 Task: Look for space in 'Anjarah, Jordan from 3rd June, 2023 to 9th June, 2023 for 2 adults in price range Rs.6000 to Rs.12000. Place can be entire place with 1  bedroom having 1 bed and 1 bathroom. Property type can be house, flat, guest house, hotel. Amenities needed are: washing machine. Booking option can be shelf check-in. Required host language is English.
Action: Mouse moved to (561, 88)
Screenshot: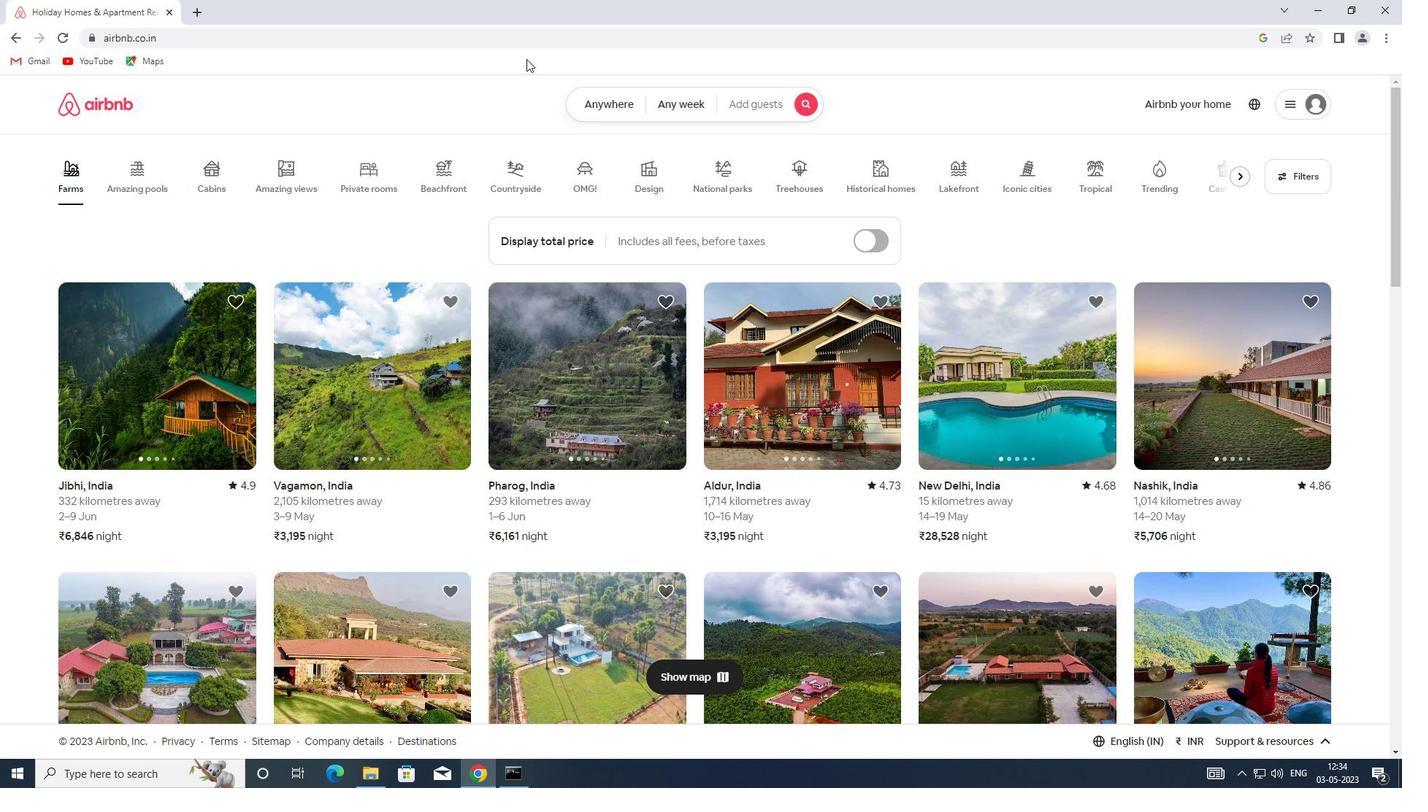 
Action: Mouse pressed left at (561, 88)
Screenshot: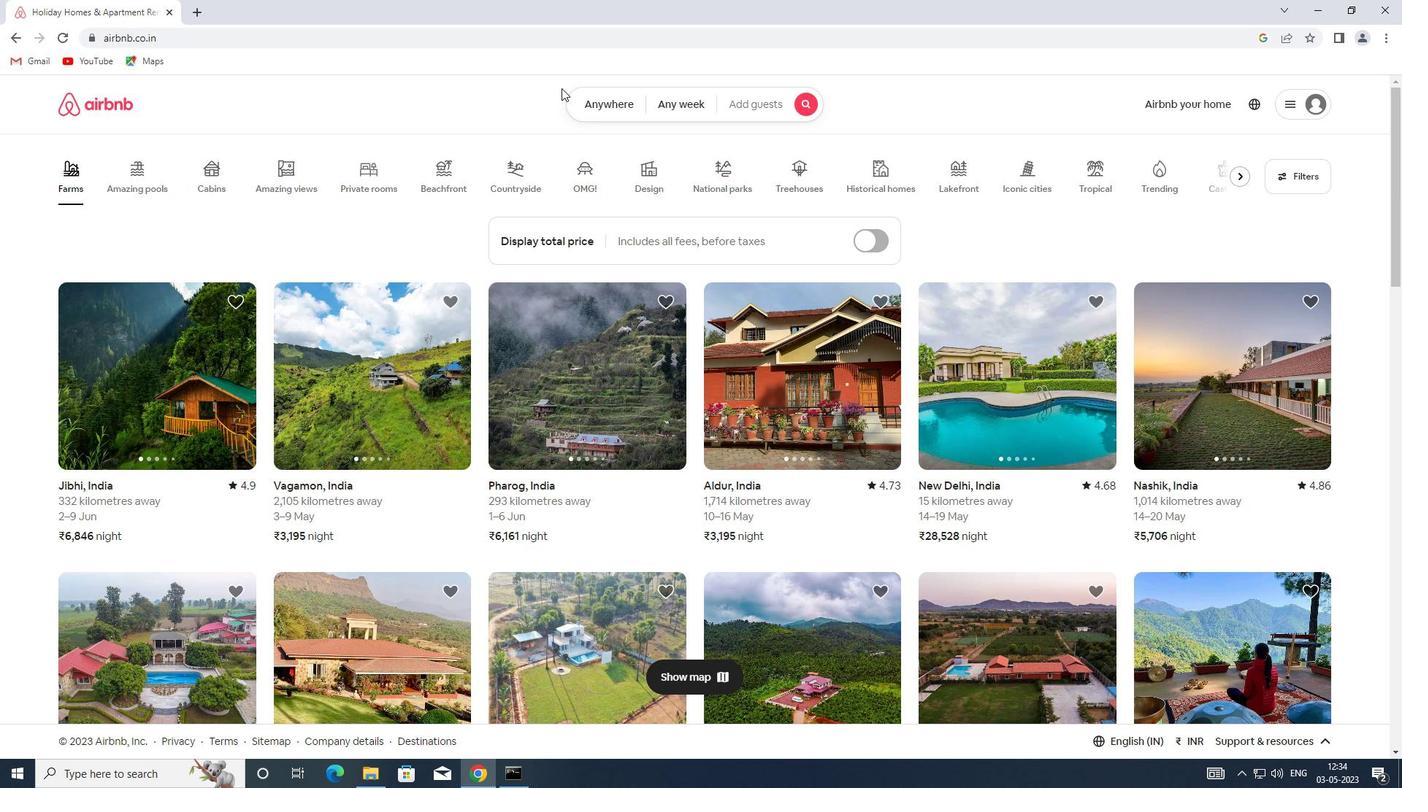 
Action: Mouse moved to (582, 105)
Screenshot: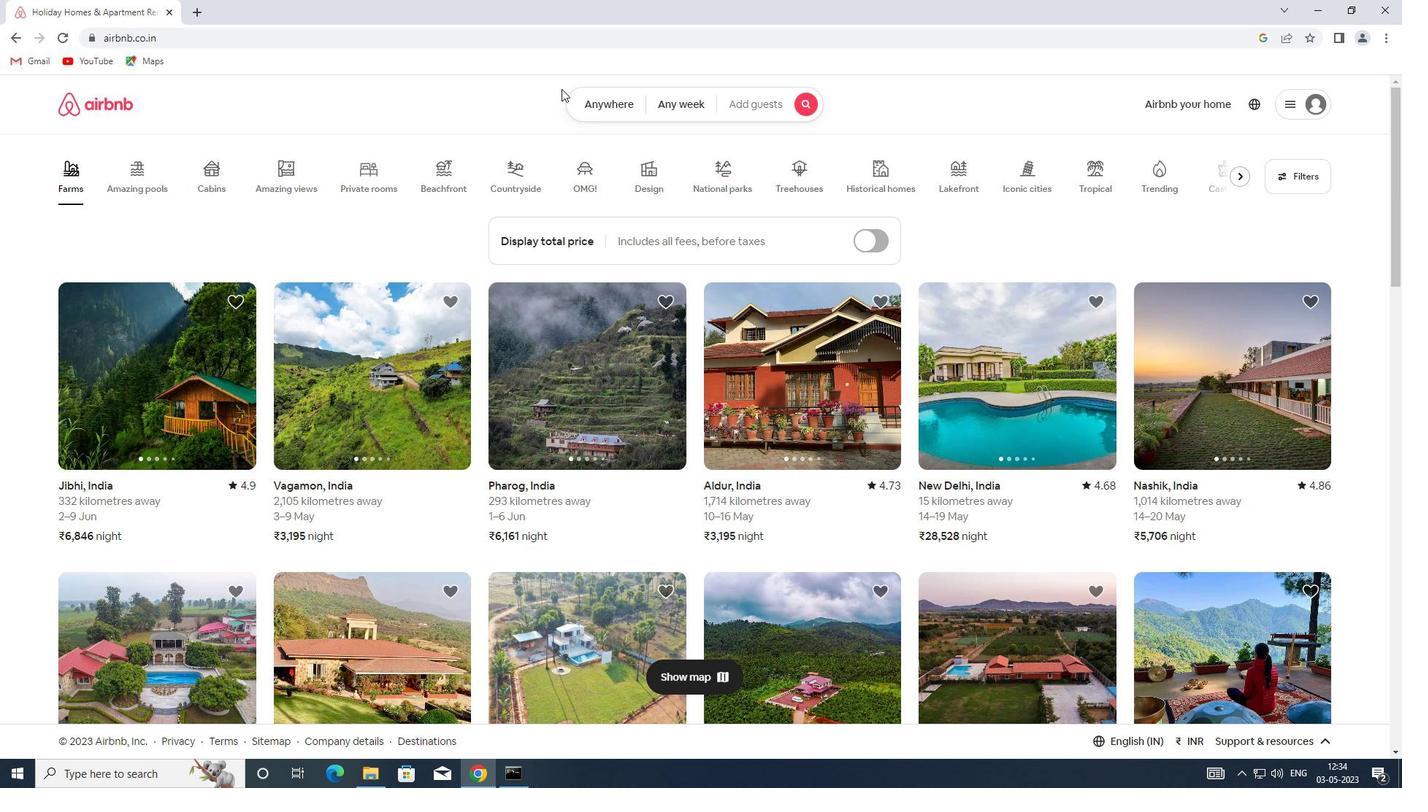 
Action: Mouse pressed left at (582, 105)
Screenshot: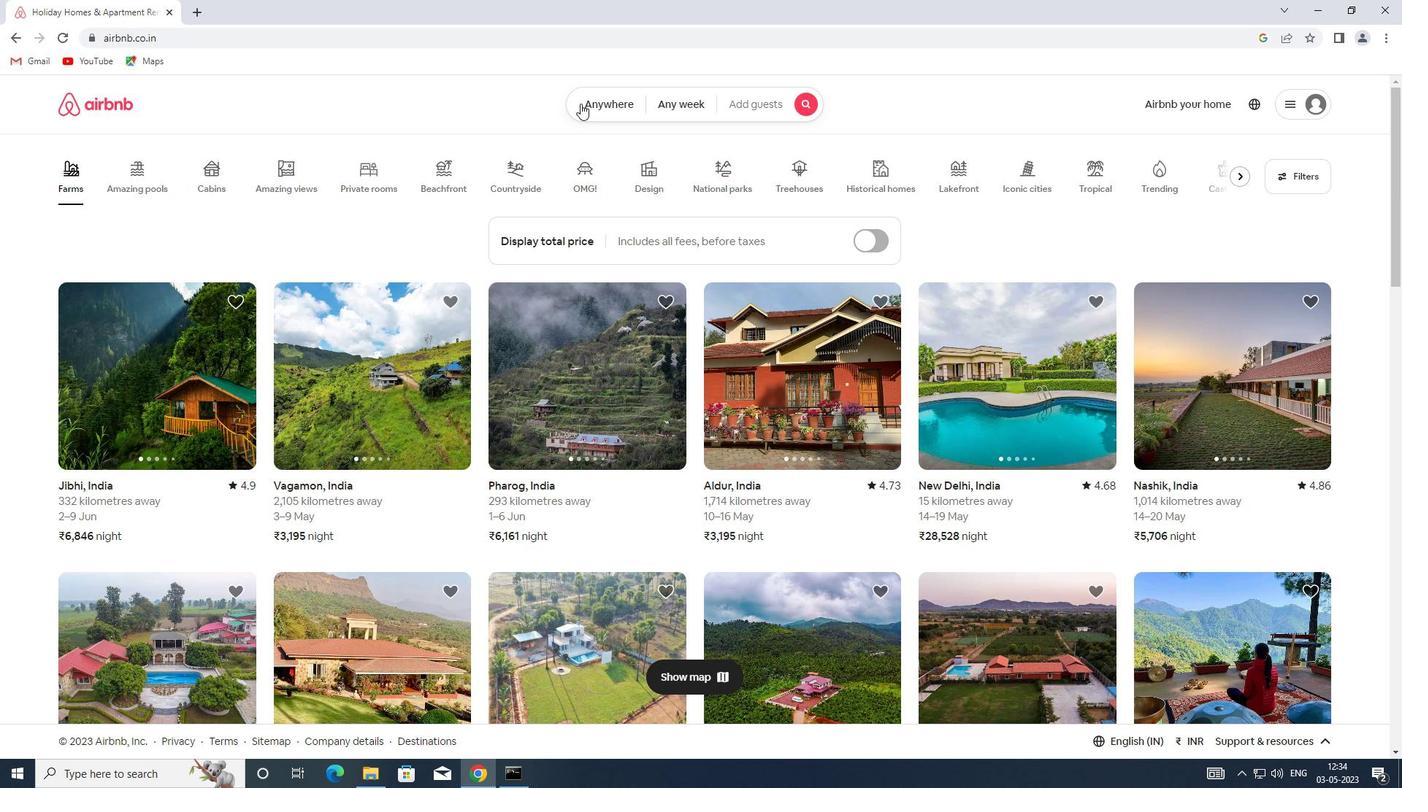 
Action: Mouse moved to (501, 169)
Screenshot: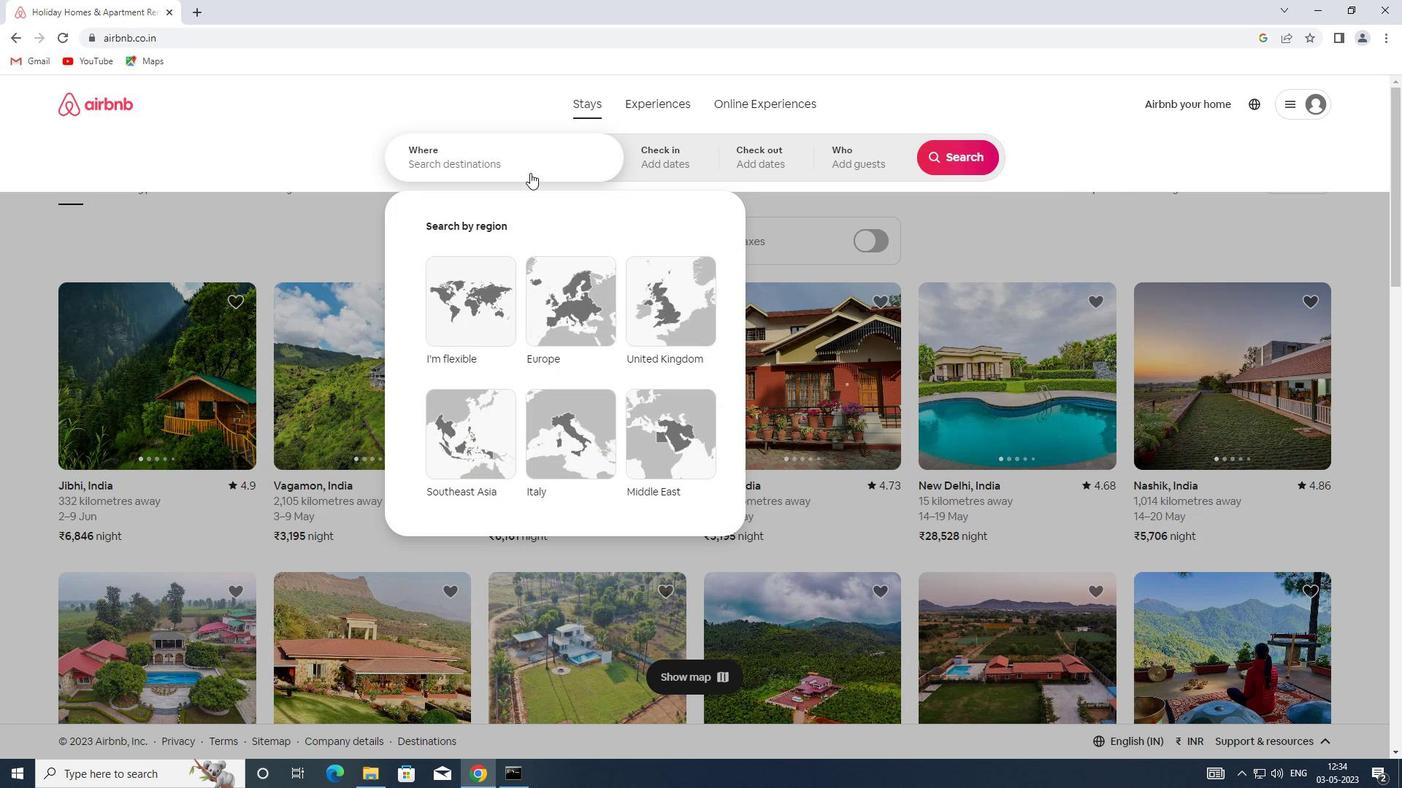 
Action: Mouse pressed left at (501, 169)
Screenshot: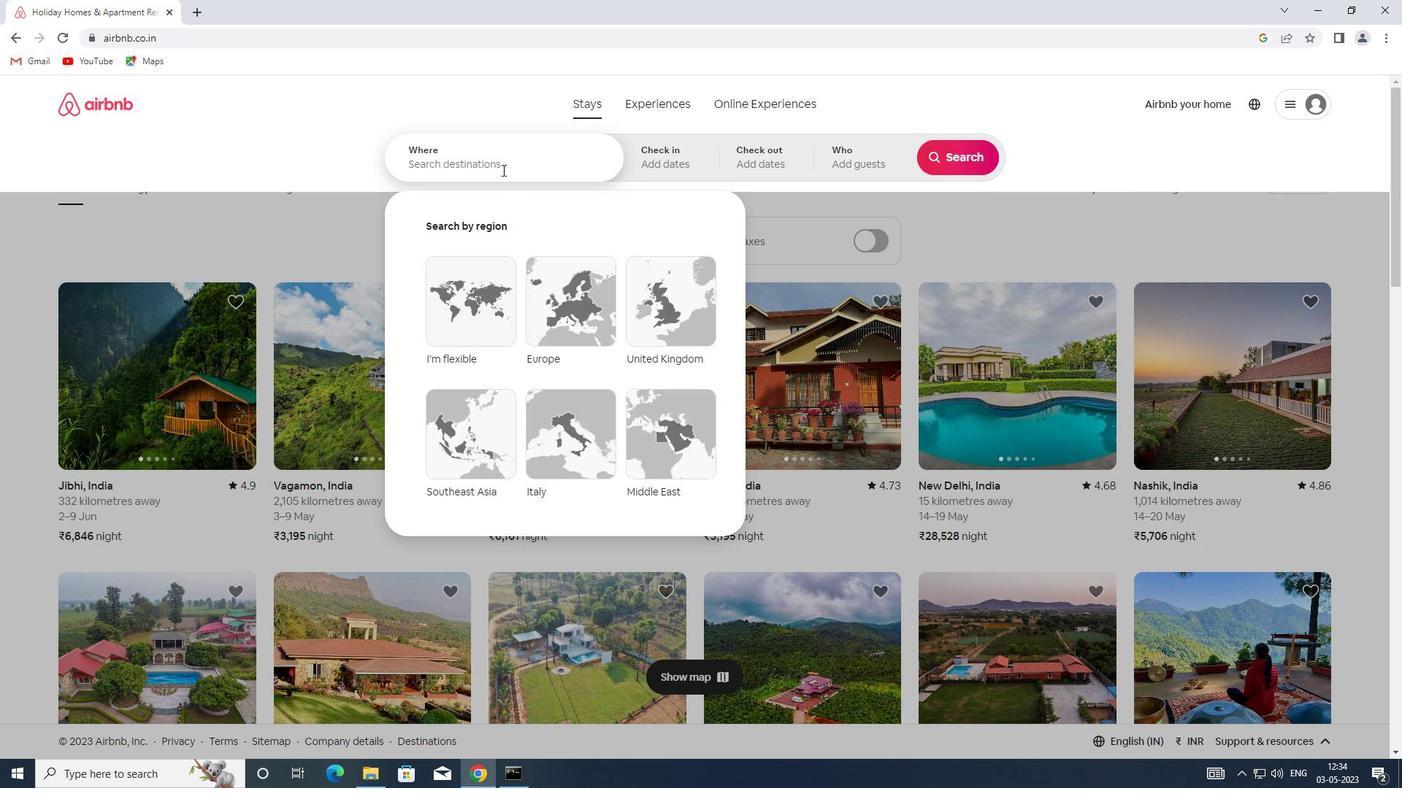 
Action: Key pressed <Key.shift>ANJARAH,<Key.shift>JO<Key.backspace>RDAN
Screenshot: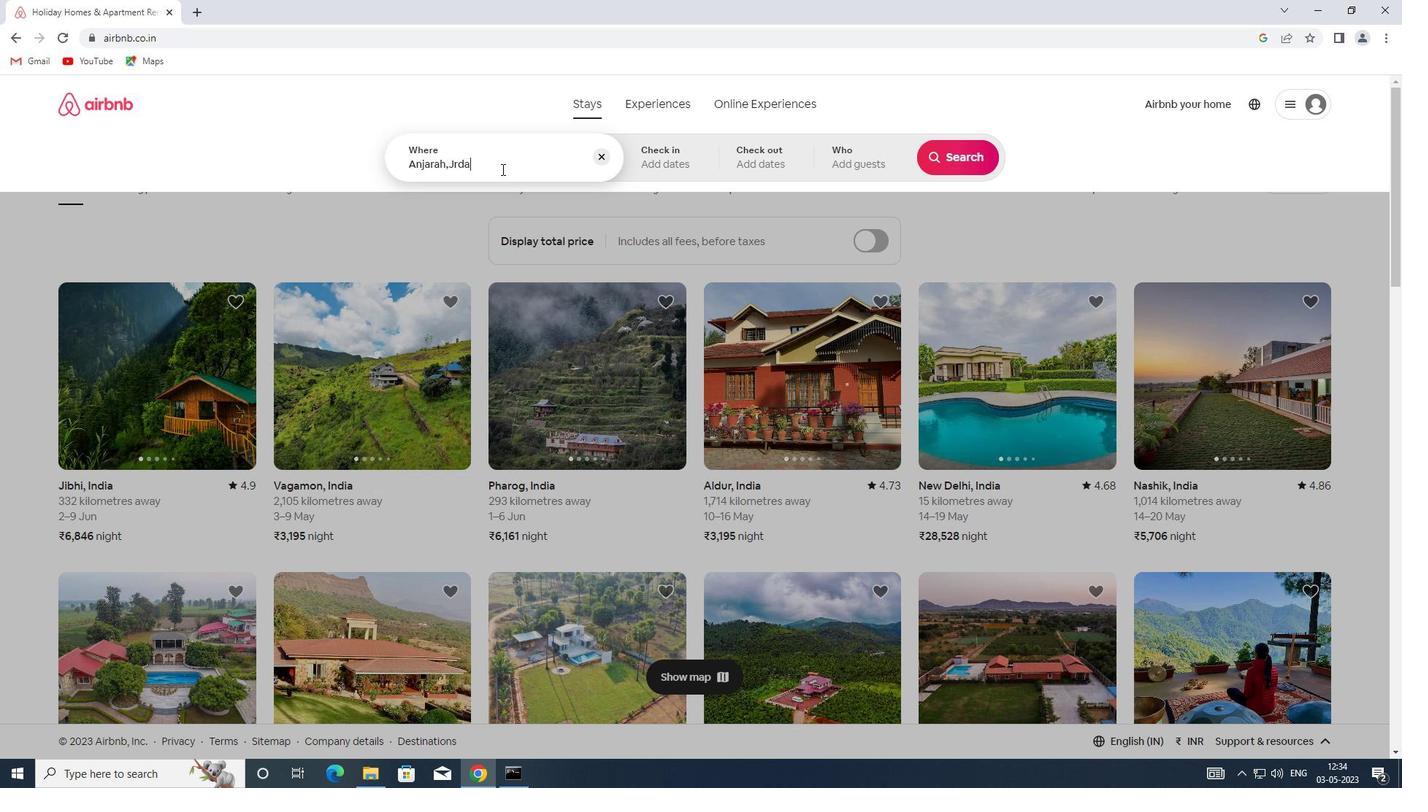 
Action: Mouse moved to (544, 238)
Screenshot: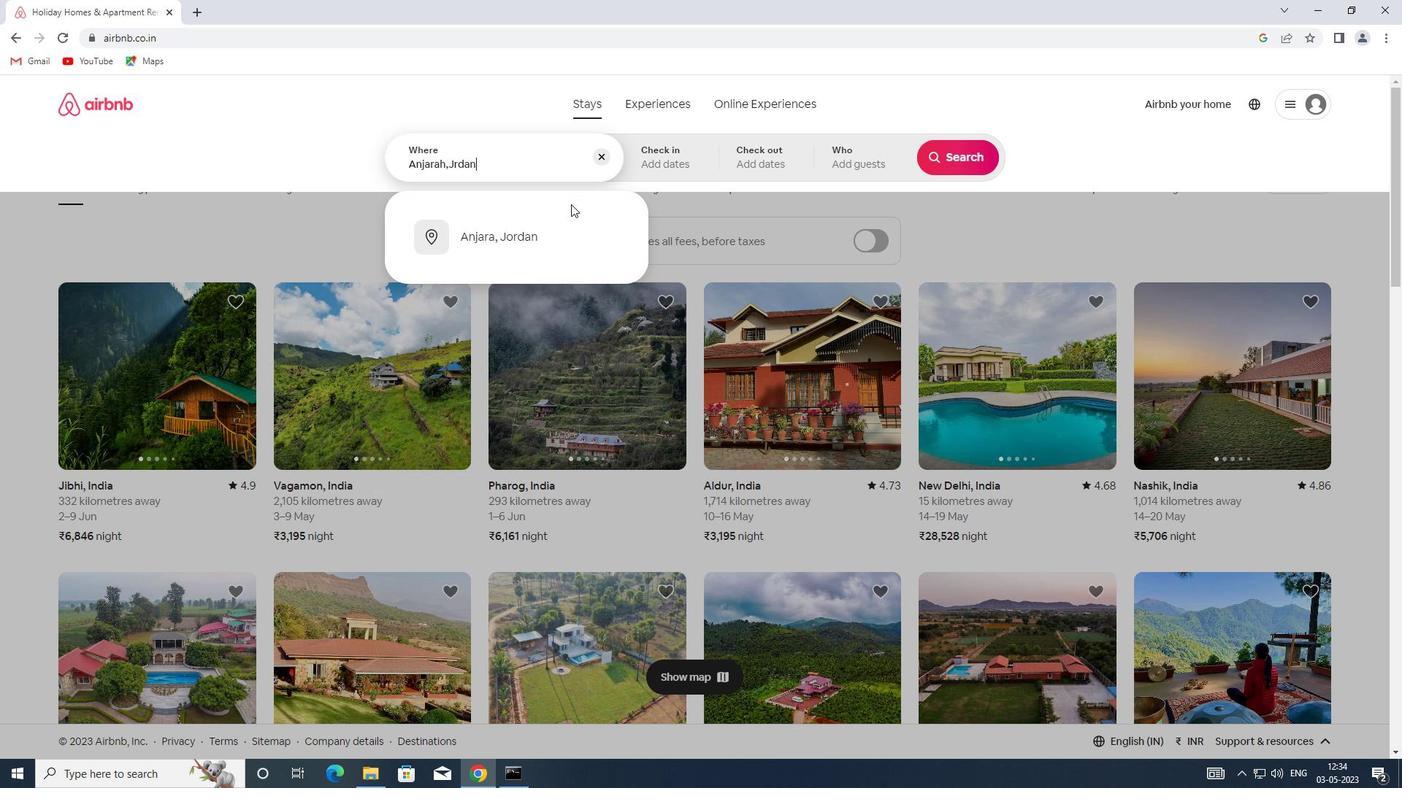 
Action: Mouse pressed left at (544, 238)
Screenshot: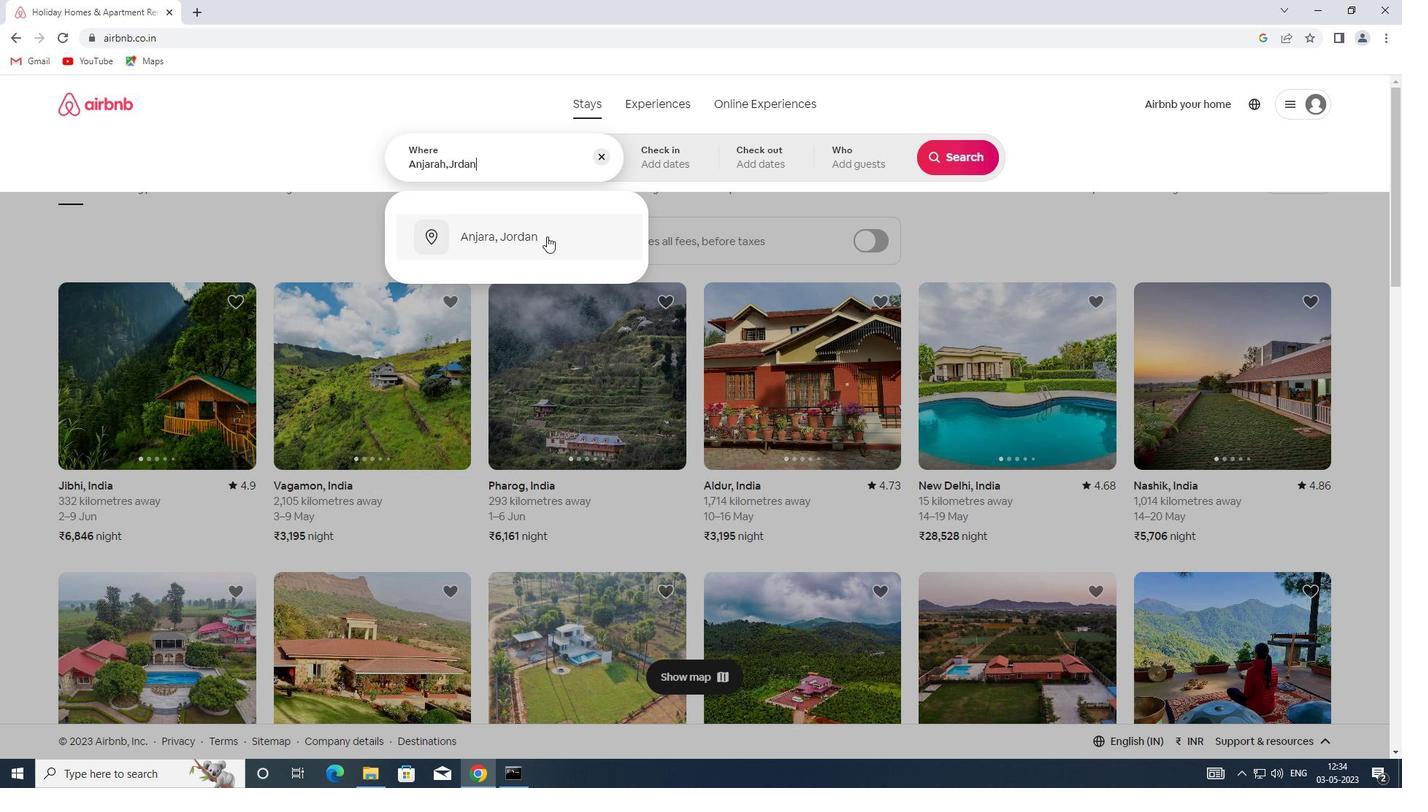 
Action: Mouse moved to (925, 330)
Screenshot: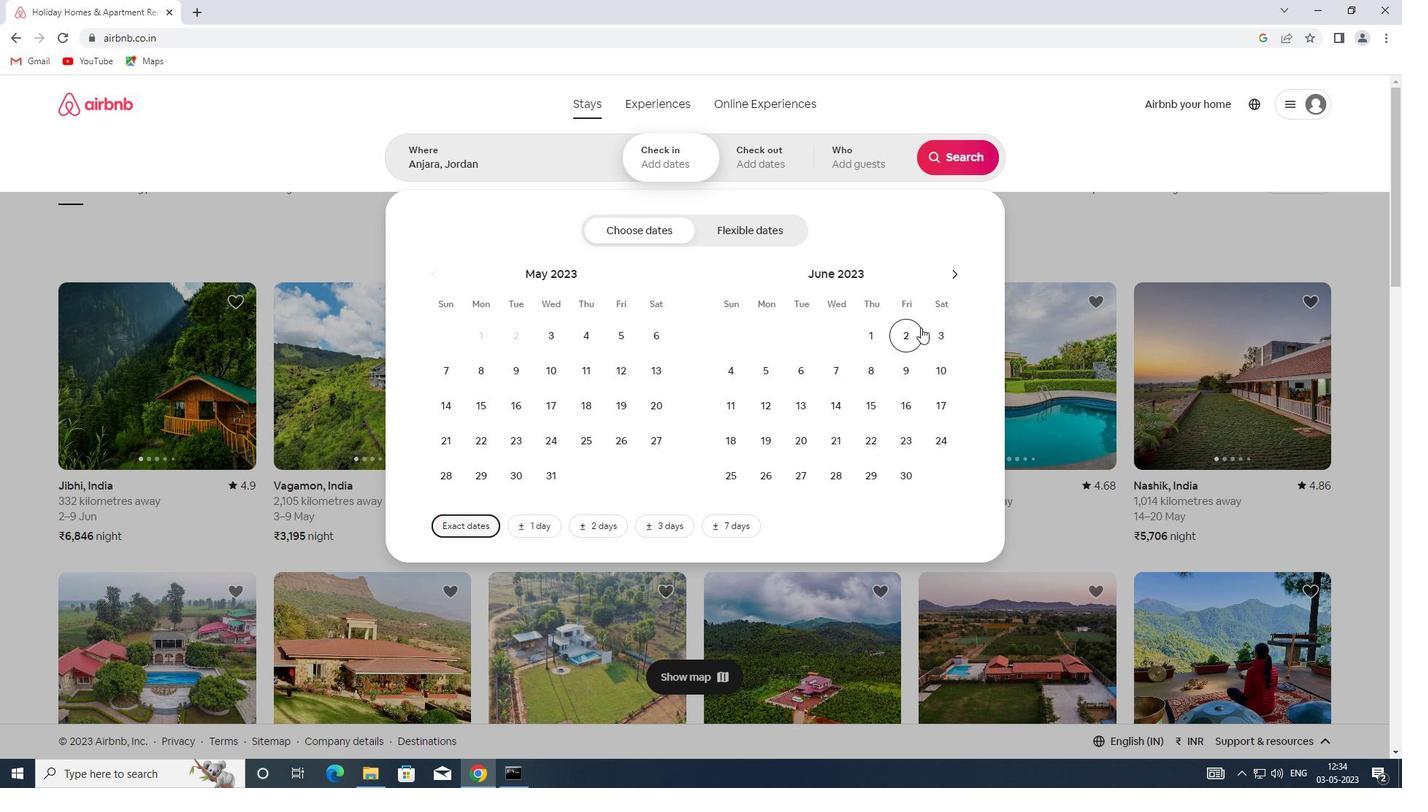 
Action: Mouse pressed left at (925, 330)
Screenshot: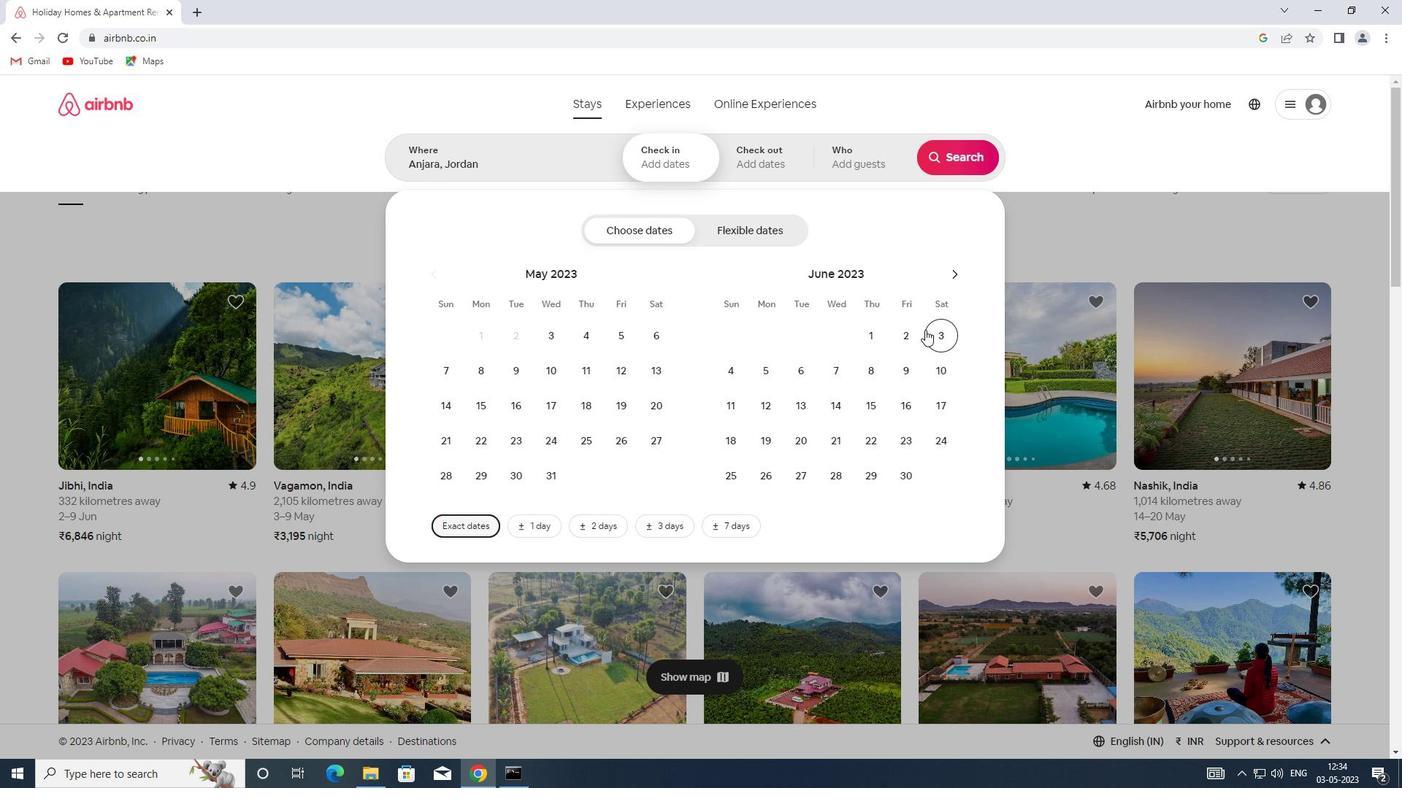 
Action: Mouse moved to (896, 365)
Screenshot: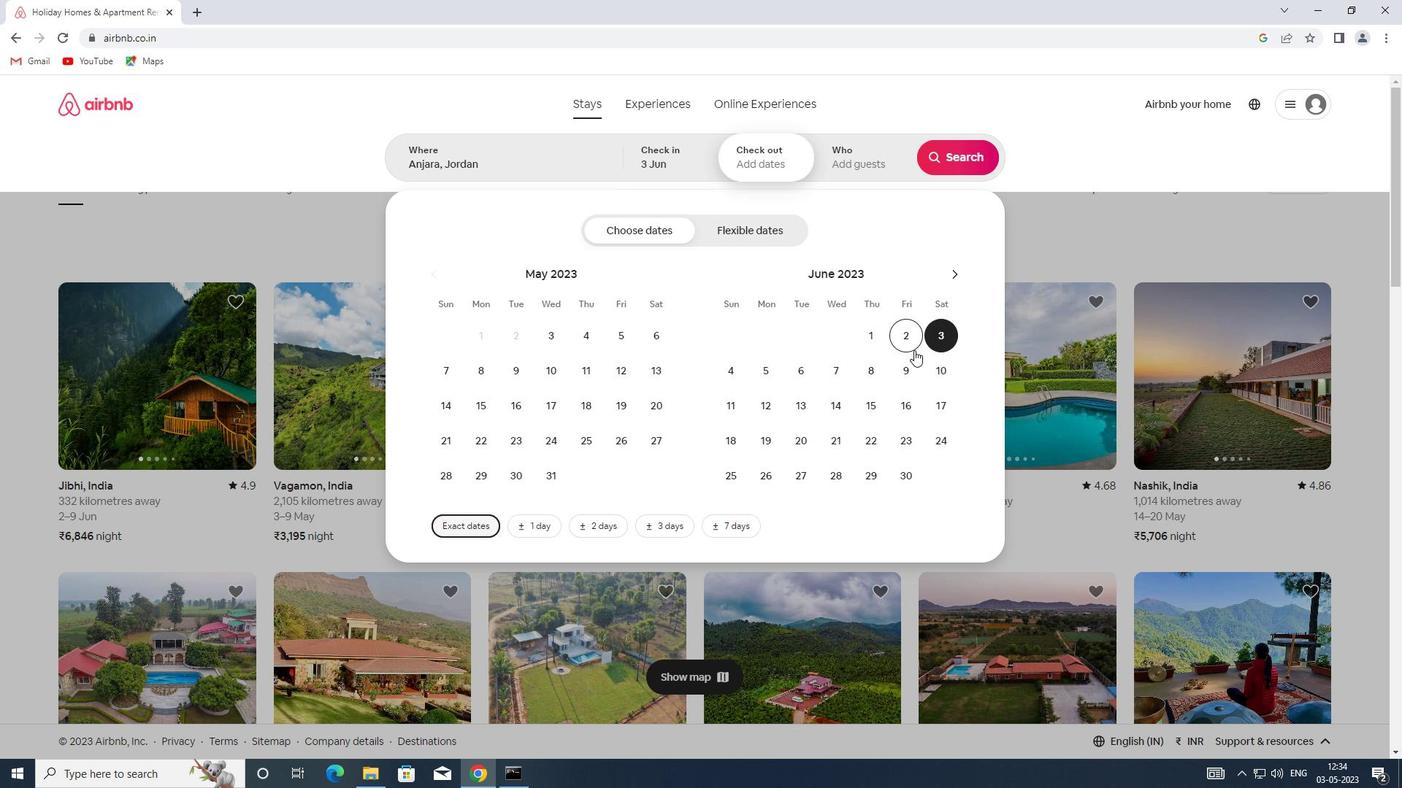 
Action: Mouse pressed left at (896, 365)
Screenshot: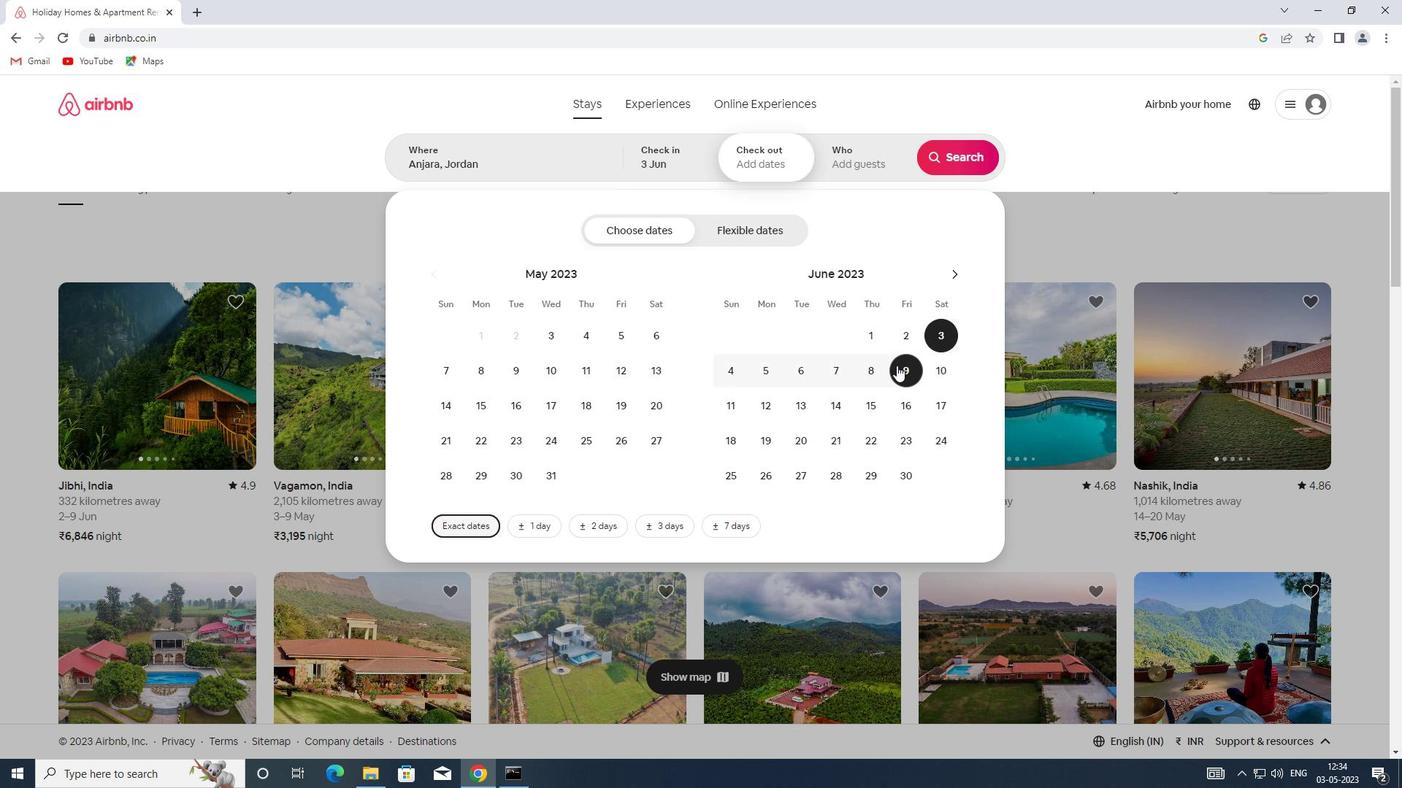 
Action: Mouse moved to (833, 148)
Screenshot: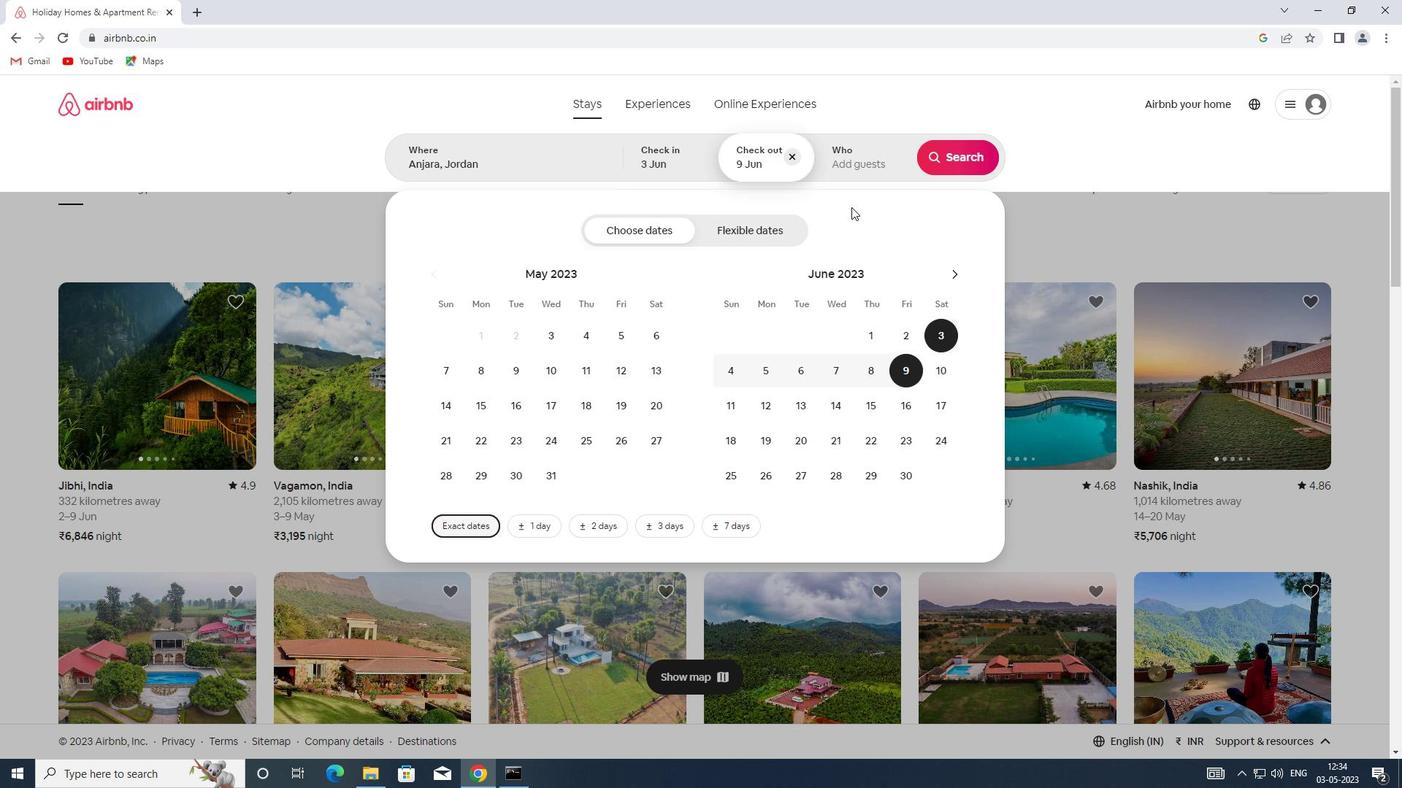 
Action: Mouse pressed left at (833, 148)
Screenshot: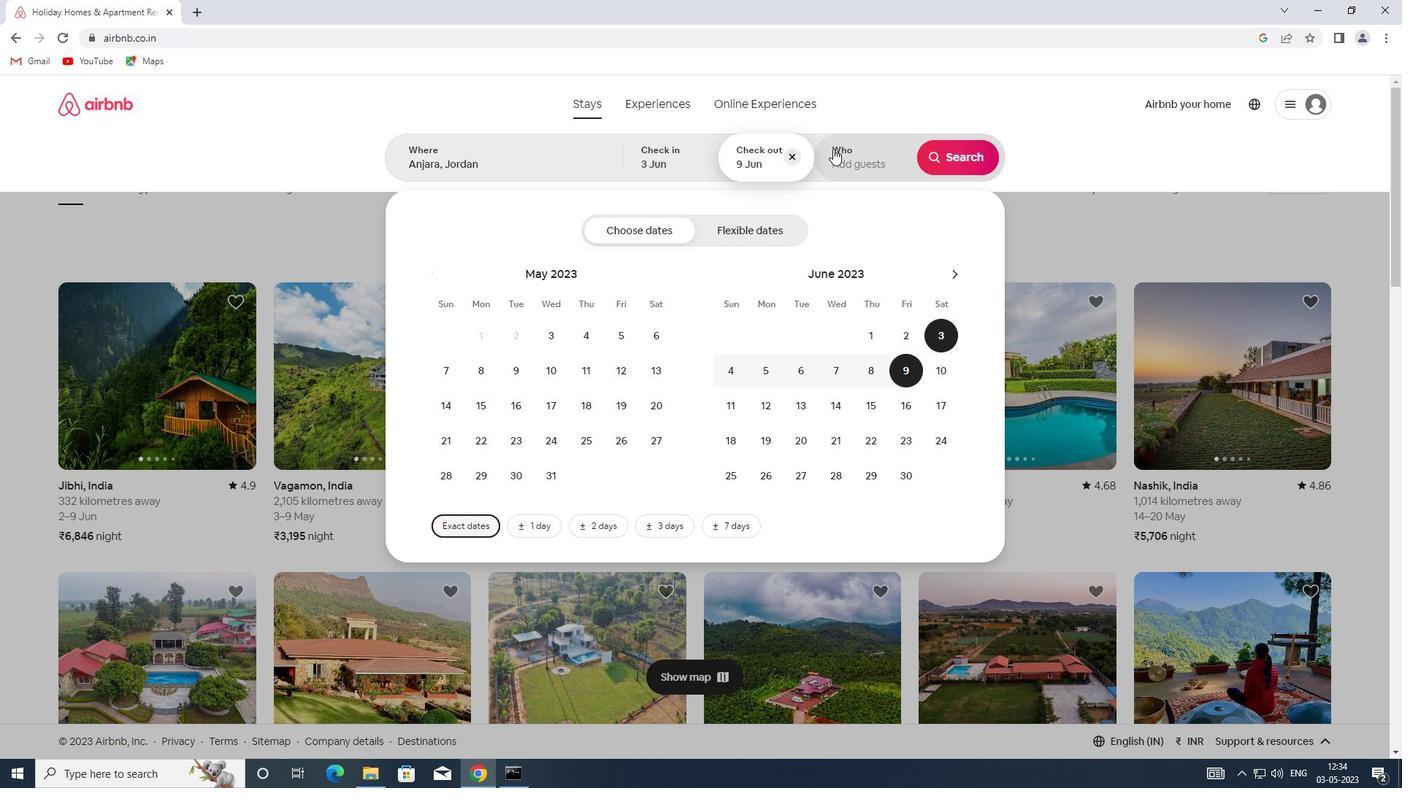 
Action: Mouse moved to (958, 230)
Screenshot: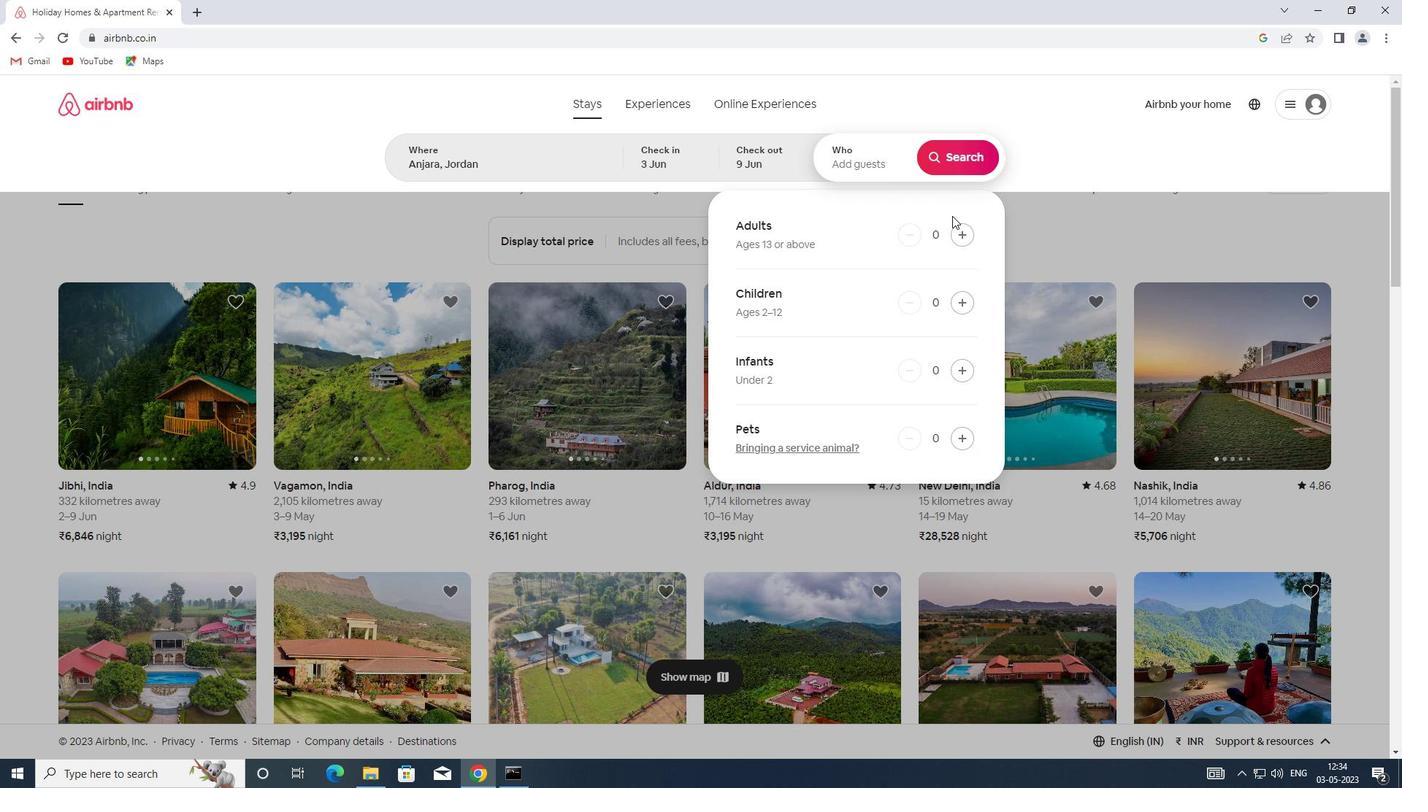 
Action: Mouse pressed left at (958, 230)
Screenshot: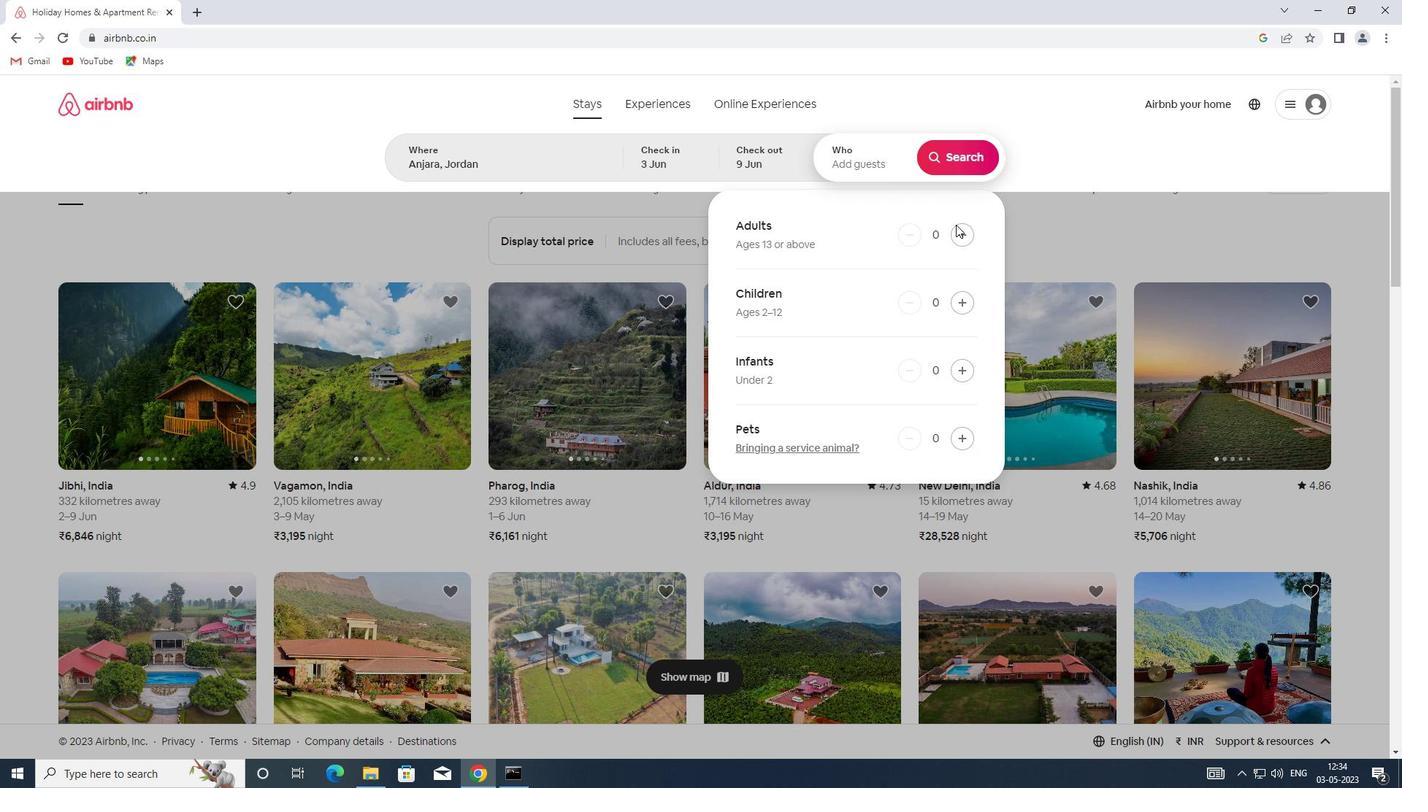 
Action: Mouse pressed left at (958, 230)
Screenshot: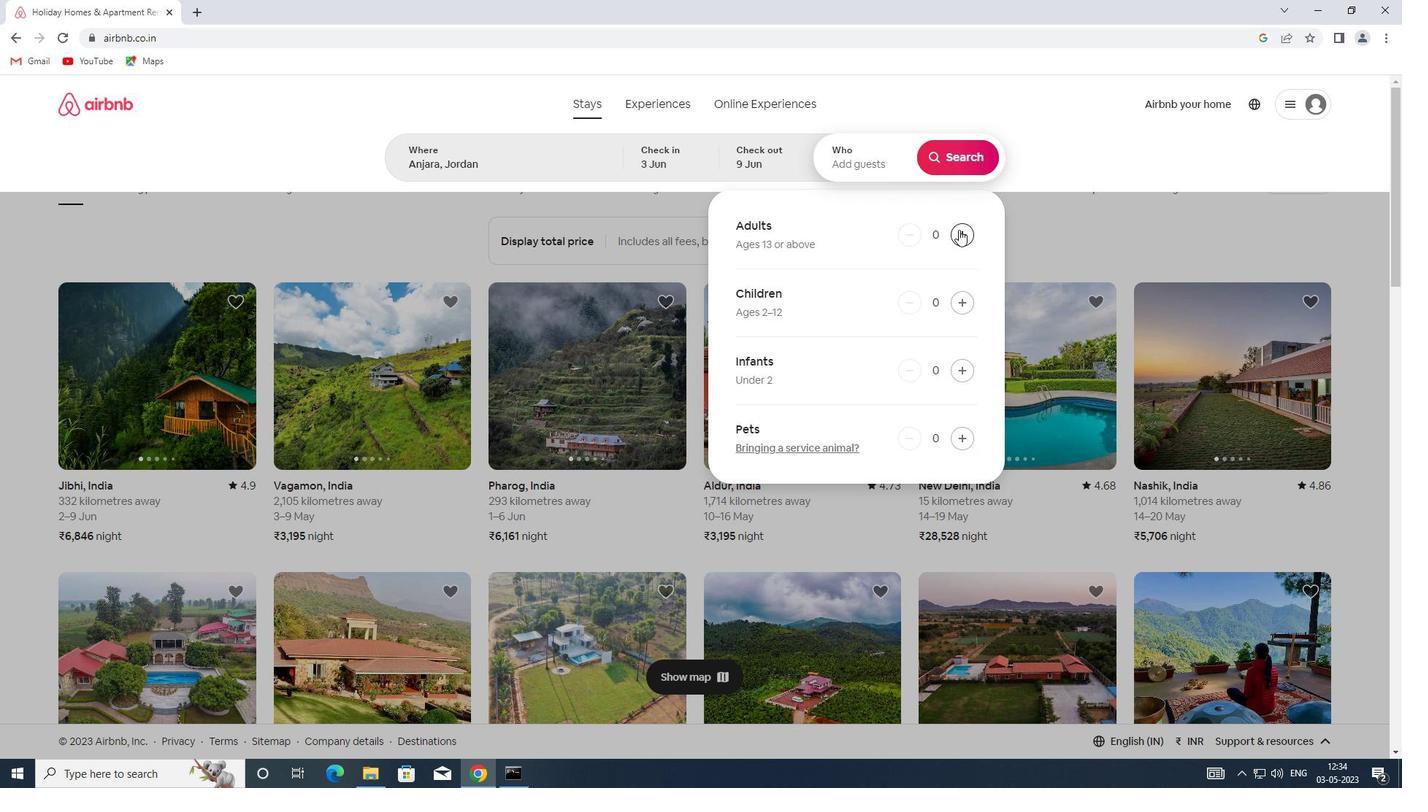 
Action: Mouse moved to (942, 156)
Screenshot: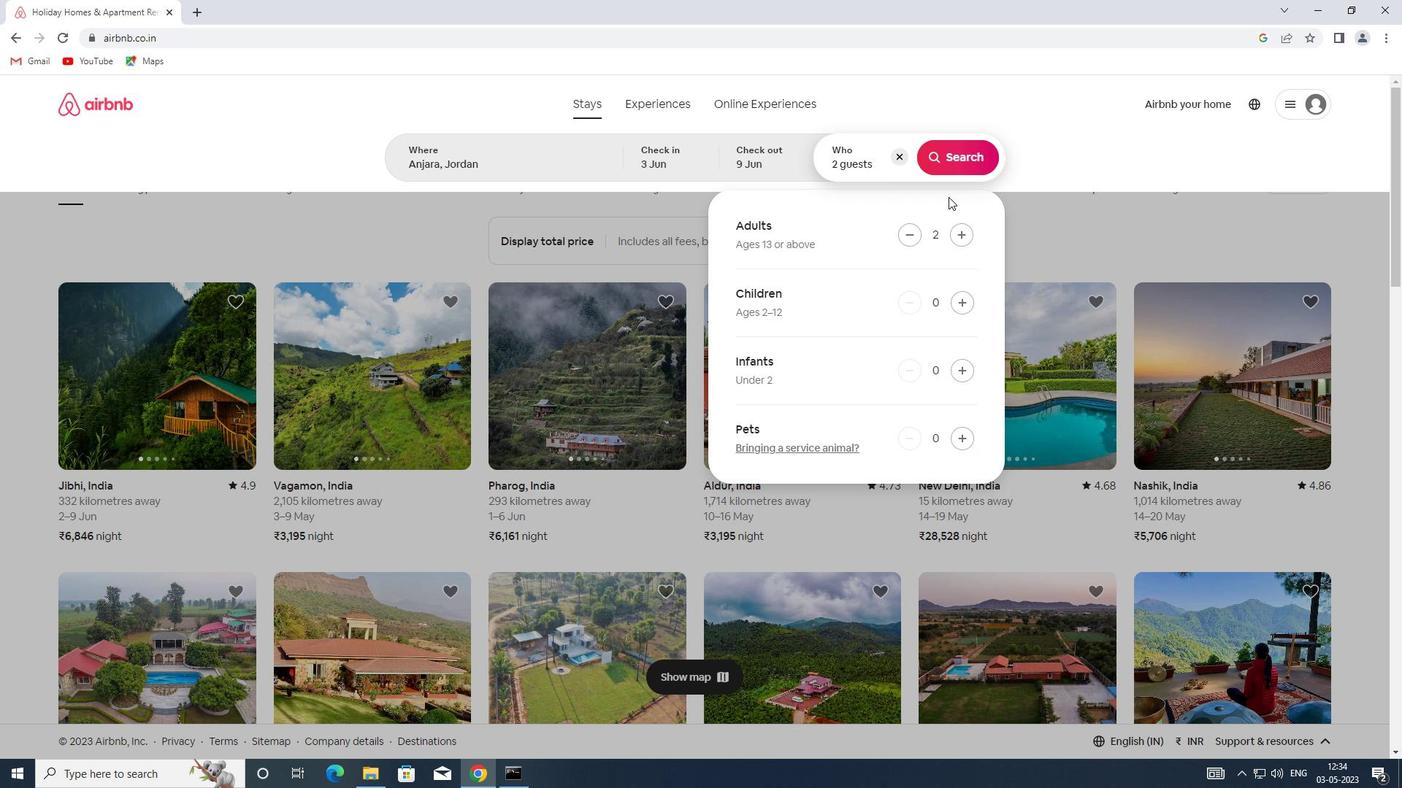 
Action: Mouse pressed left at (942, 156)
Screenshot: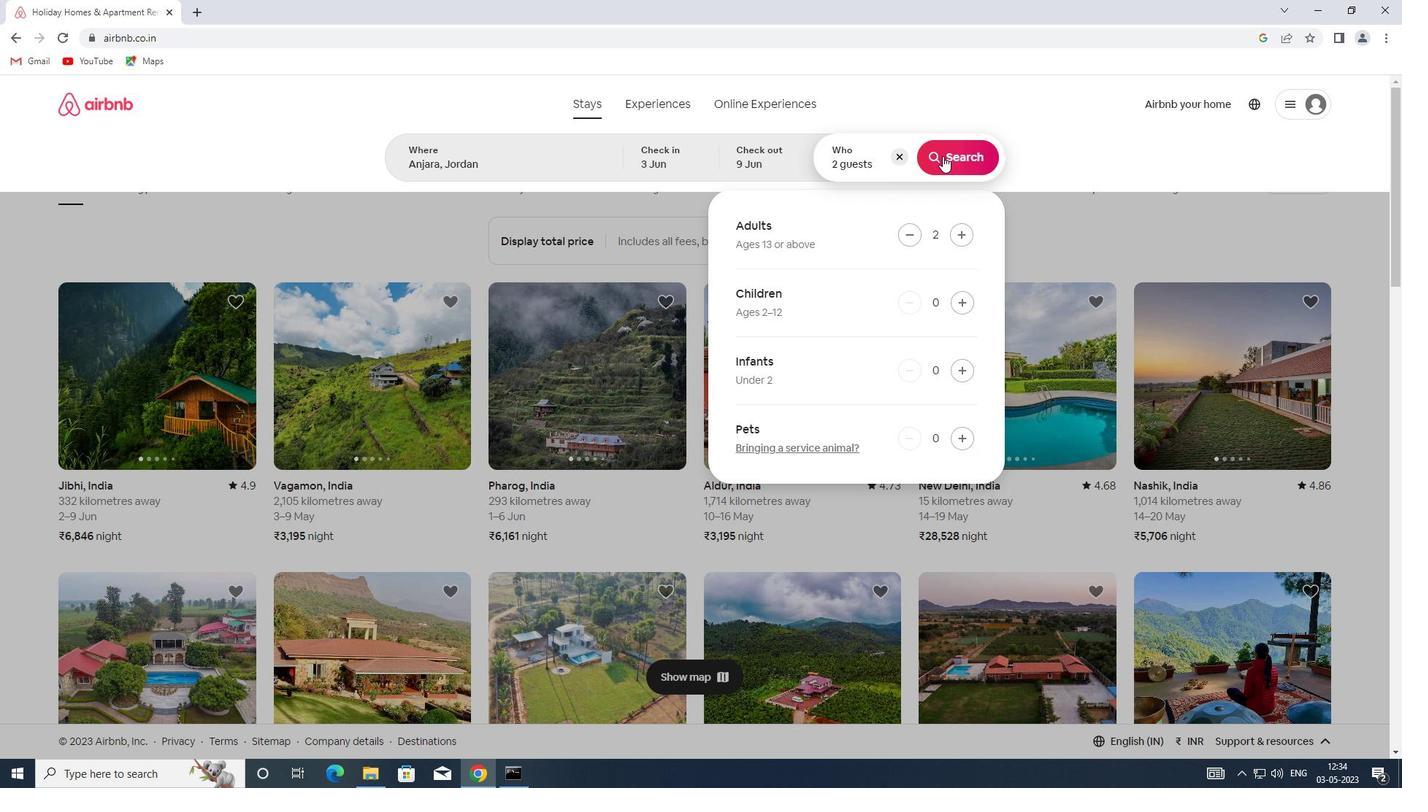 
Action: Mouse moved to (1332, 167)
Screenshot: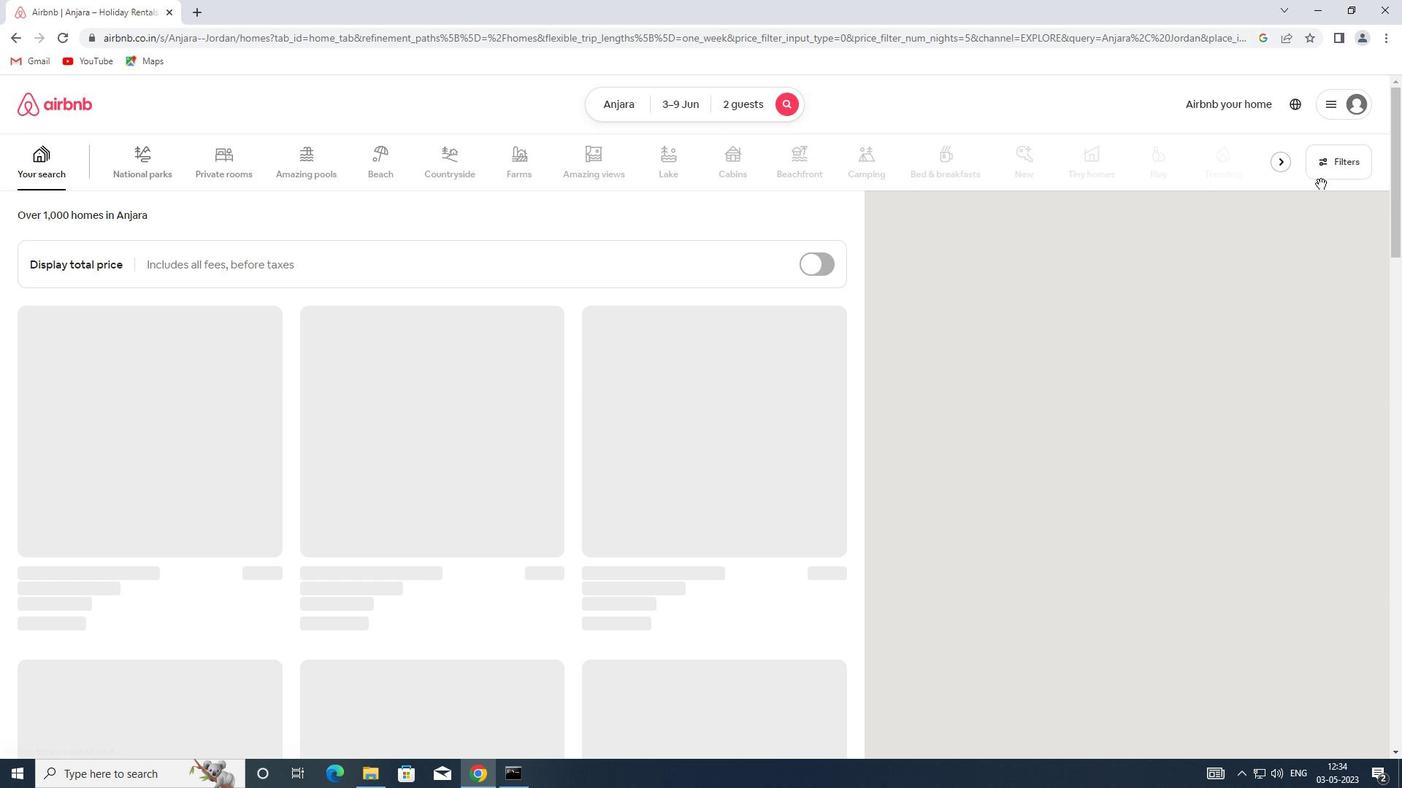 
Action: Mouse pressed left at (1332, 167)
Screenshot: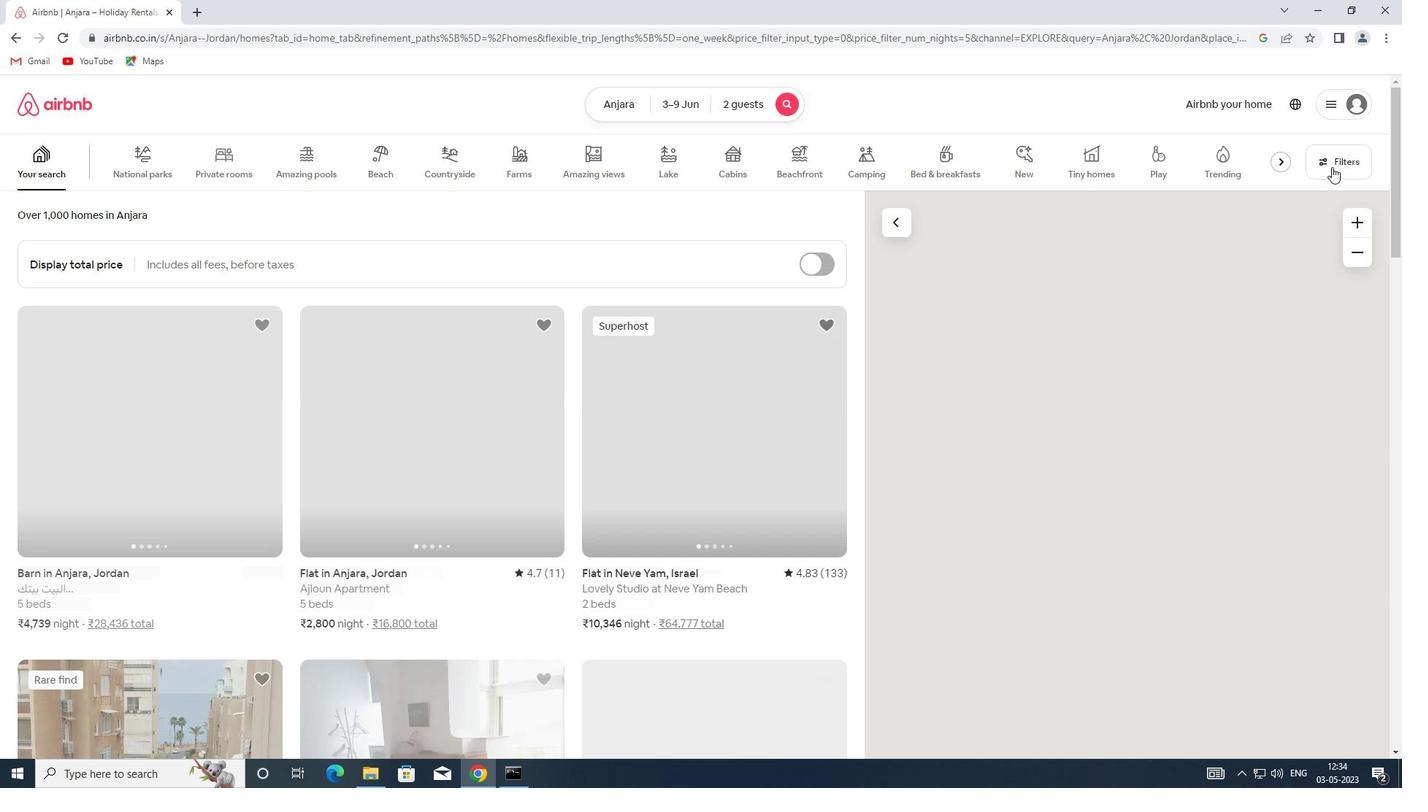 
Action: Mouse moved to (516, 349)
Screenshot: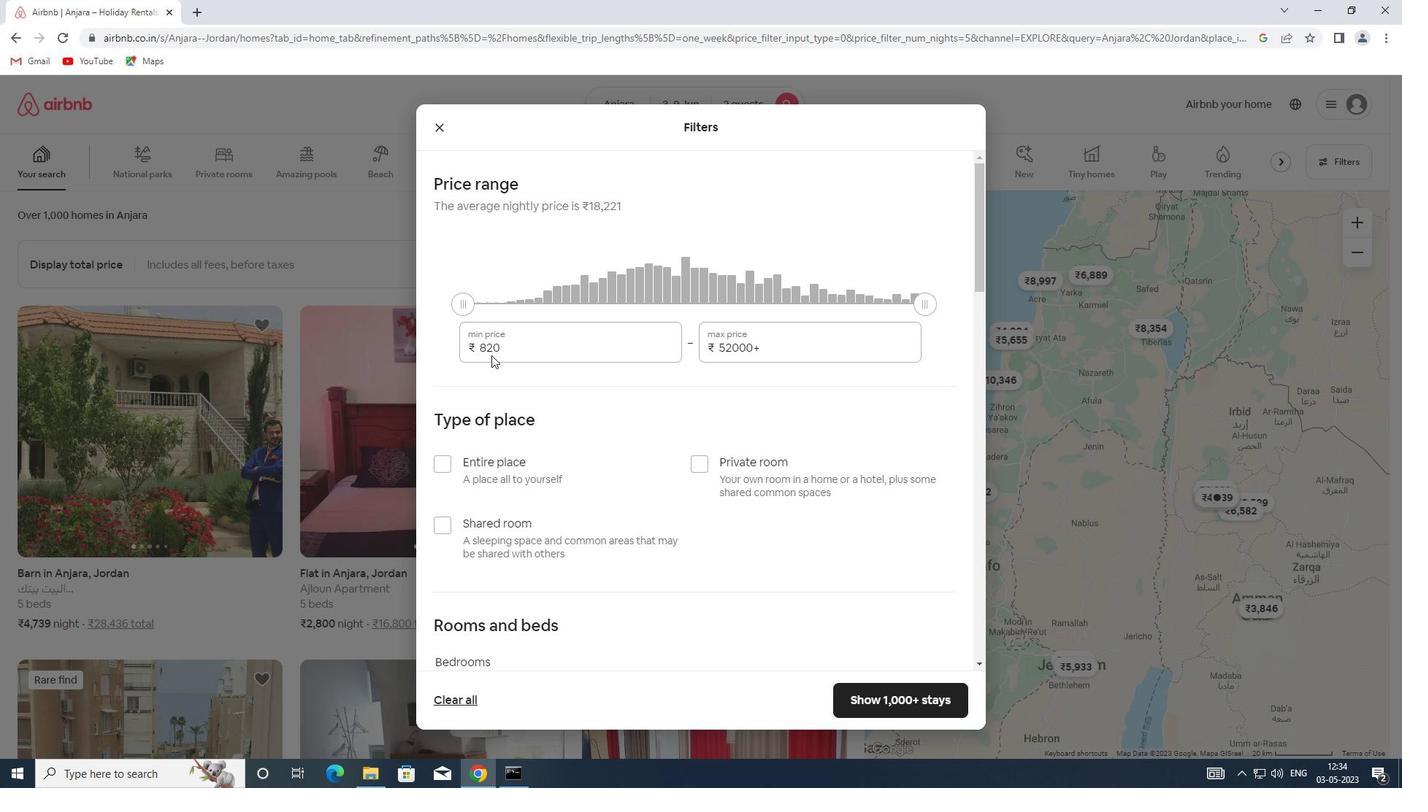 
Action: Mouse pressed left at (516, 349)
Screenshot: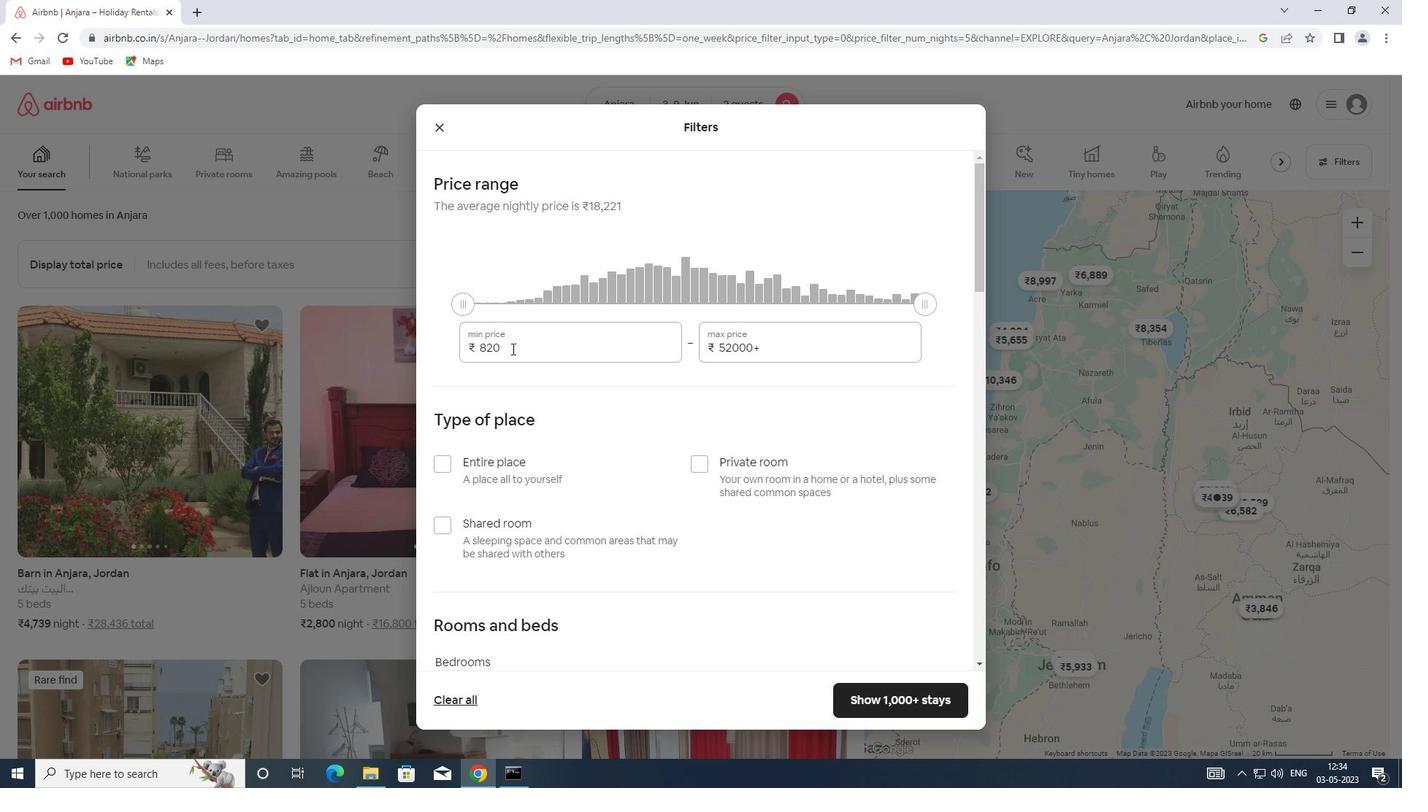 
Action: Mouse moved to (456, 345)
Screenshot: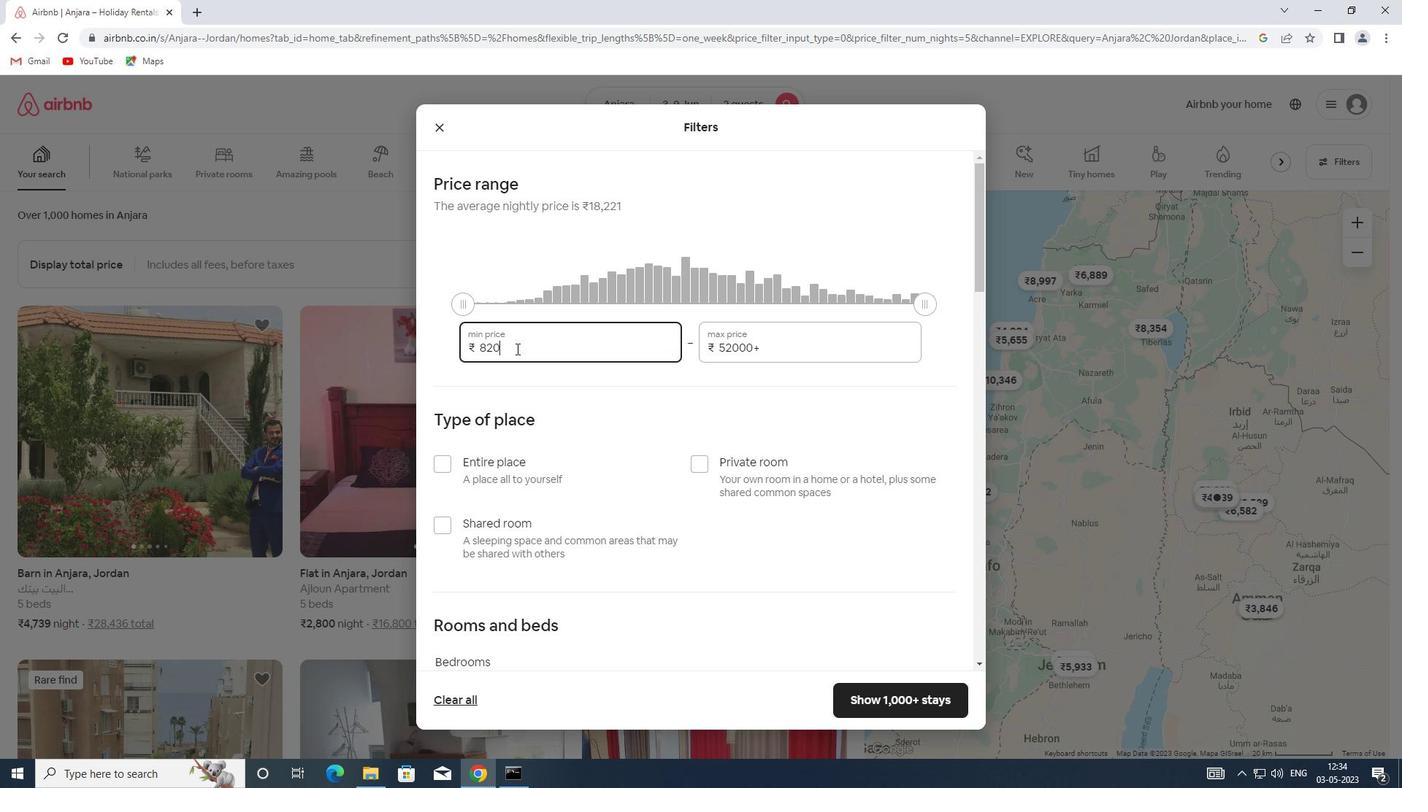 
Action: Key pressed 6000
Screenshot: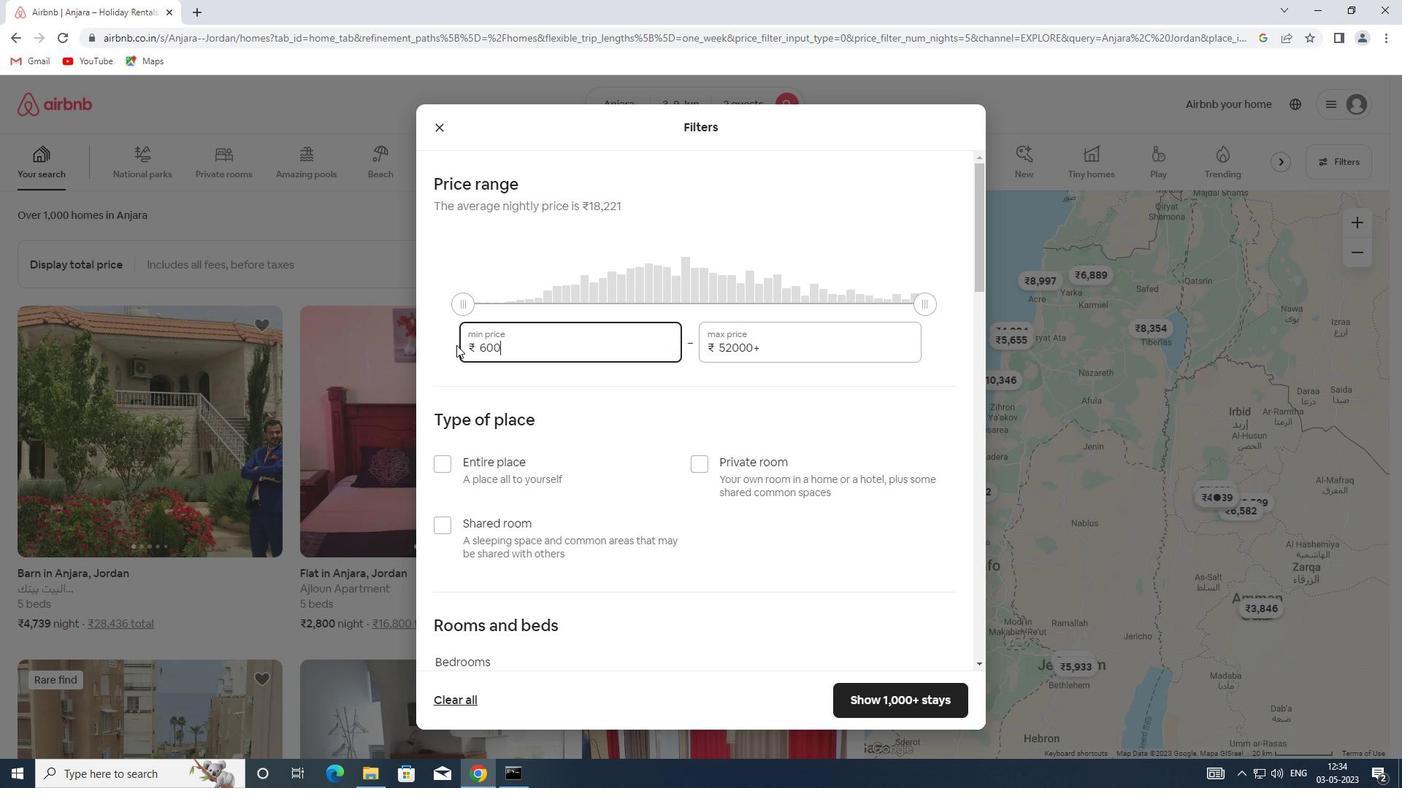 
Action: Mouse moved to (769, 348)
Screenshot: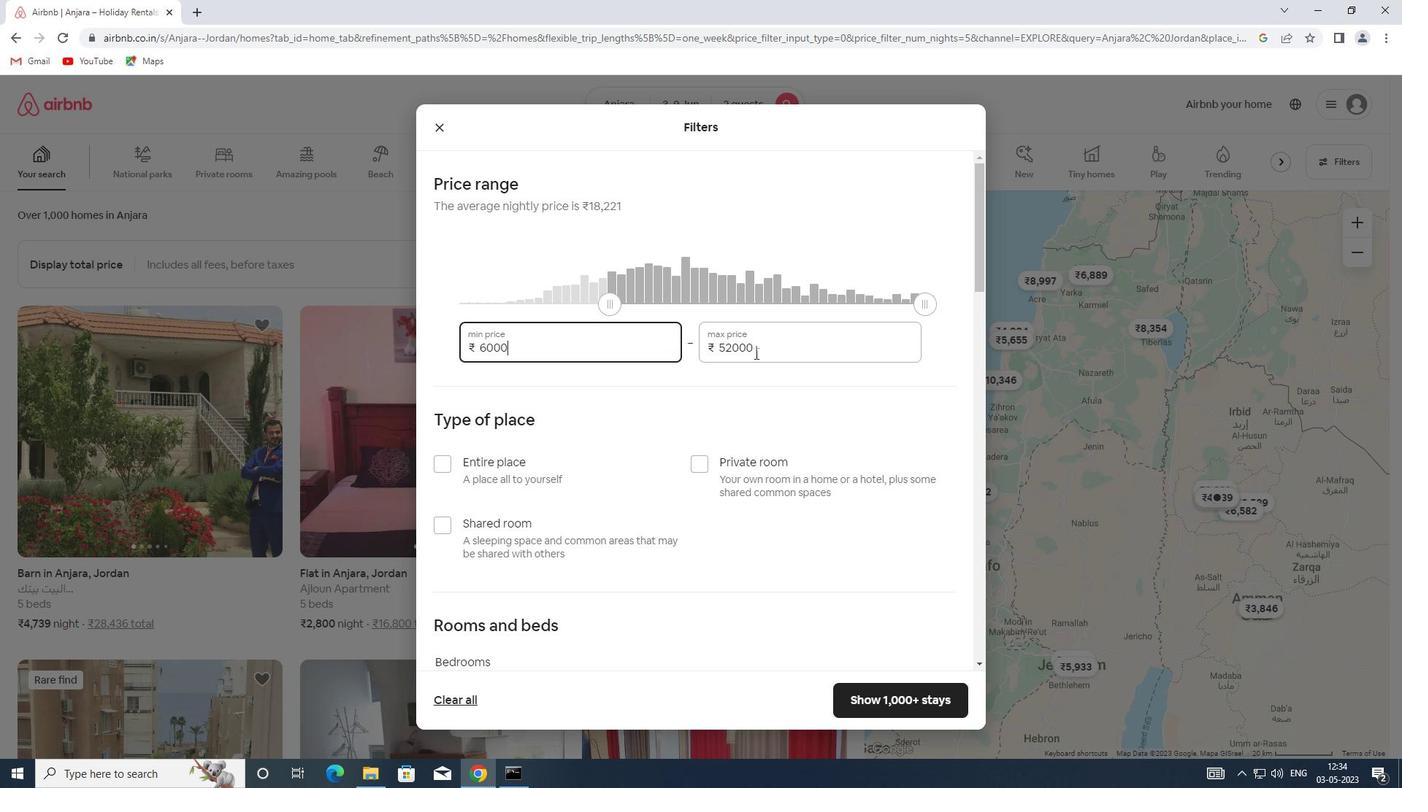 
Action: Mouse pressed left at (769, 348)
Screenshot: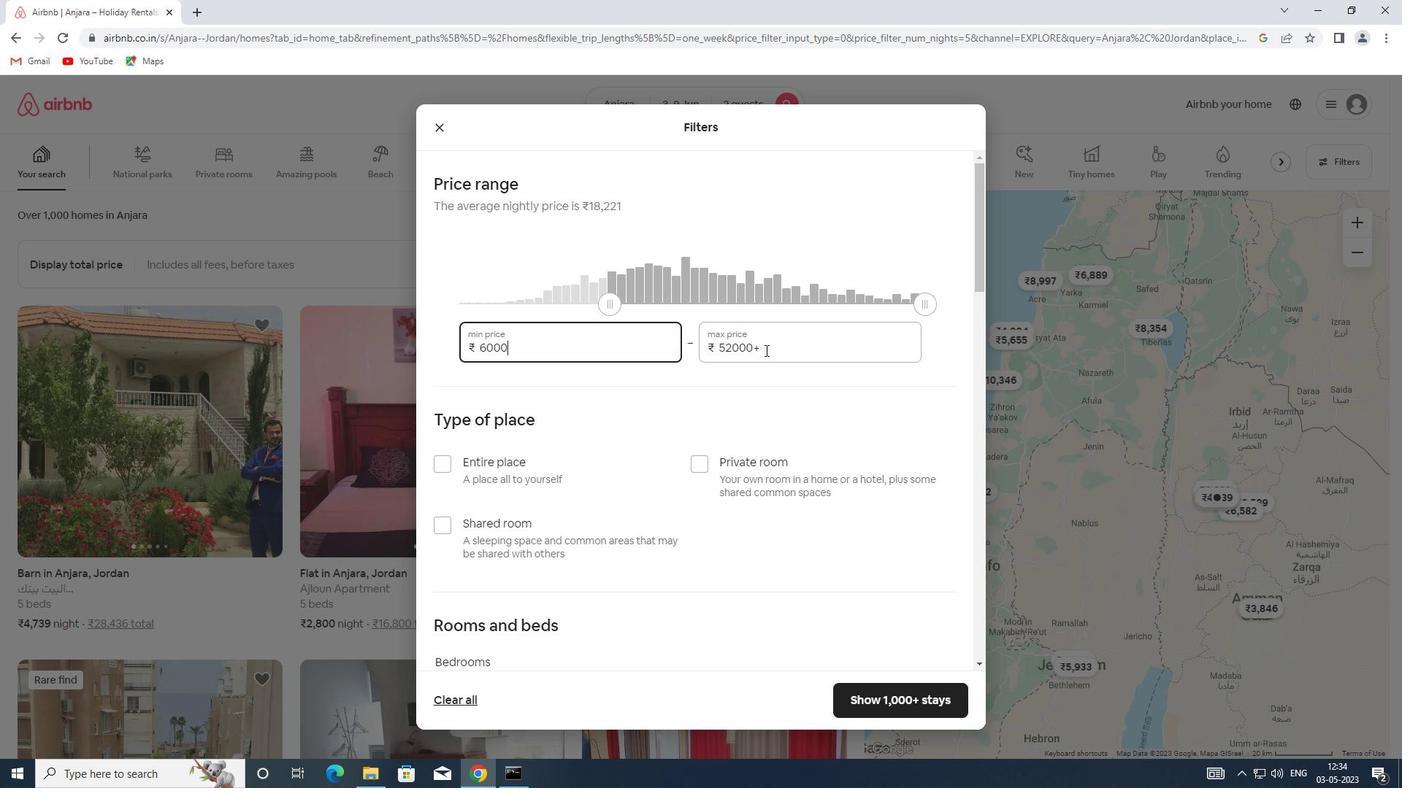 
Action: Mouse moved to (674, 348)
Screenshot: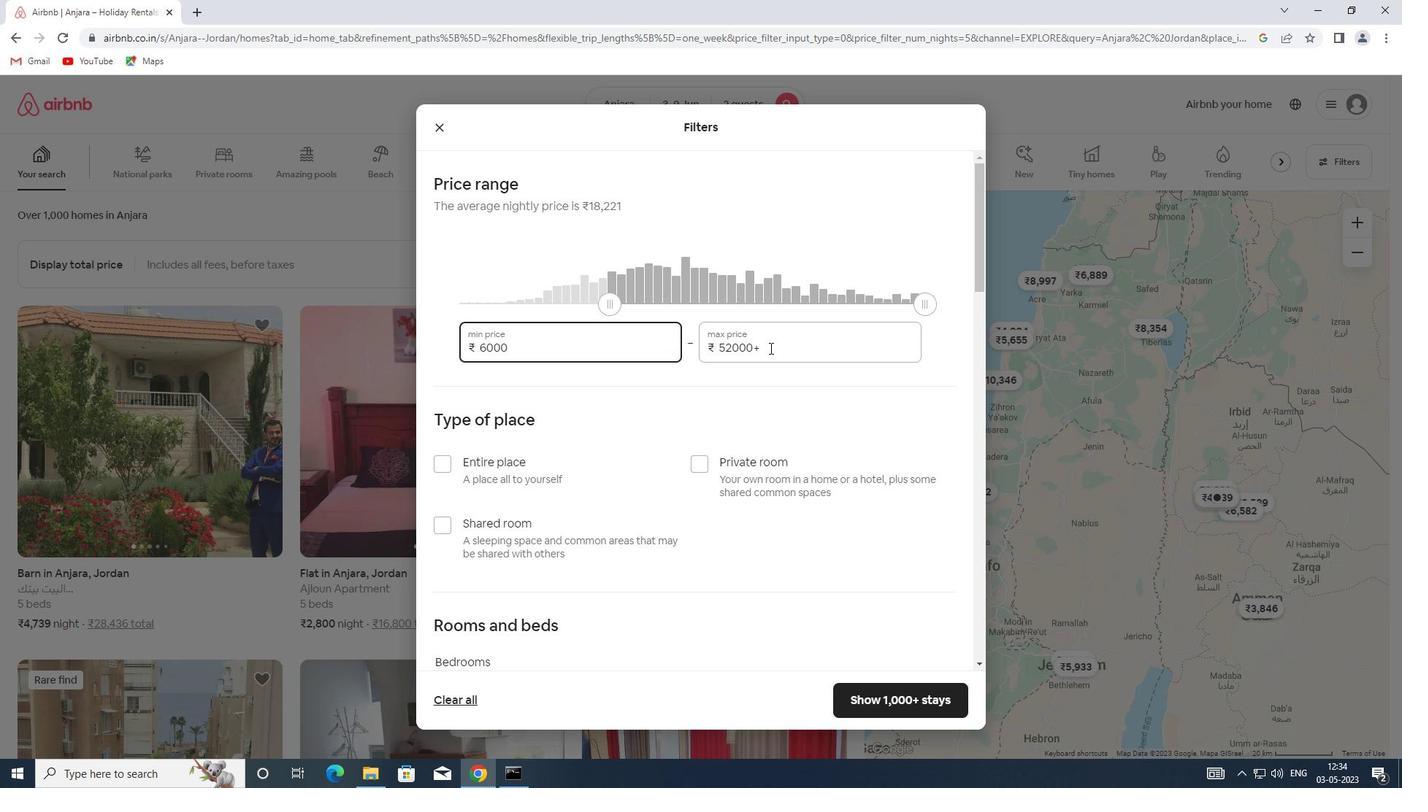 
Action: Key pressed 12000
Screenshot: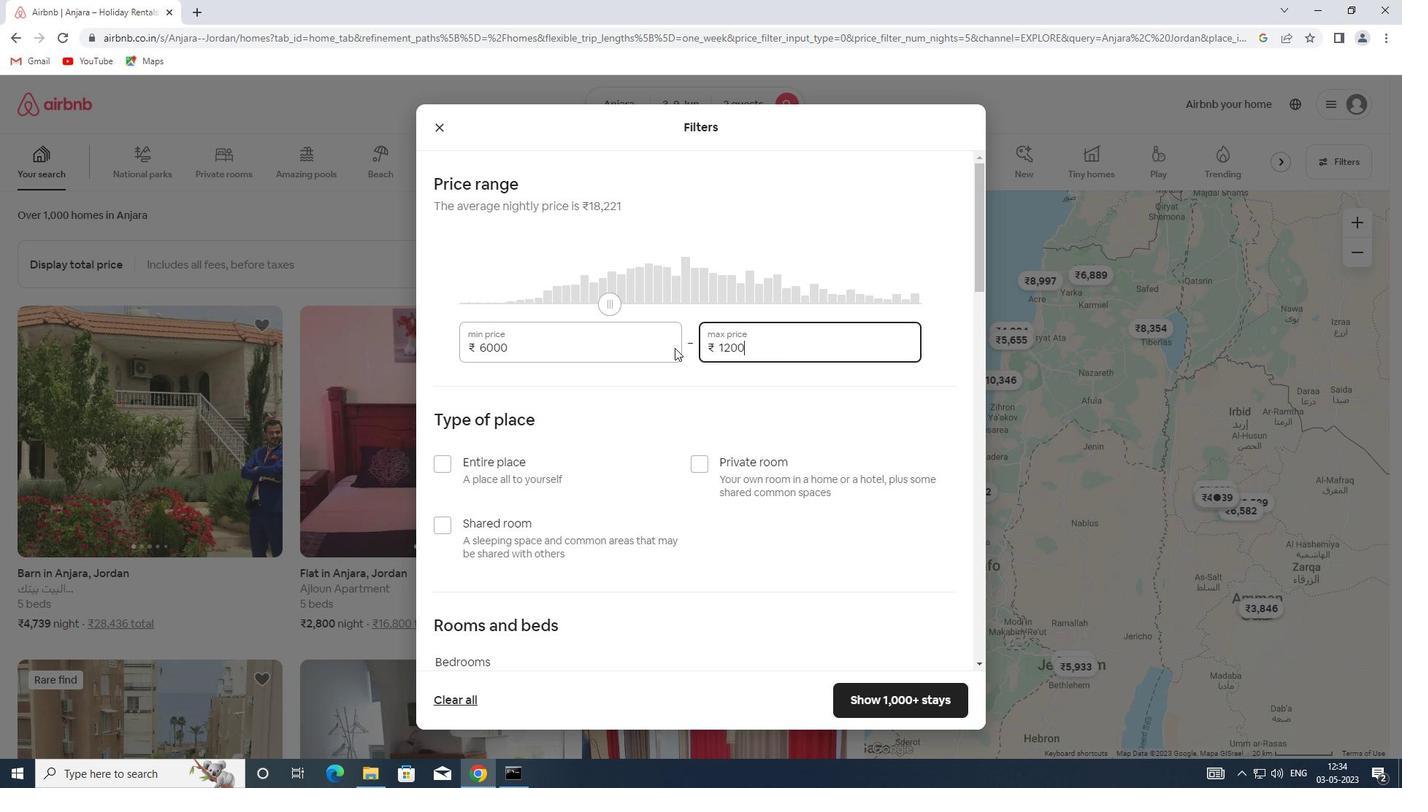 
Action: Mouse moved to (475, 470)
Screenshot: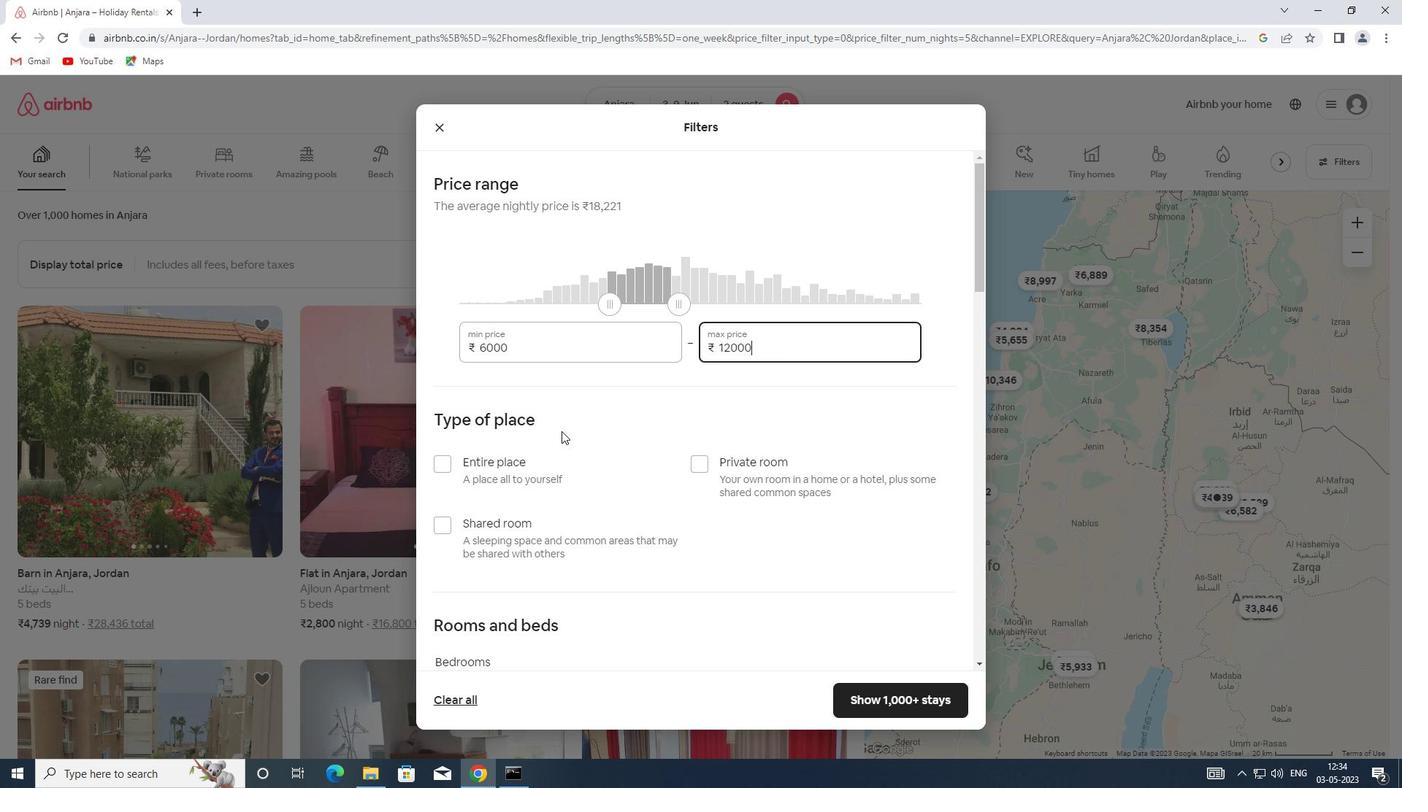 
Action: Mouse pressed left at (475, 470)
Screenshot: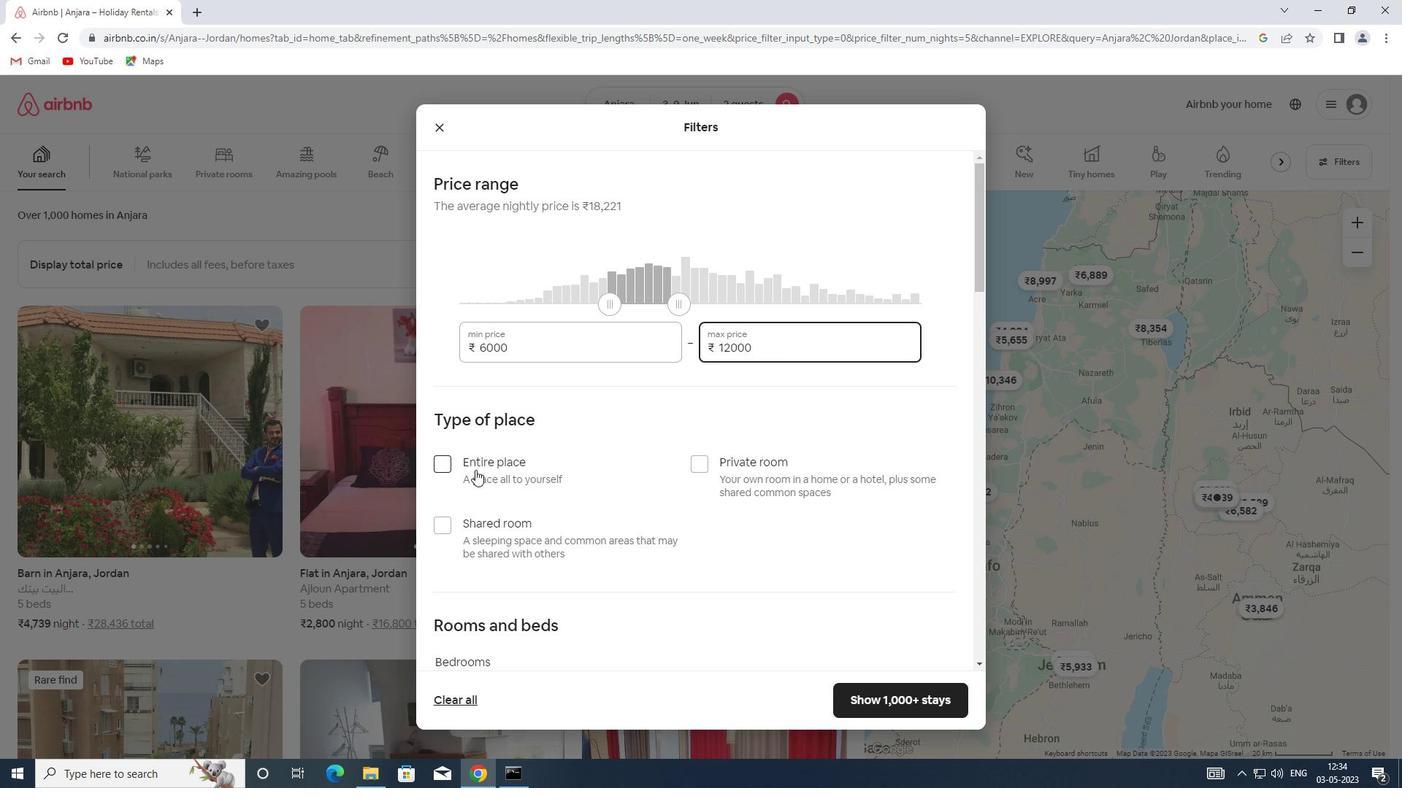 
Action: Mouse moved to (476, 468)
Screenshot: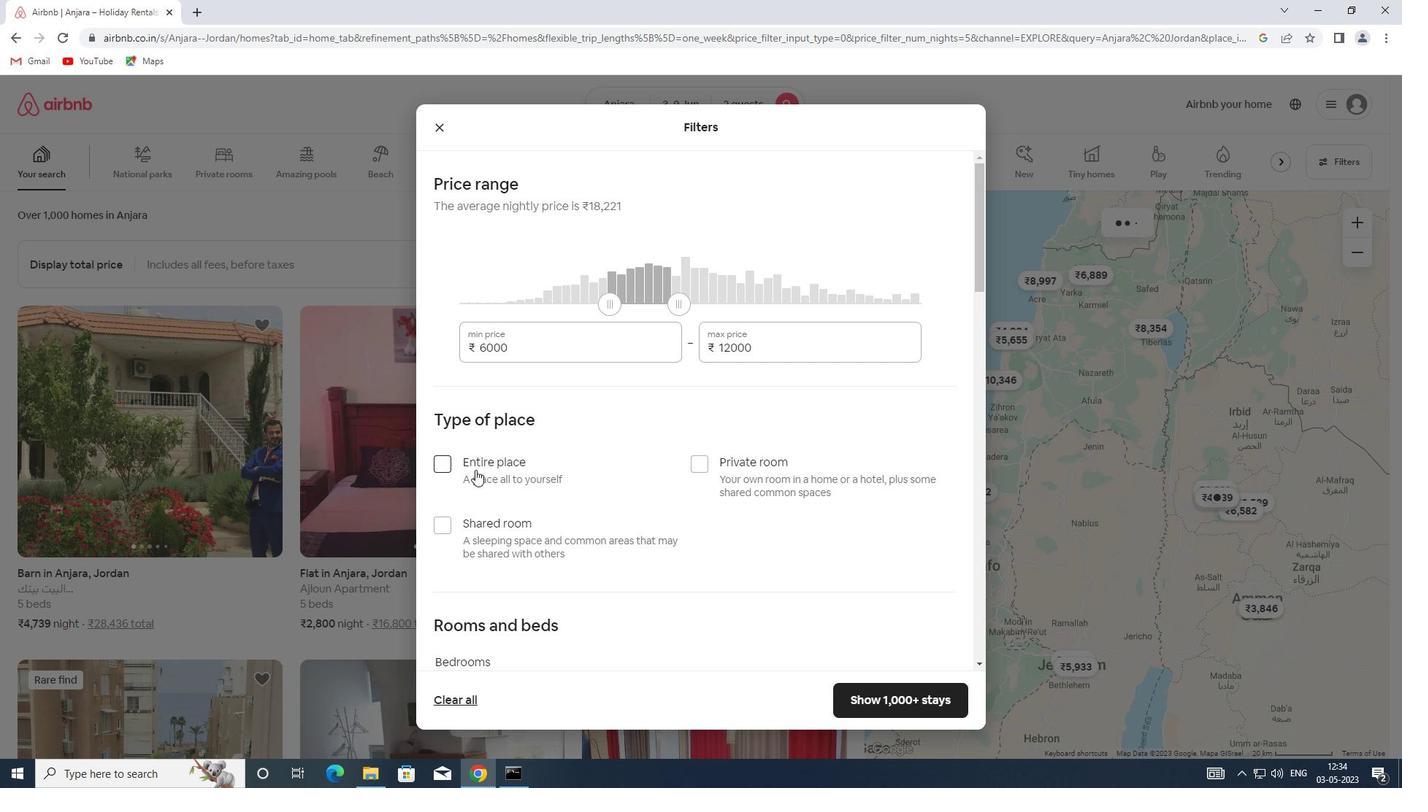 
Action: Mouse scrolled (476, 467) with delta (0, 0)
Screenshot: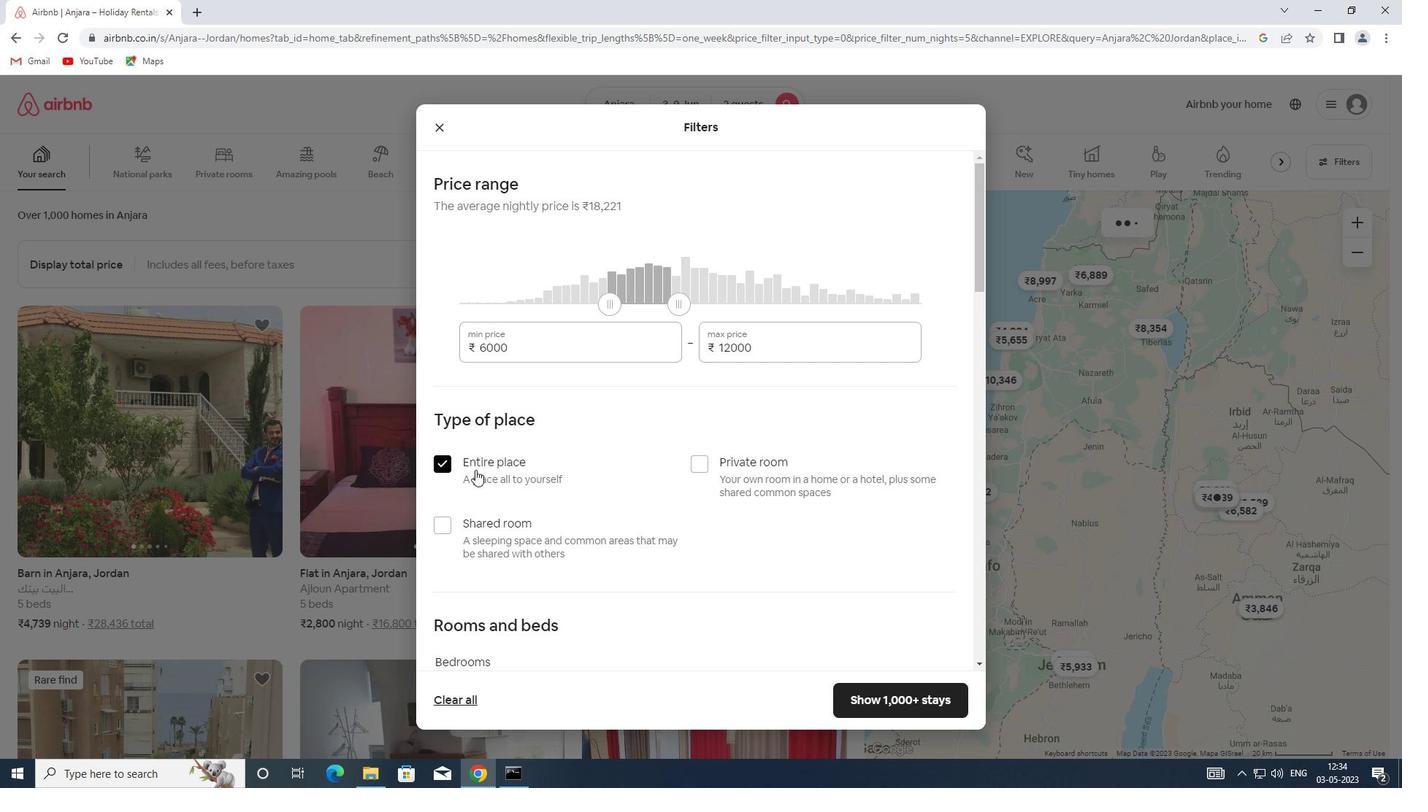 
Action: Mouse scrolled (476, 467) with delta (0, 0)
Screenshot: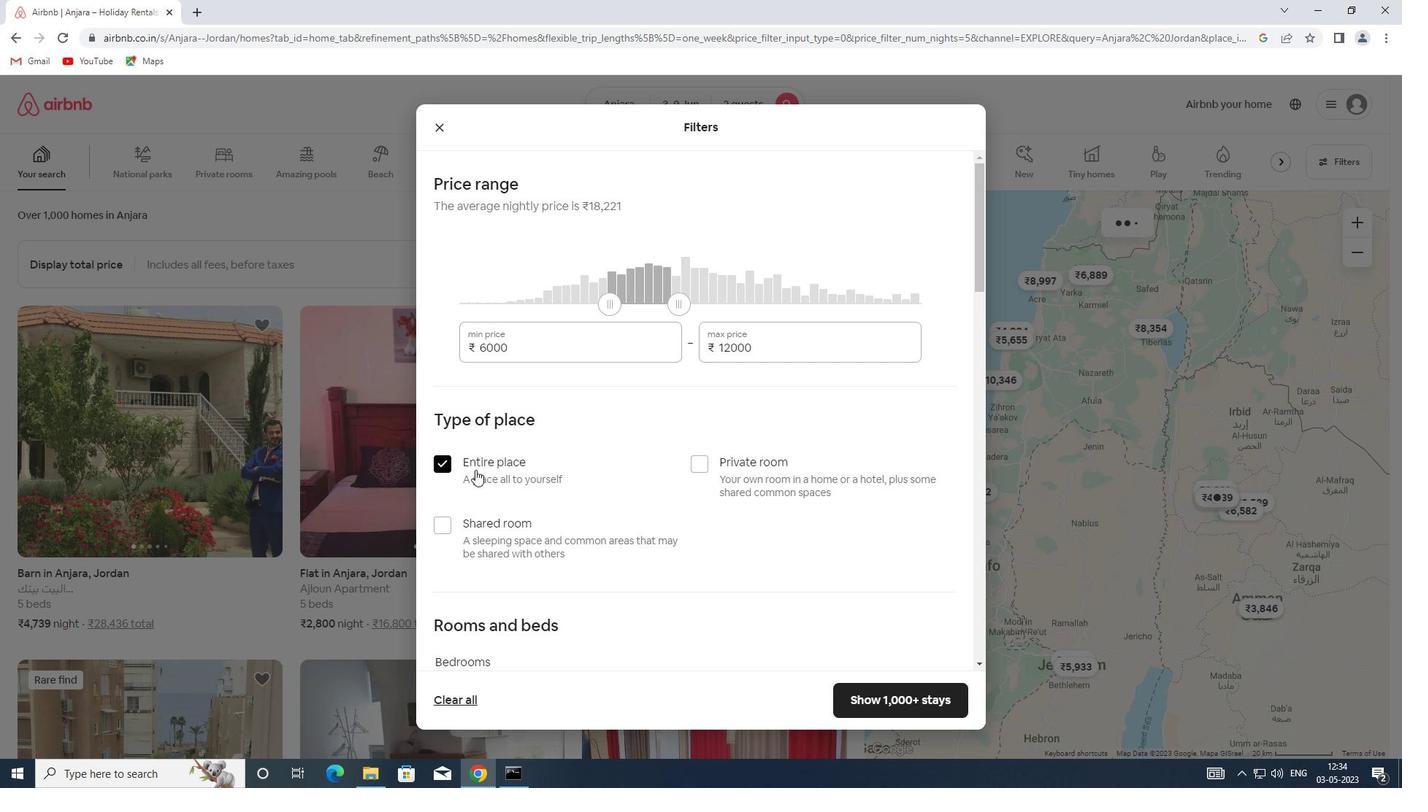 
Action: Mouse moved to (476, 468)
Screenshot: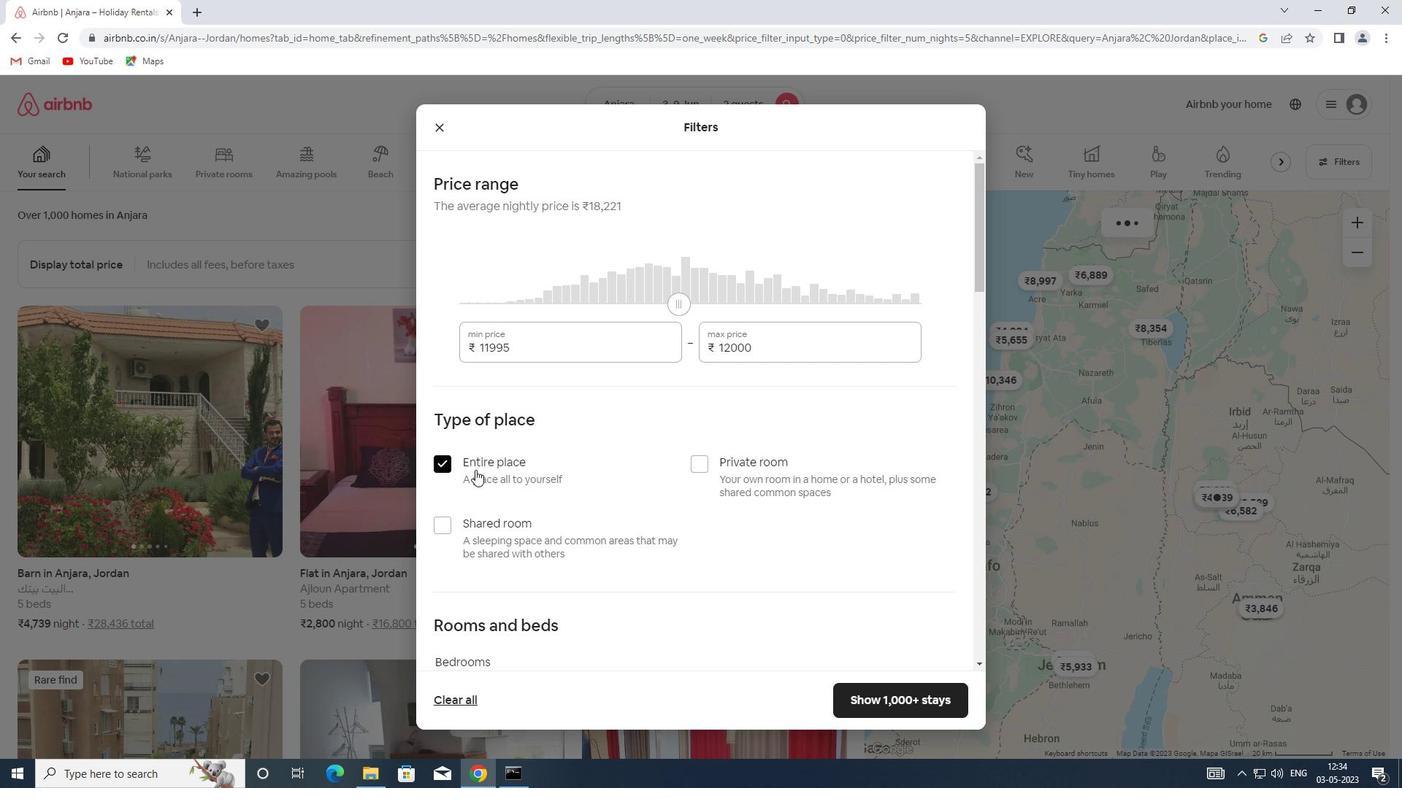 
Action: Mouse scrolled (476, 467) with delta (0, 0)
Screenshot: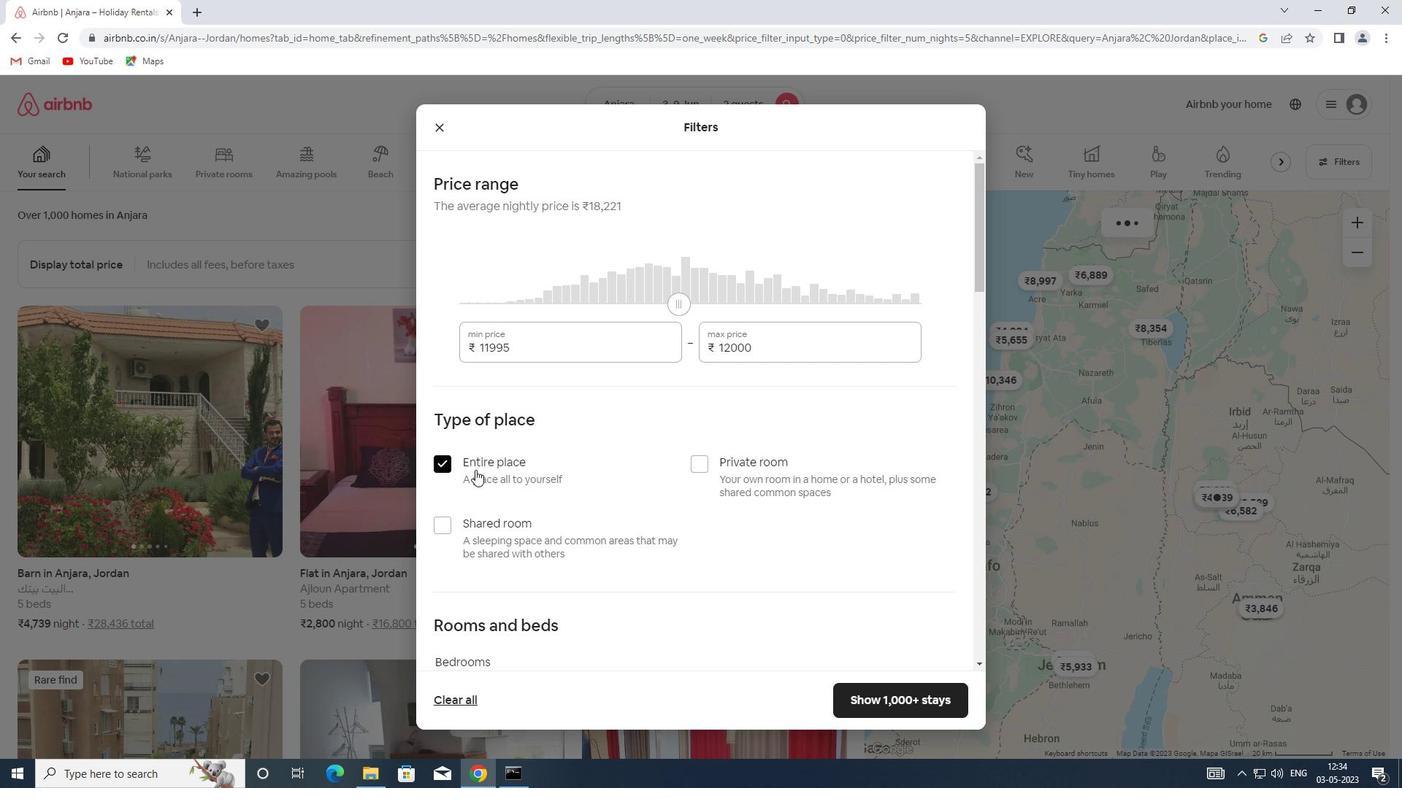 
Action: Mouse moved to (523, 479)
Screenshot: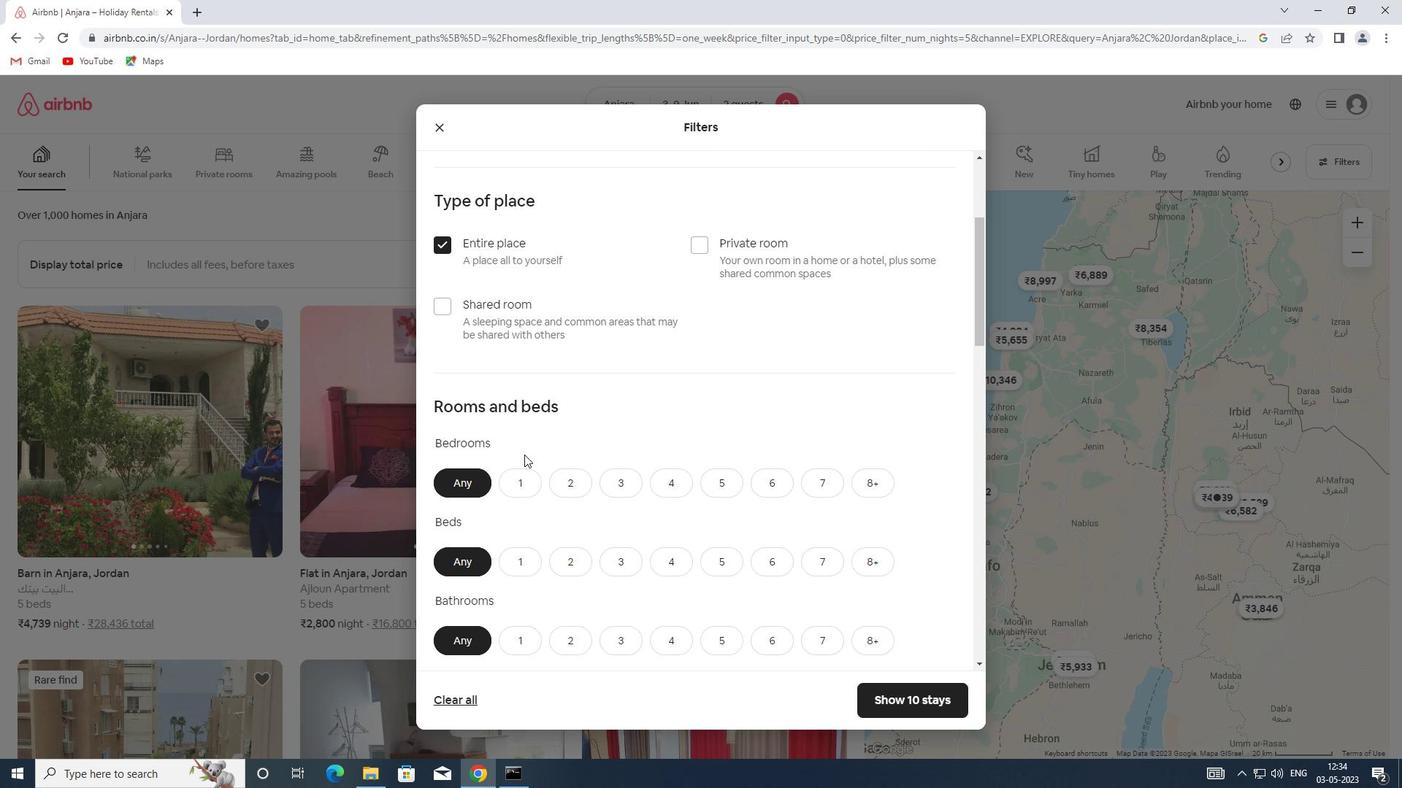 
Action: Mouse pressed left at (523, 479)
Screenshot: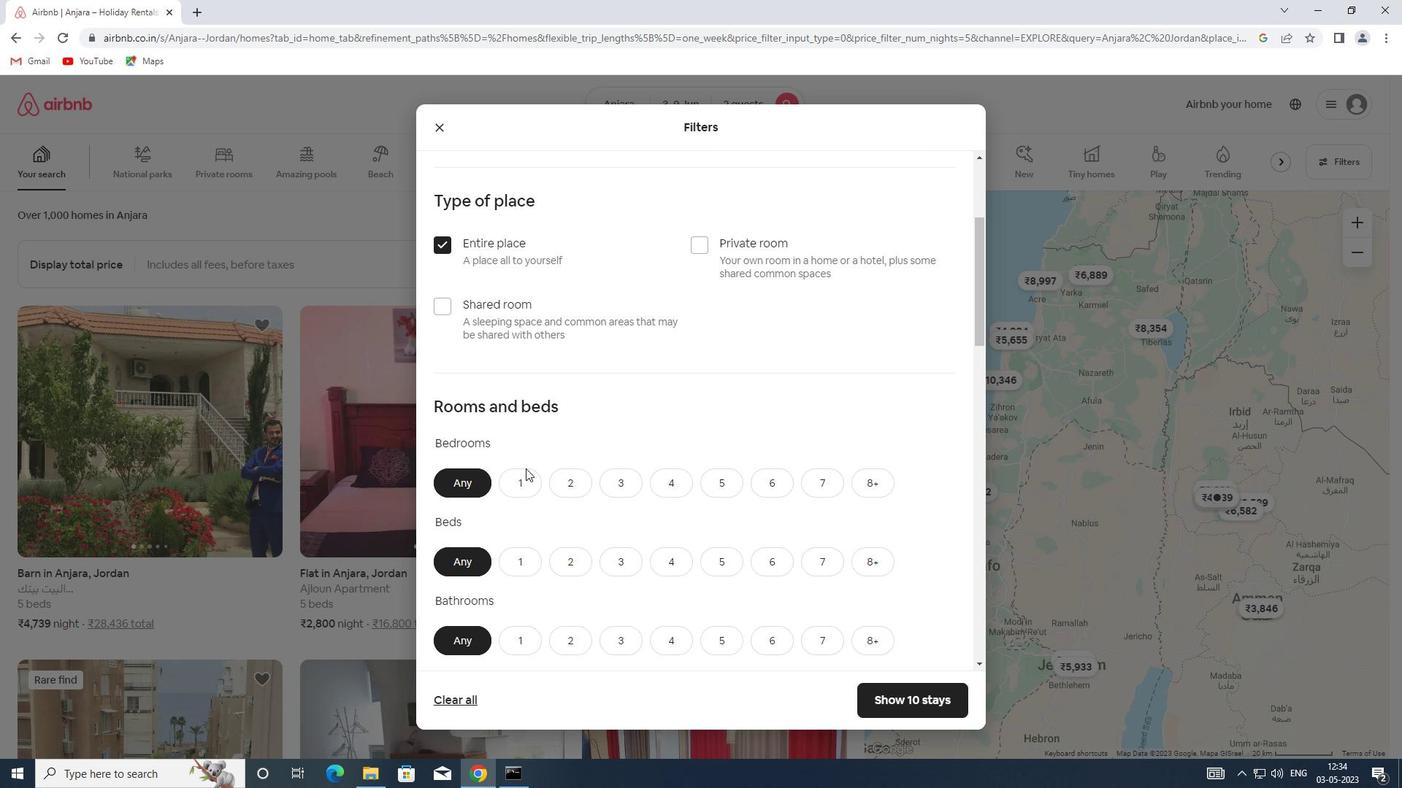 
Action: Mouse scrolled (523, 479) with delta (0, 0)
Screenshot: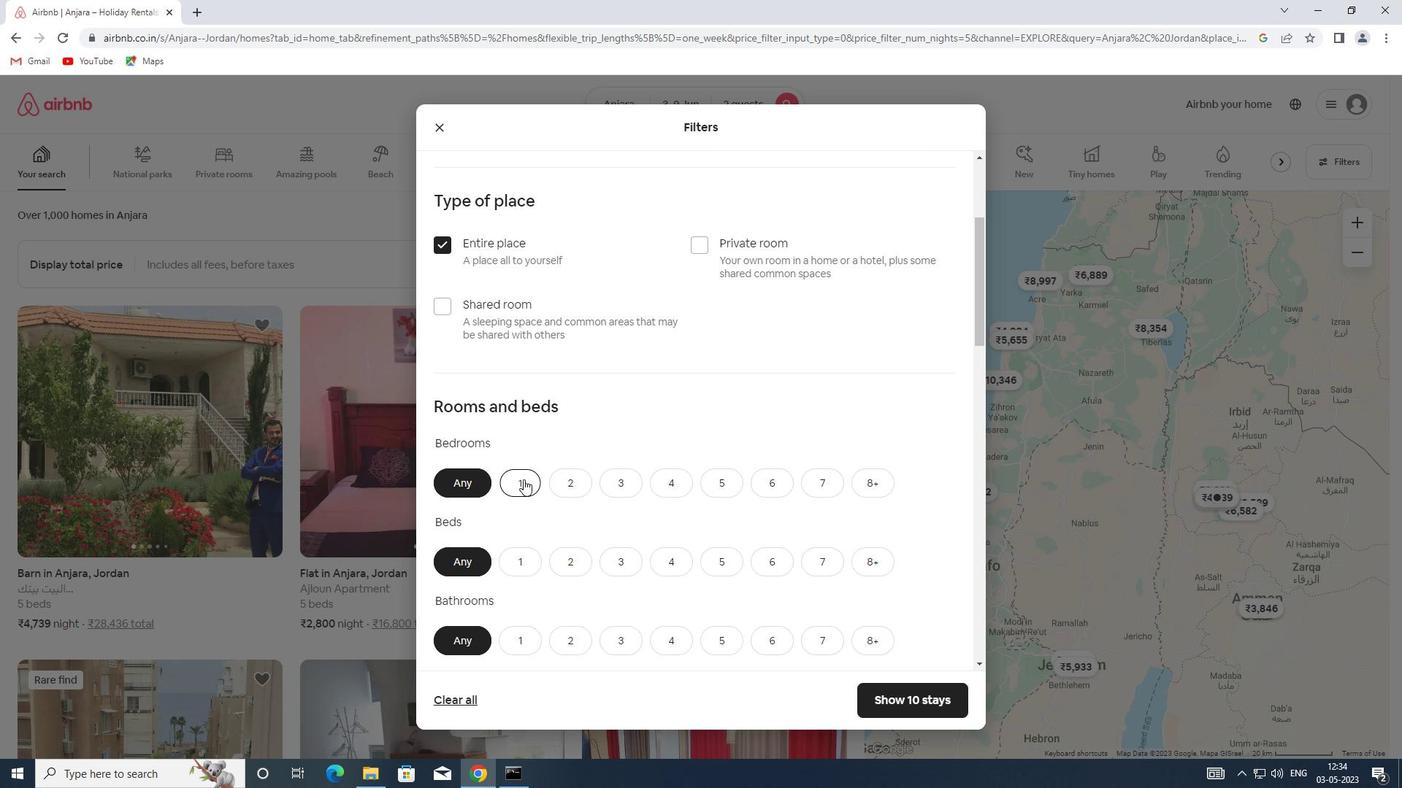 
Action: Mouse scrolled (523, 479) with delta (0, 0)
Screenshot: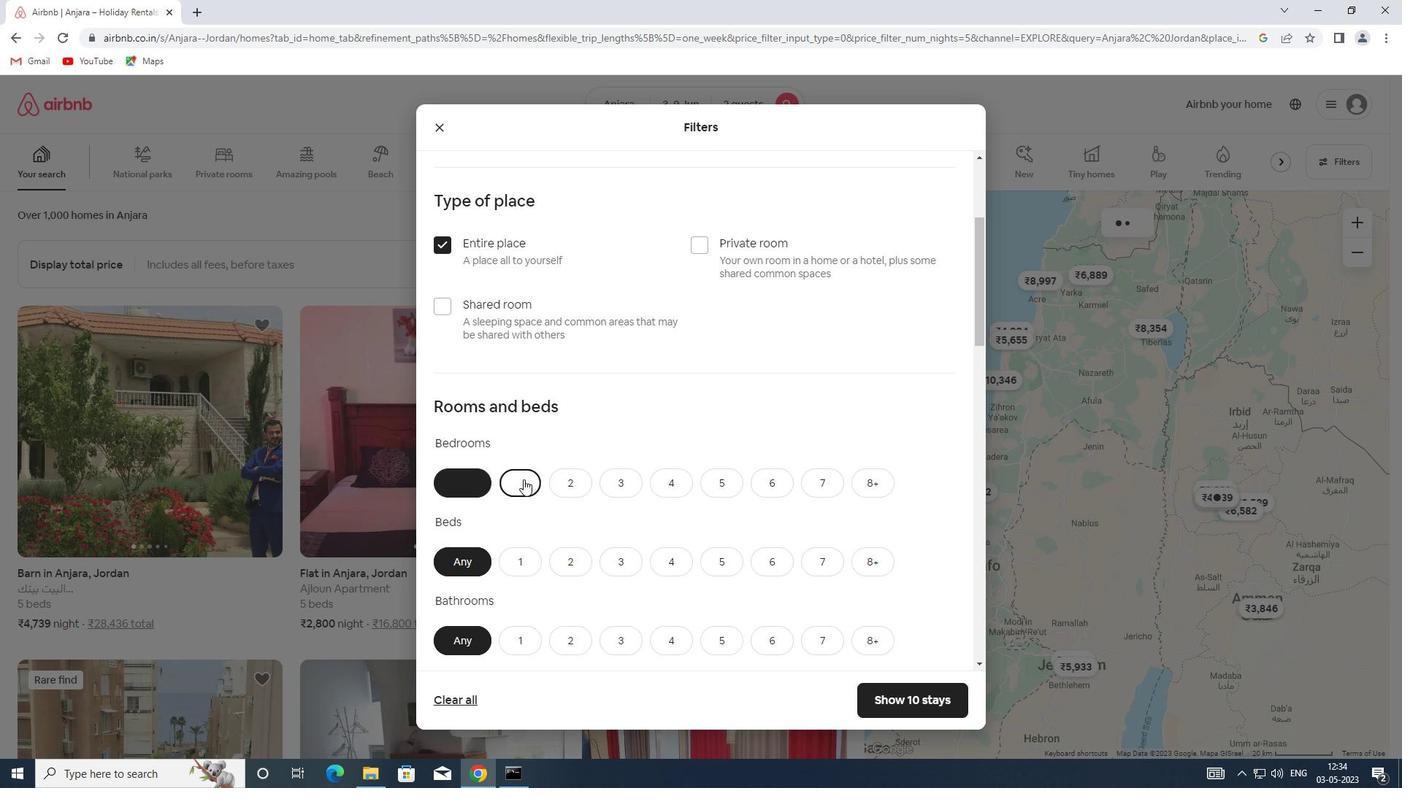 
Action: Mouse scrolled (523, 479) with delta (0, 0)
Screenshot: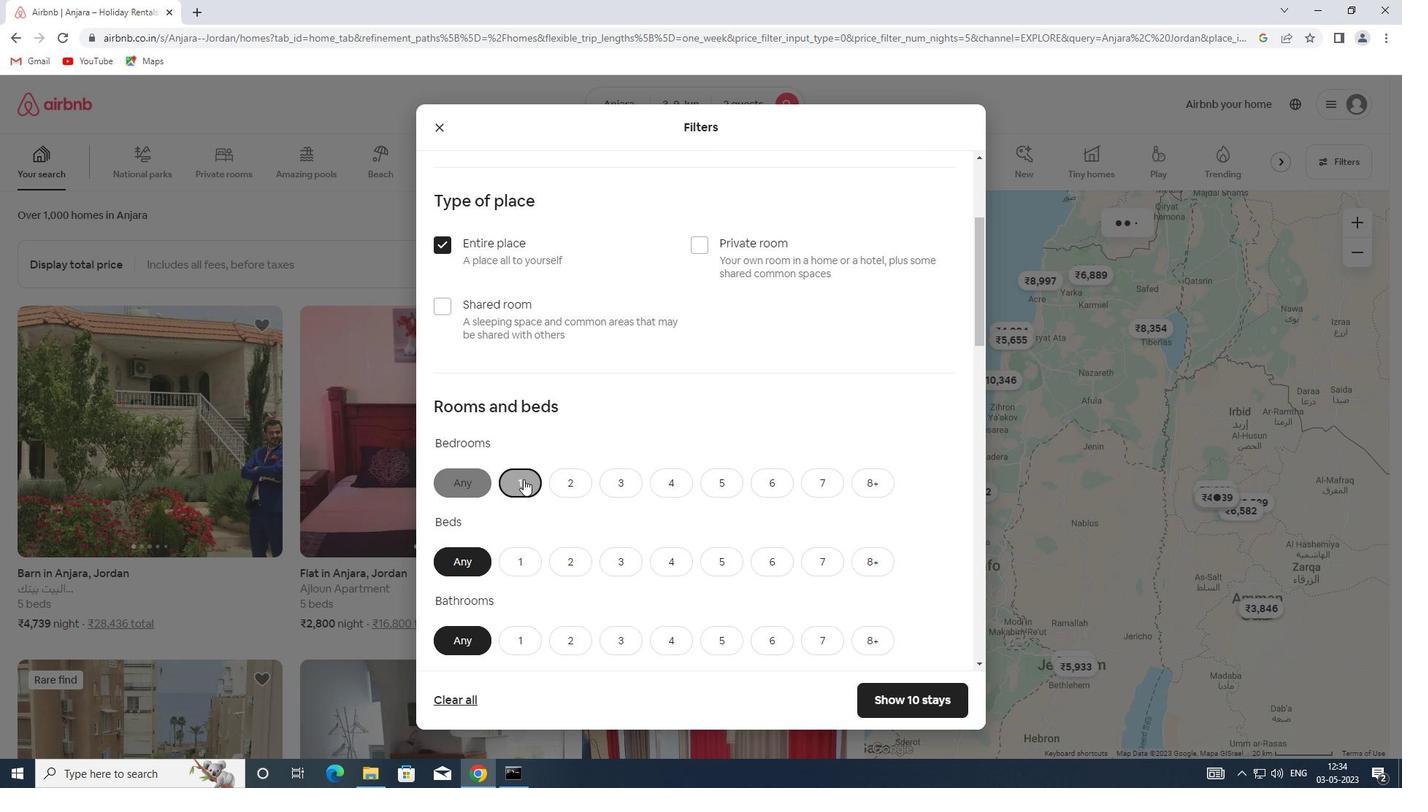 
Action: Mouse moved to (509, 346)
Screenshot: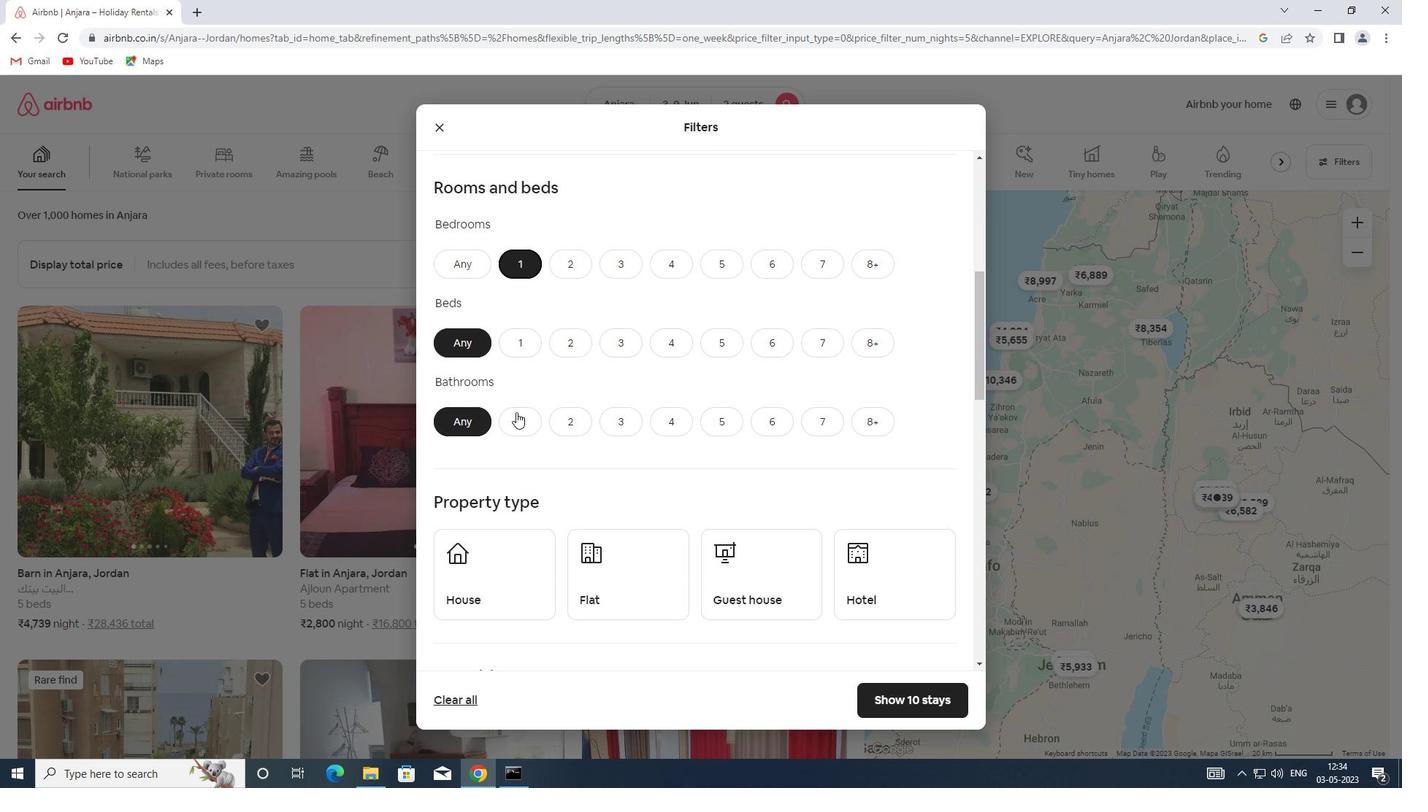 
Action: Mouse pressed left at (509, 346)
Screenshot: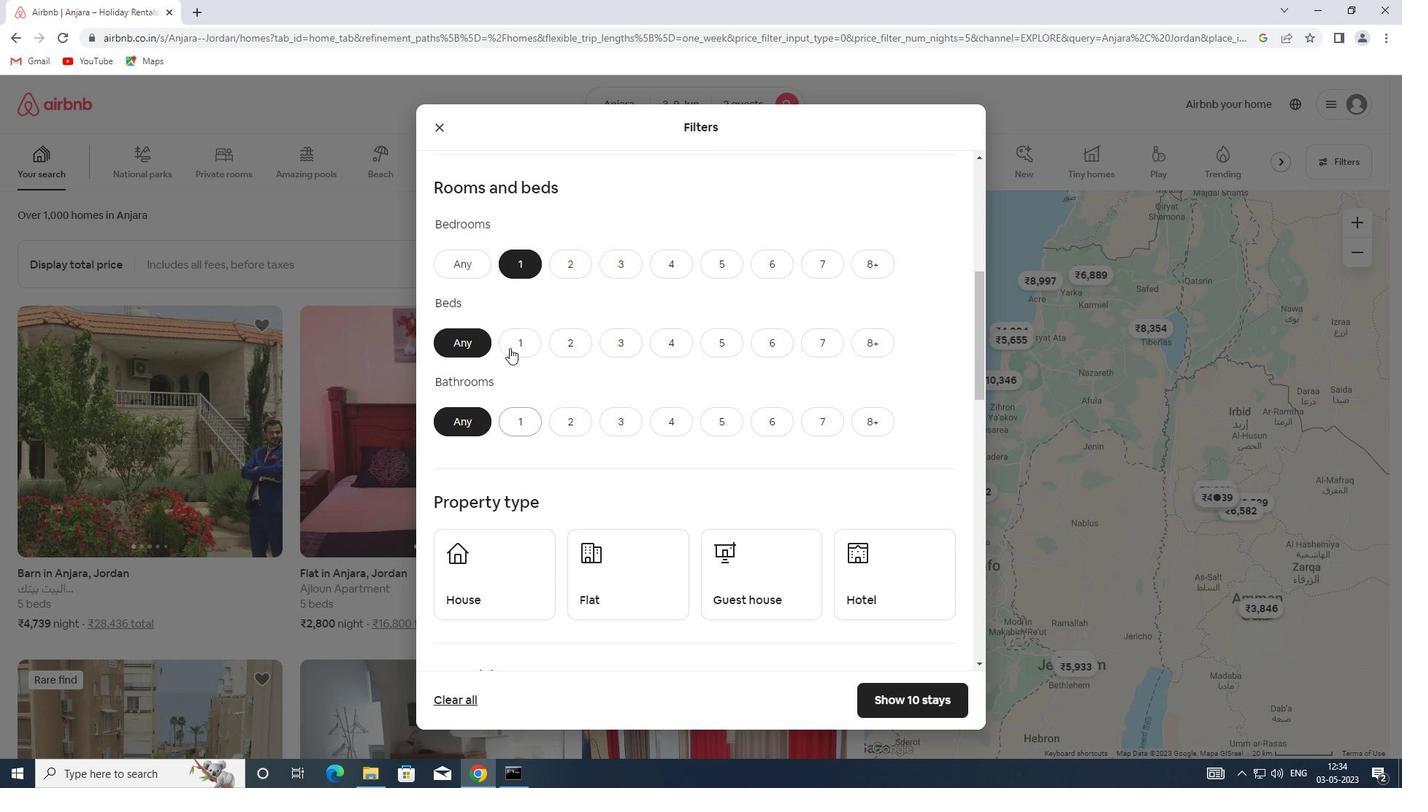 
Action: Mouse moved to (517, 424)
Screenshot: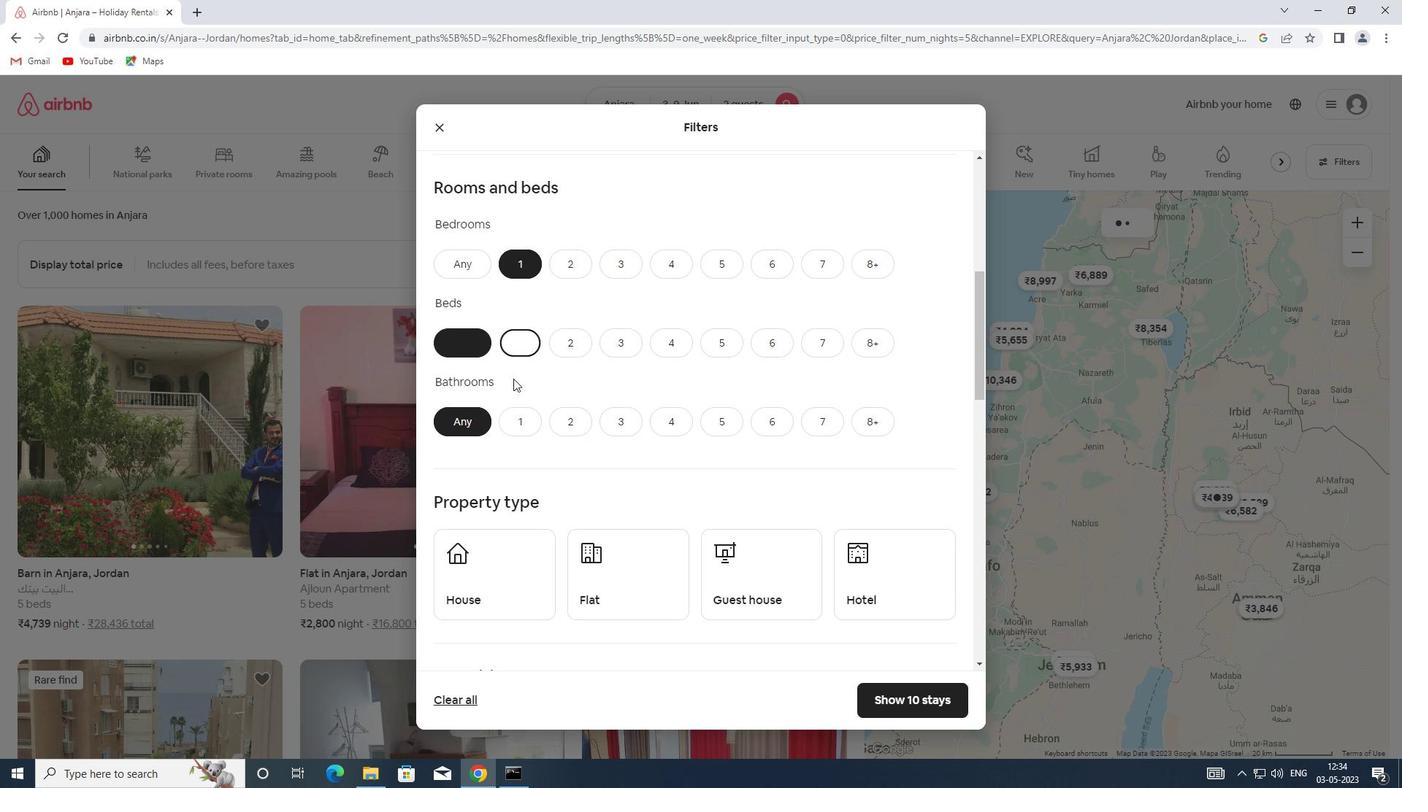 
Action: Mouse pressed left at (517, 424)
Screenshot: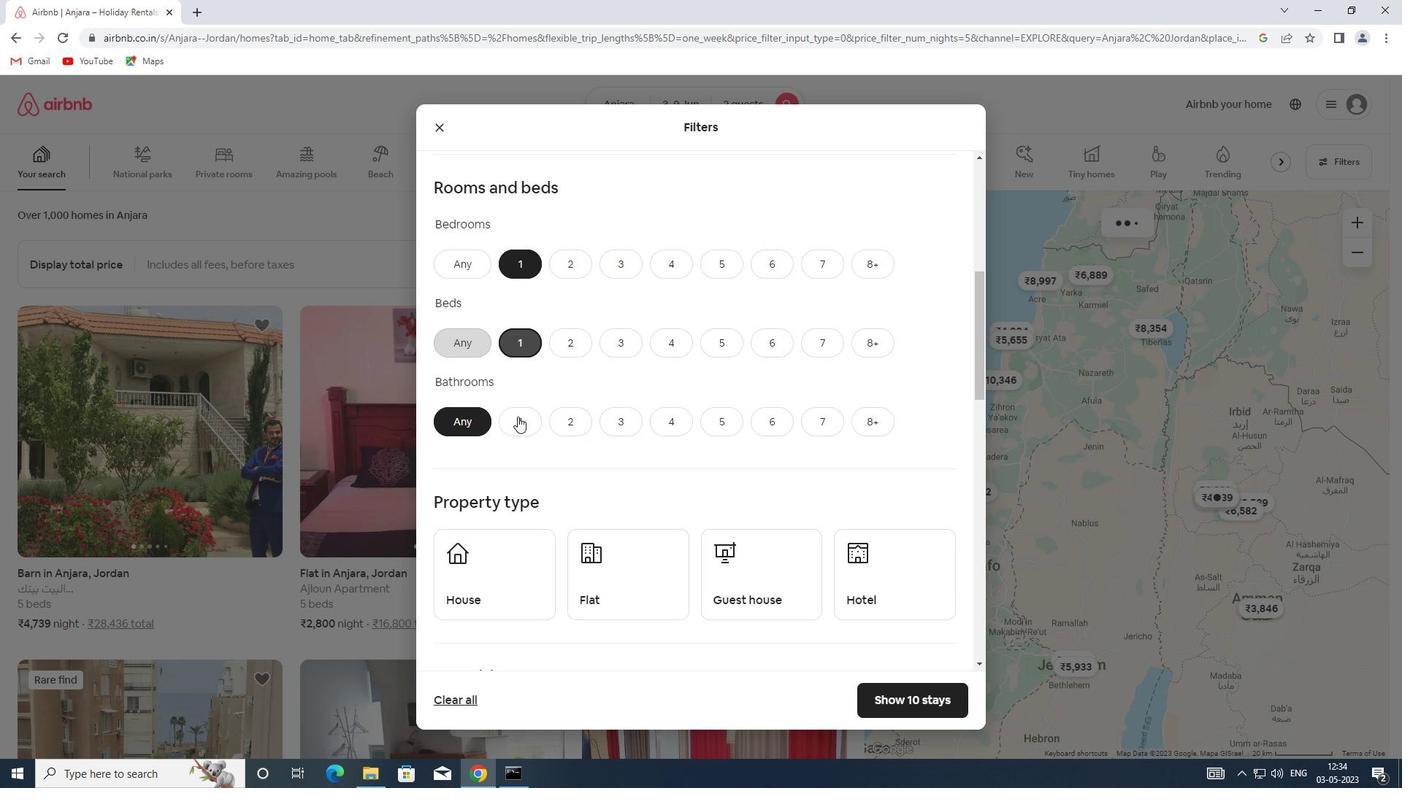 
Action: Mouse scrolled (517, 423) with delta (0, 0)
Screenshot: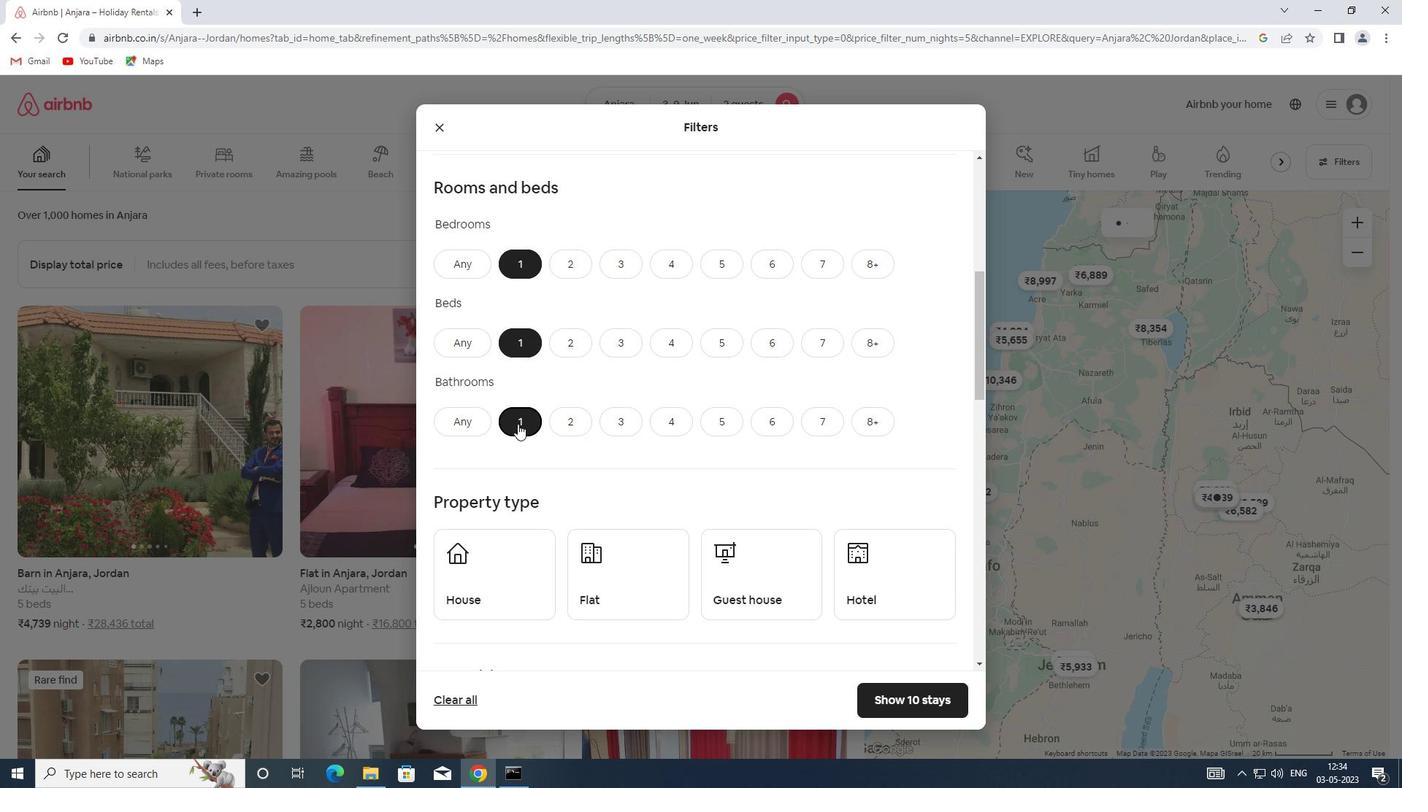 
Action: Mouse moved to (518, 425)
Screenshot: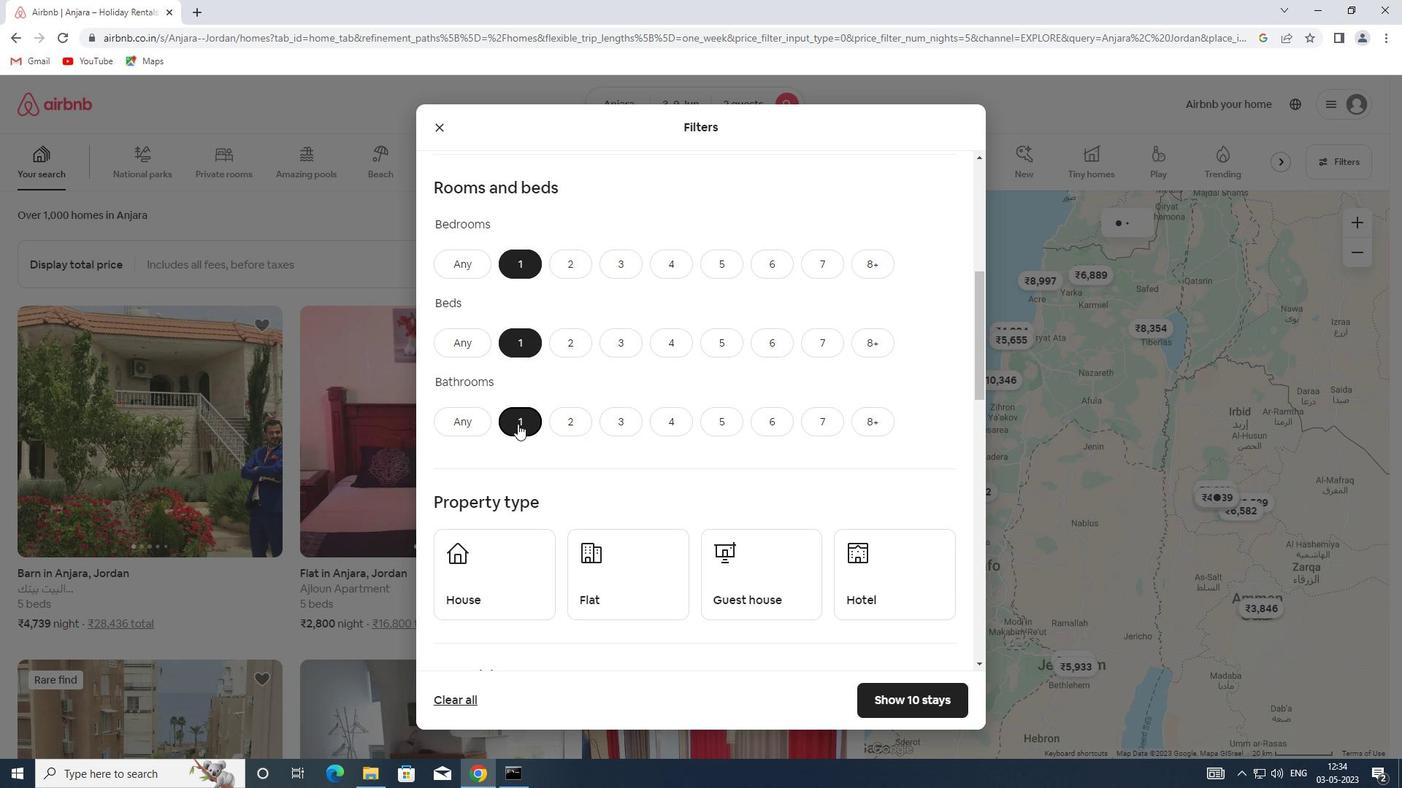 
Action: Mouse scrolled (518, 424) with delta (0, 0)
Screenshot: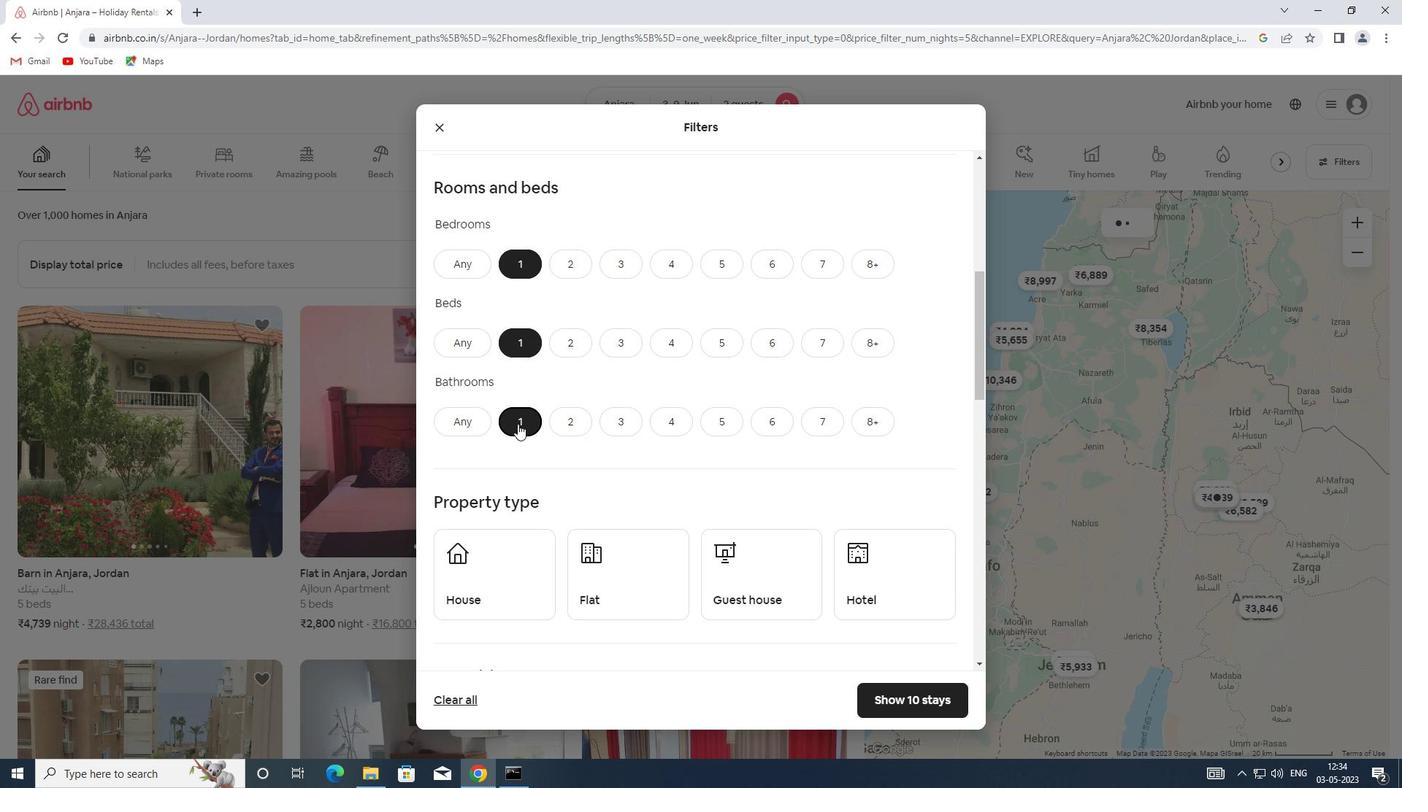 
Action: Mouse pressed left at (518, 425)
Screenshot: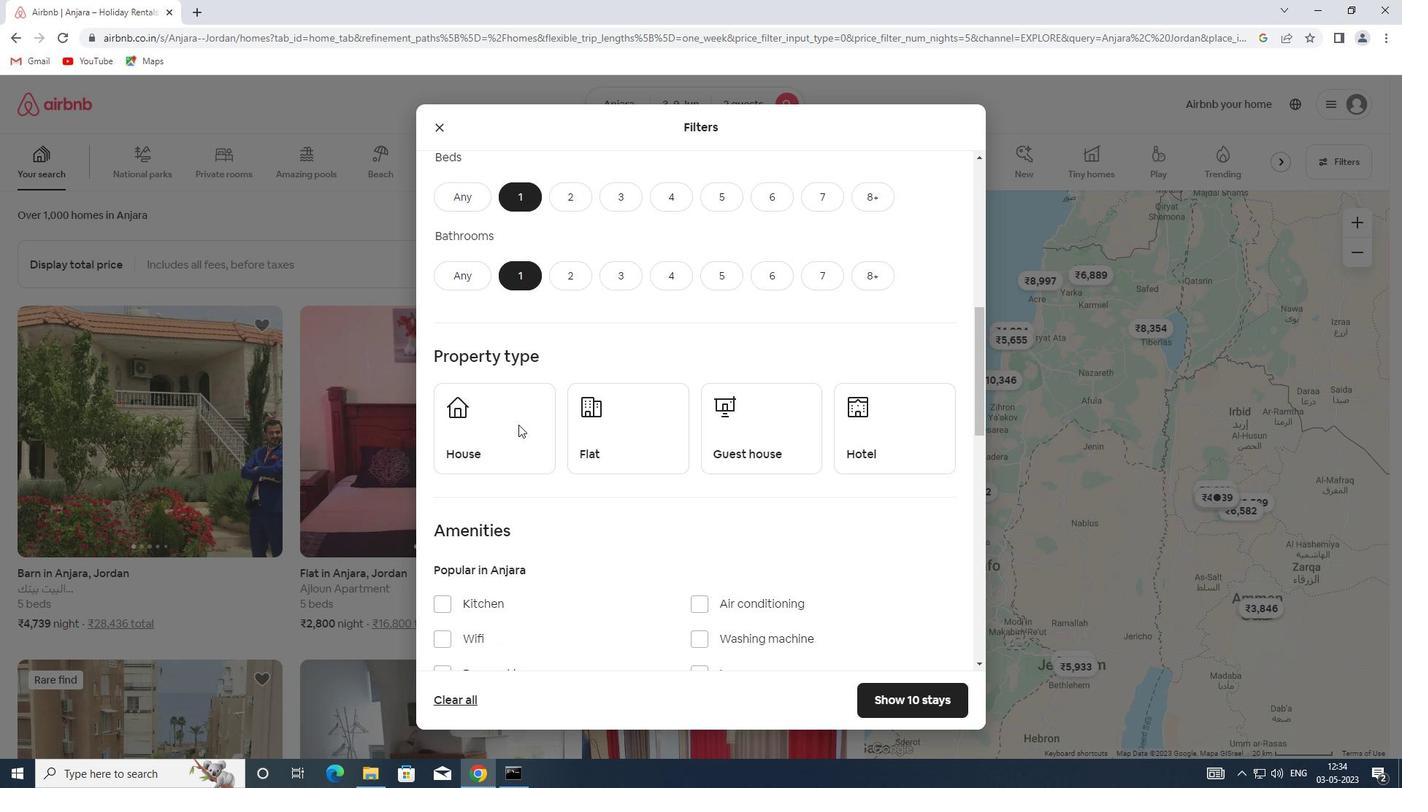 
Action: Mouse moved to (614, 438)
Screenshot: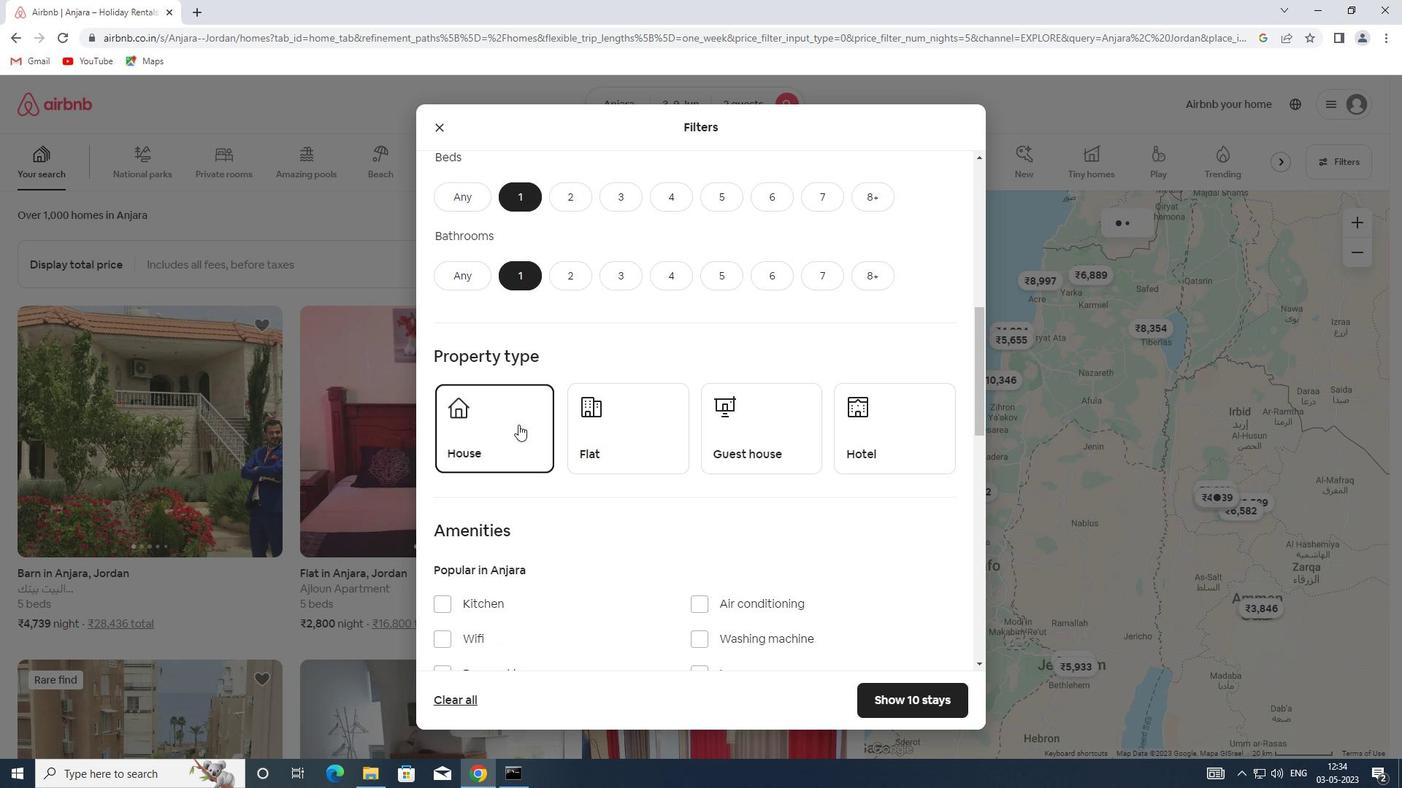 
Action: Mouse pressed left at (614, 438)
Screenshot: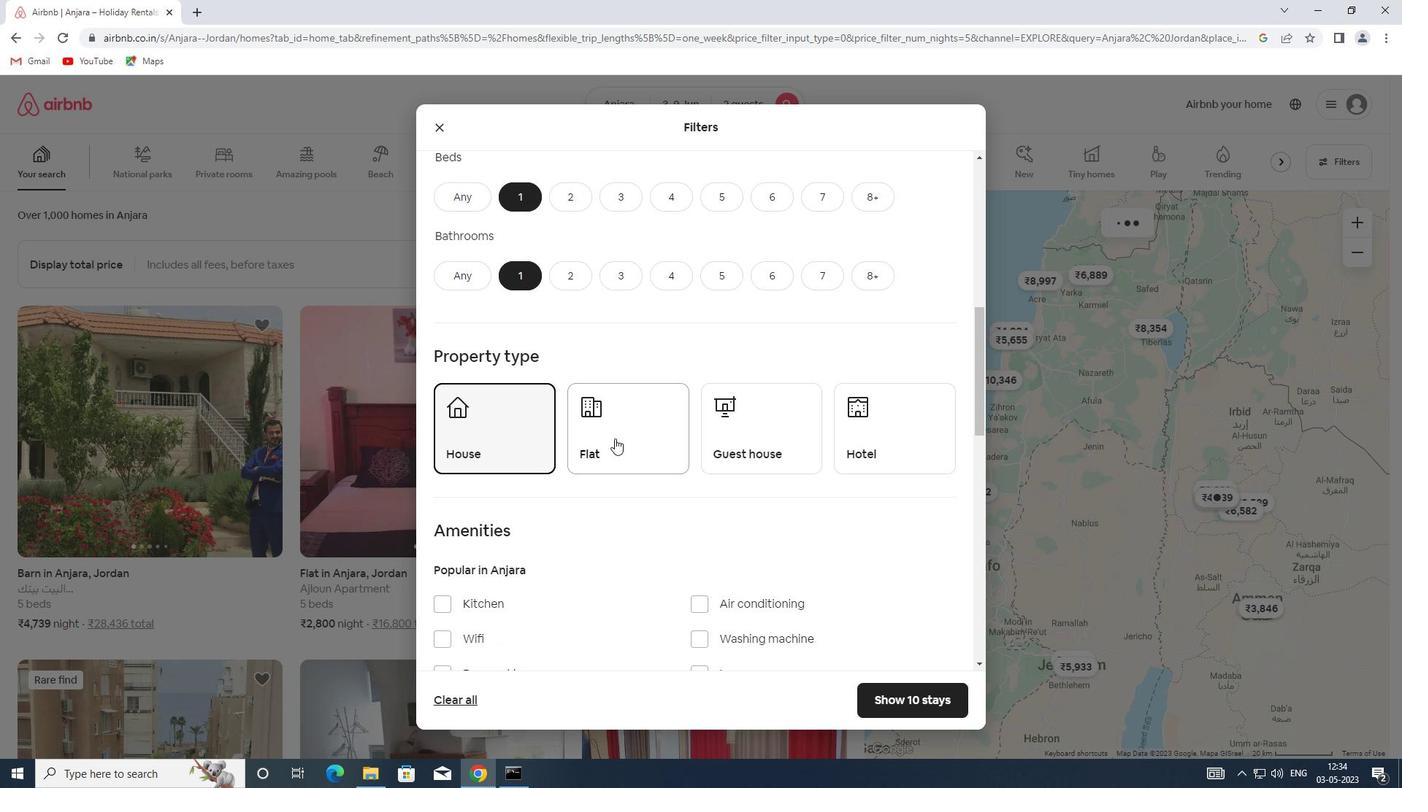
Action: Mouse moved to (756, 431)
Screenshot: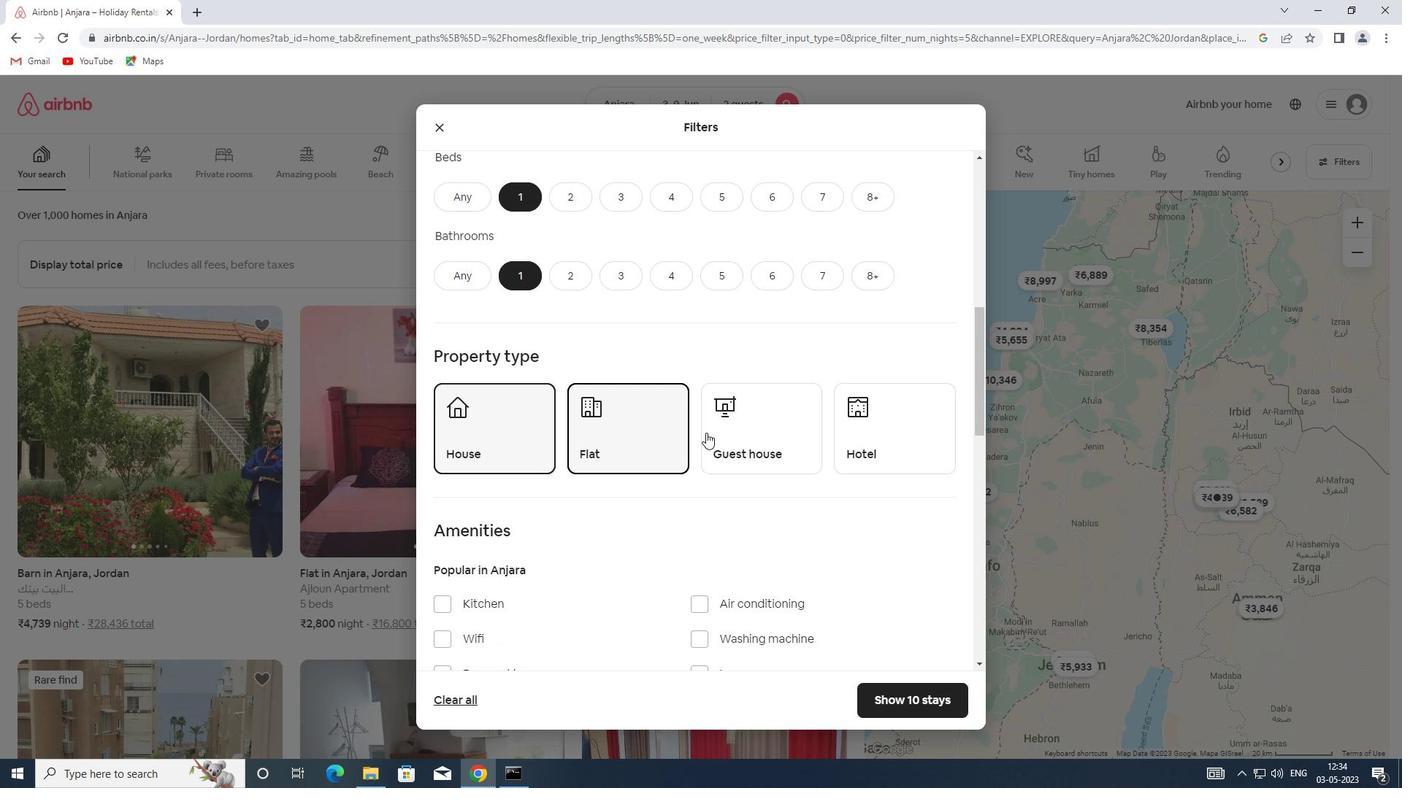 
Action: Mouse pressed left at (756, 431)
Screenshot: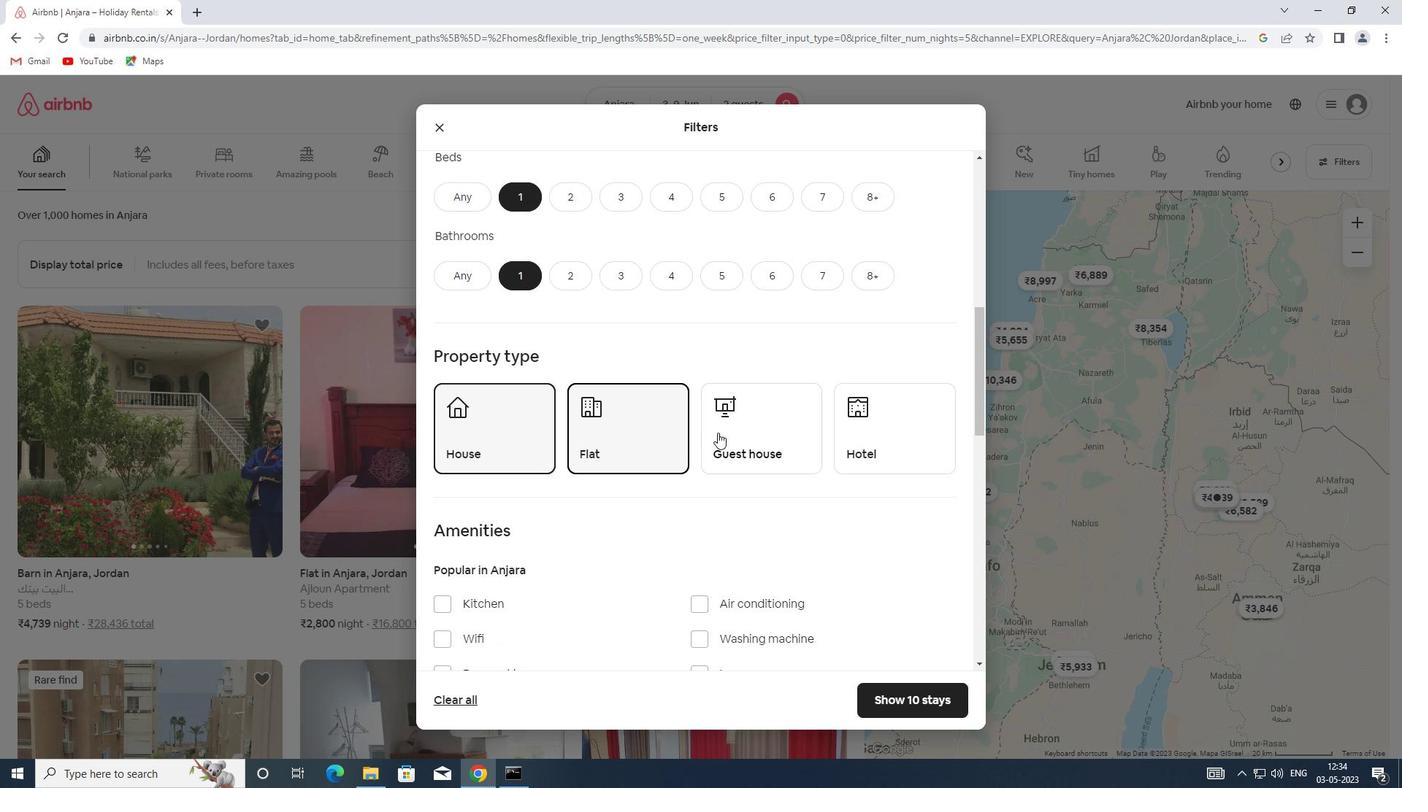 
Action: Mouse moved to (878, 433)
Screenshot: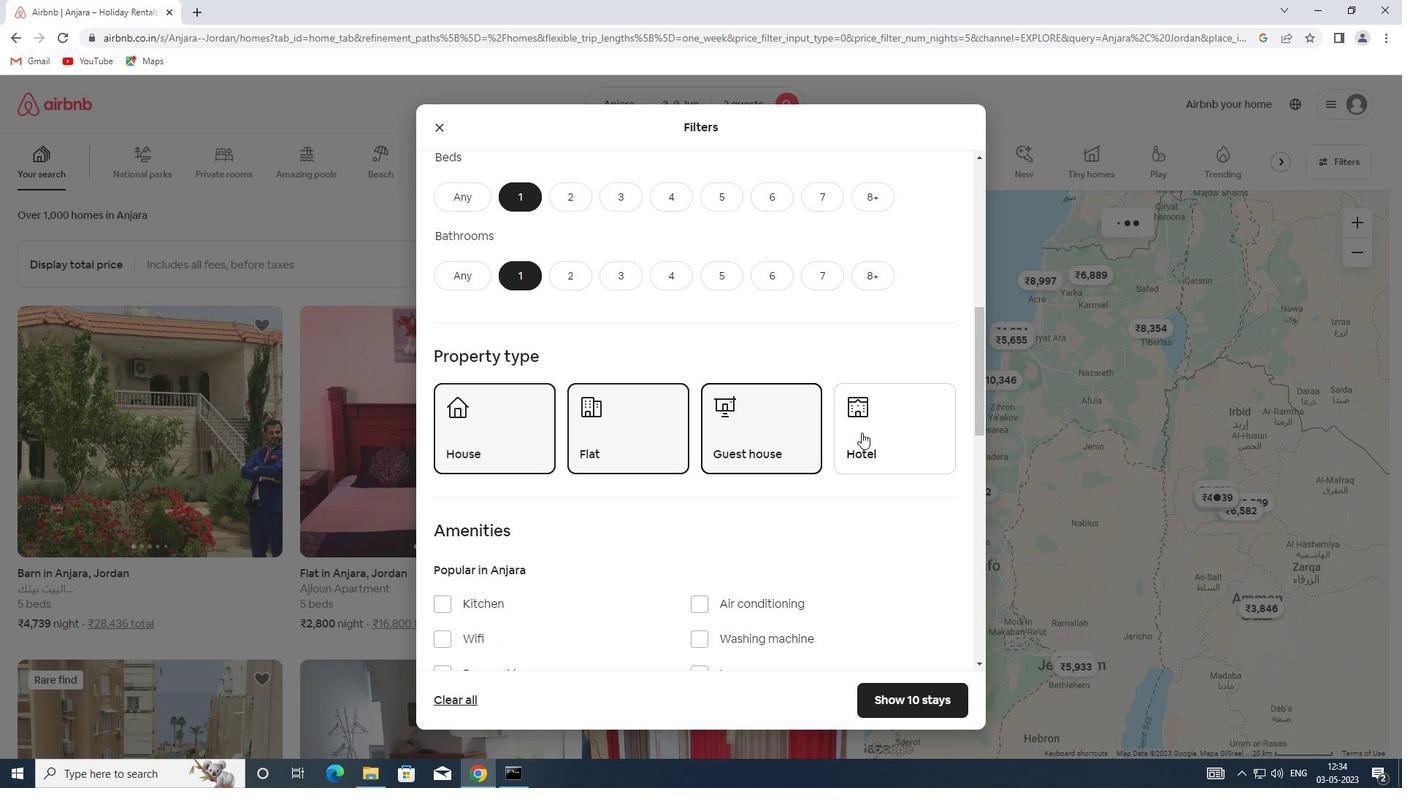 
Action: Mouse pressed left at (878, 433)
Screenshot: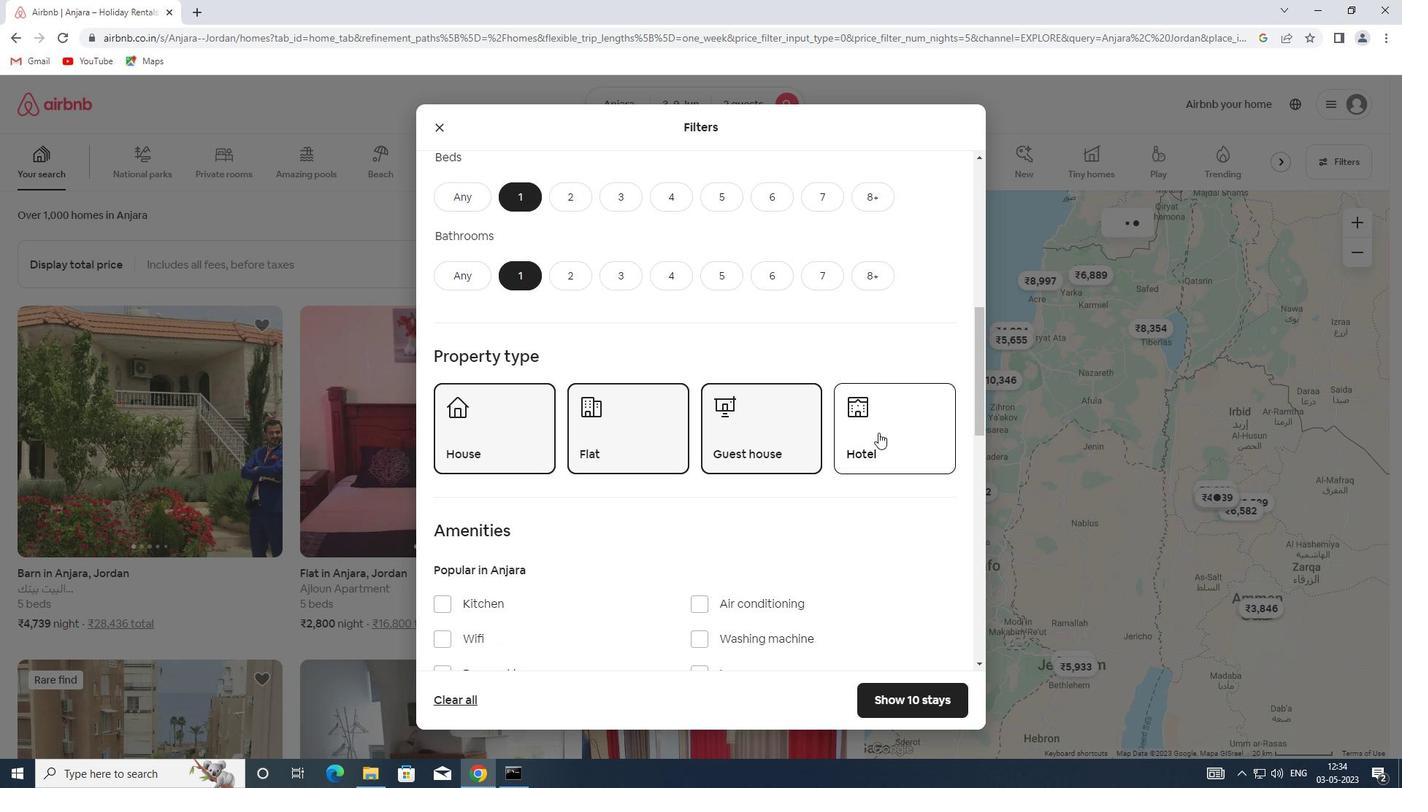 
Action: Mouse moved to (723, 435)
Screenshot: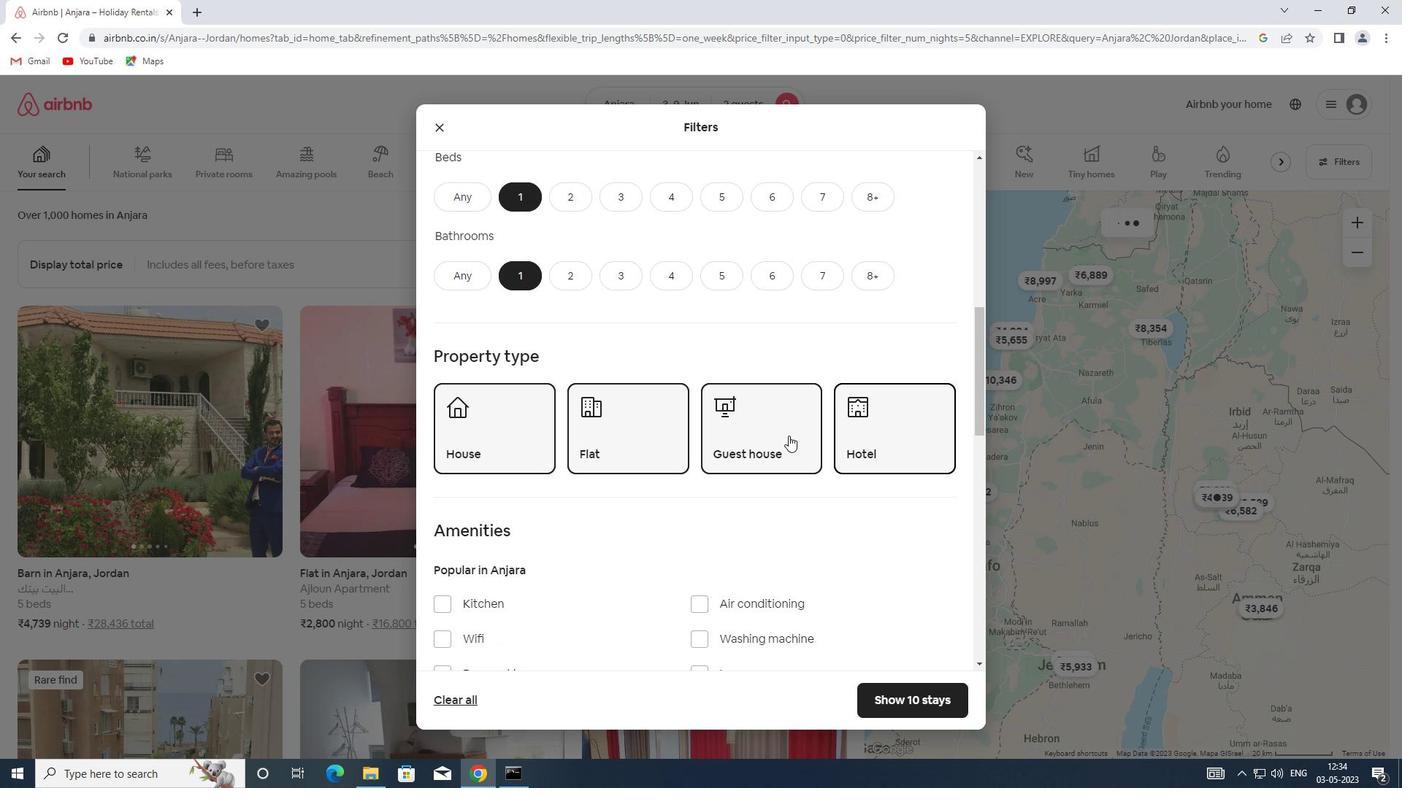 
Action: Mouse scrolled (723, 435) with delta (0, 0)
Screenshot: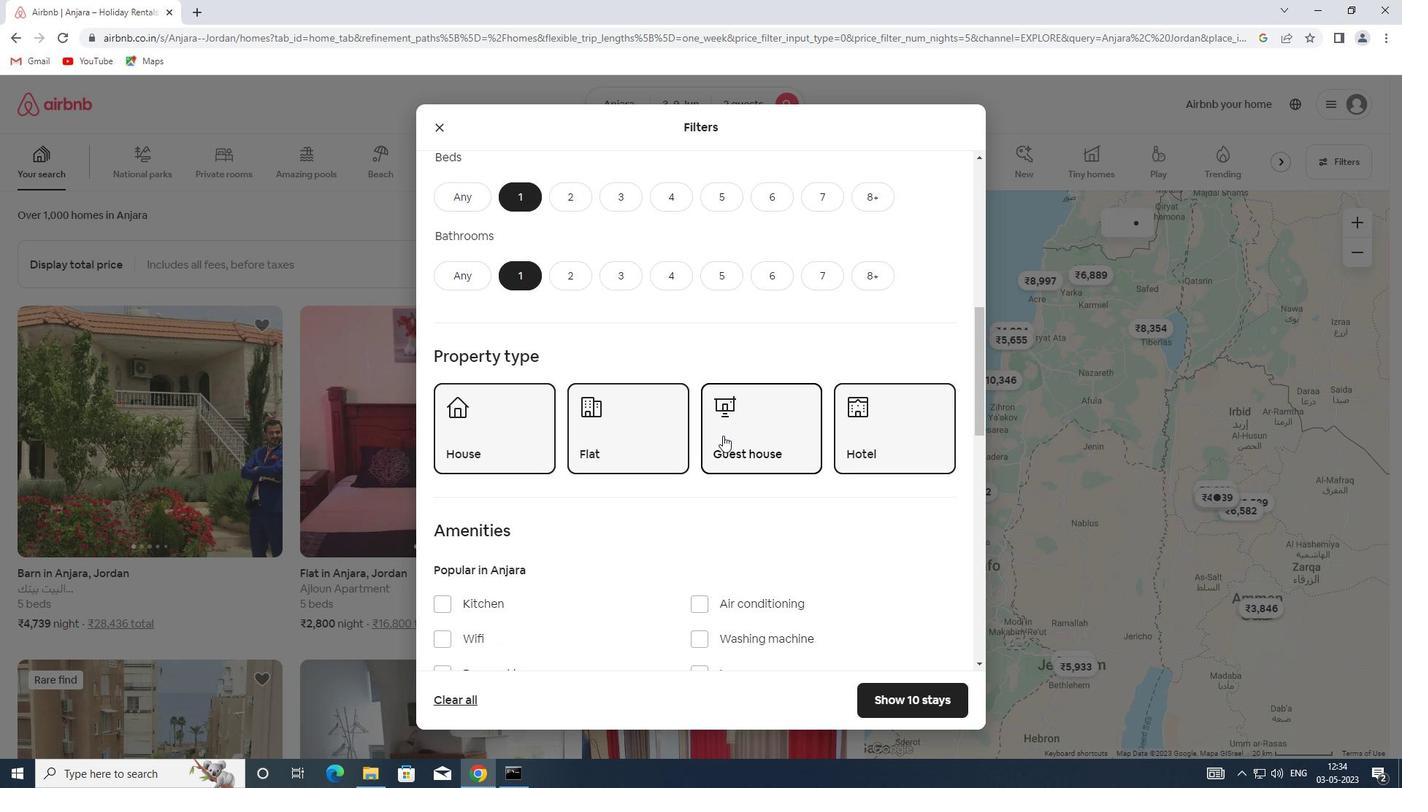 
Action: Mouse scrolled (723, 435) with delta (0, 0)
Screenshot: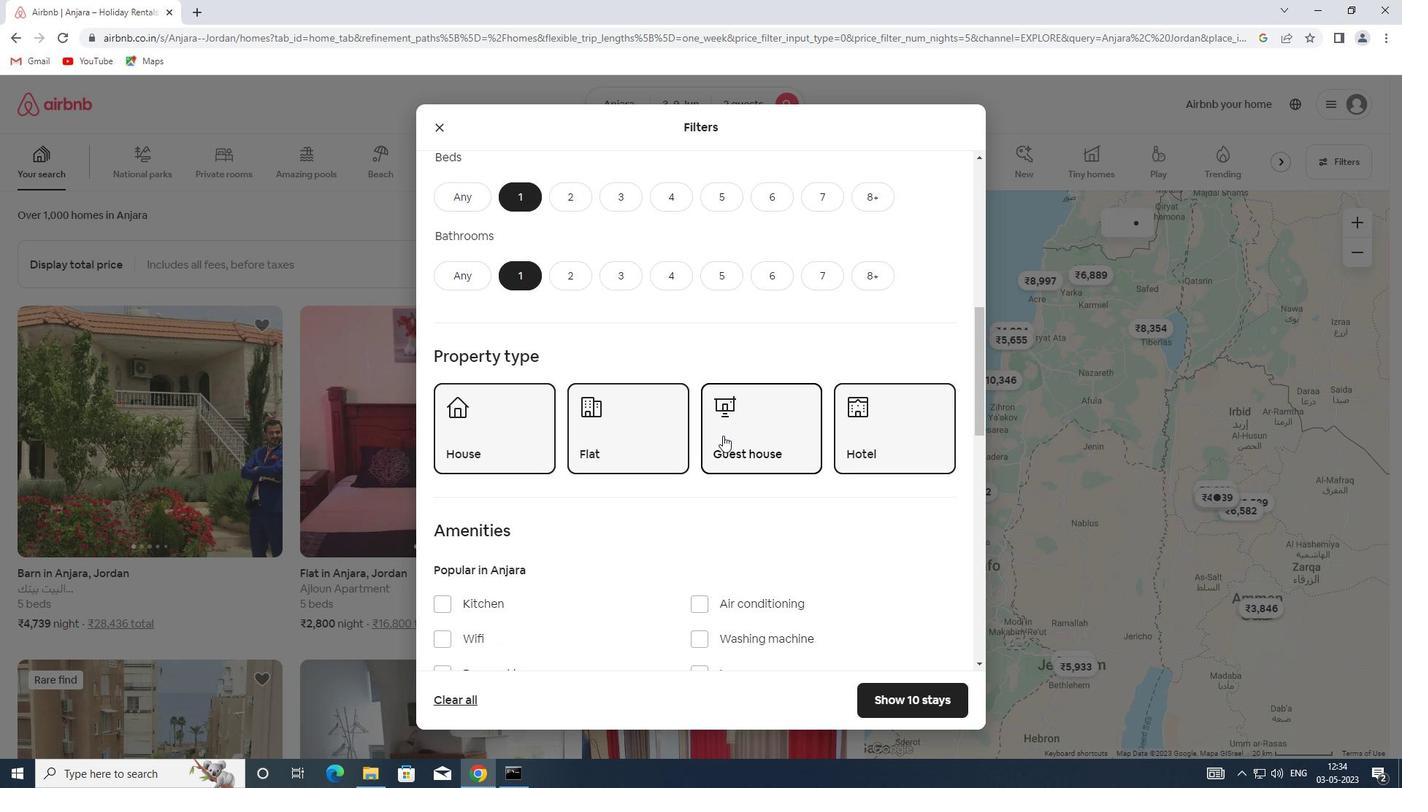 
Action: Mouse scrolled (723, 435) with delta (0, 0)
Screenshot: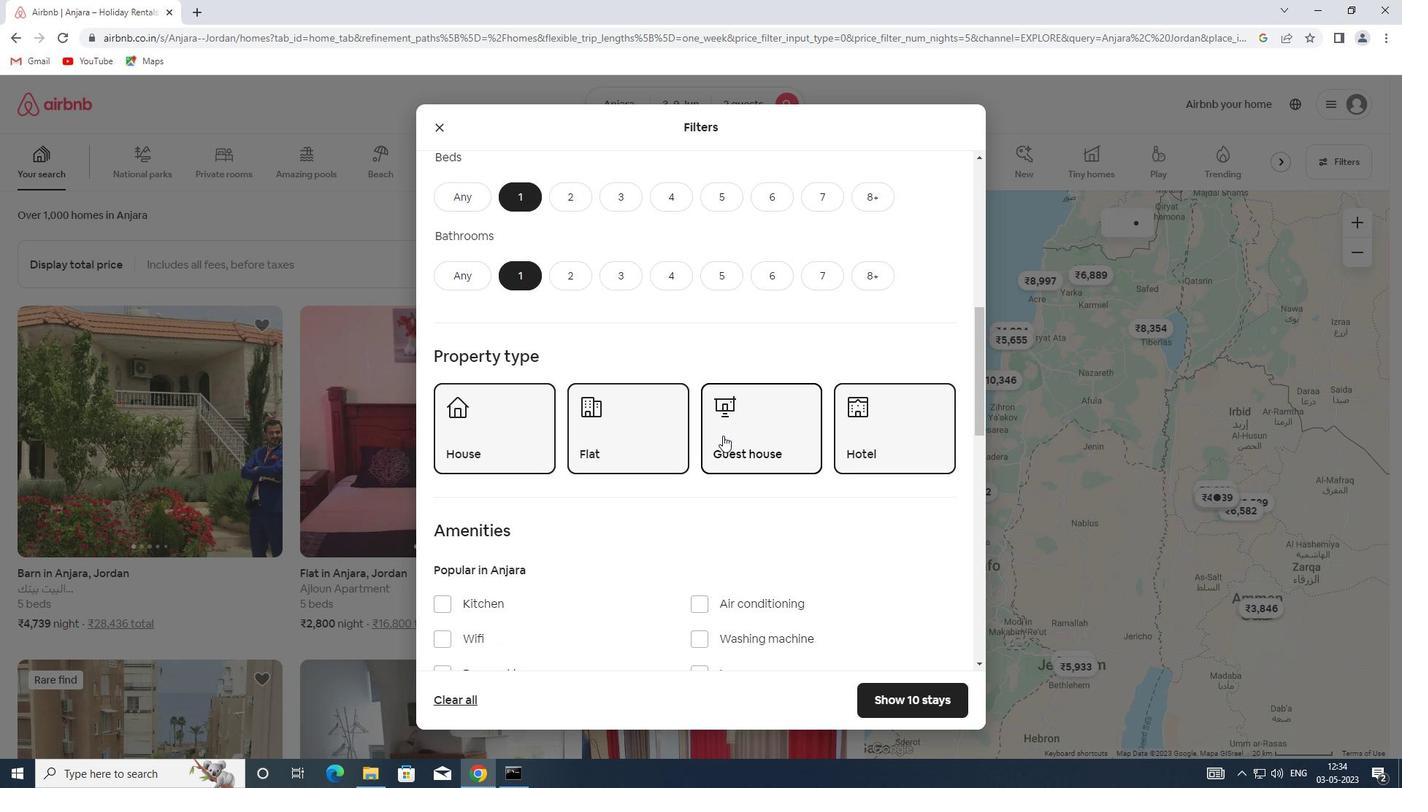 
Action: Mouse moved to (717, 422)
Screenshot: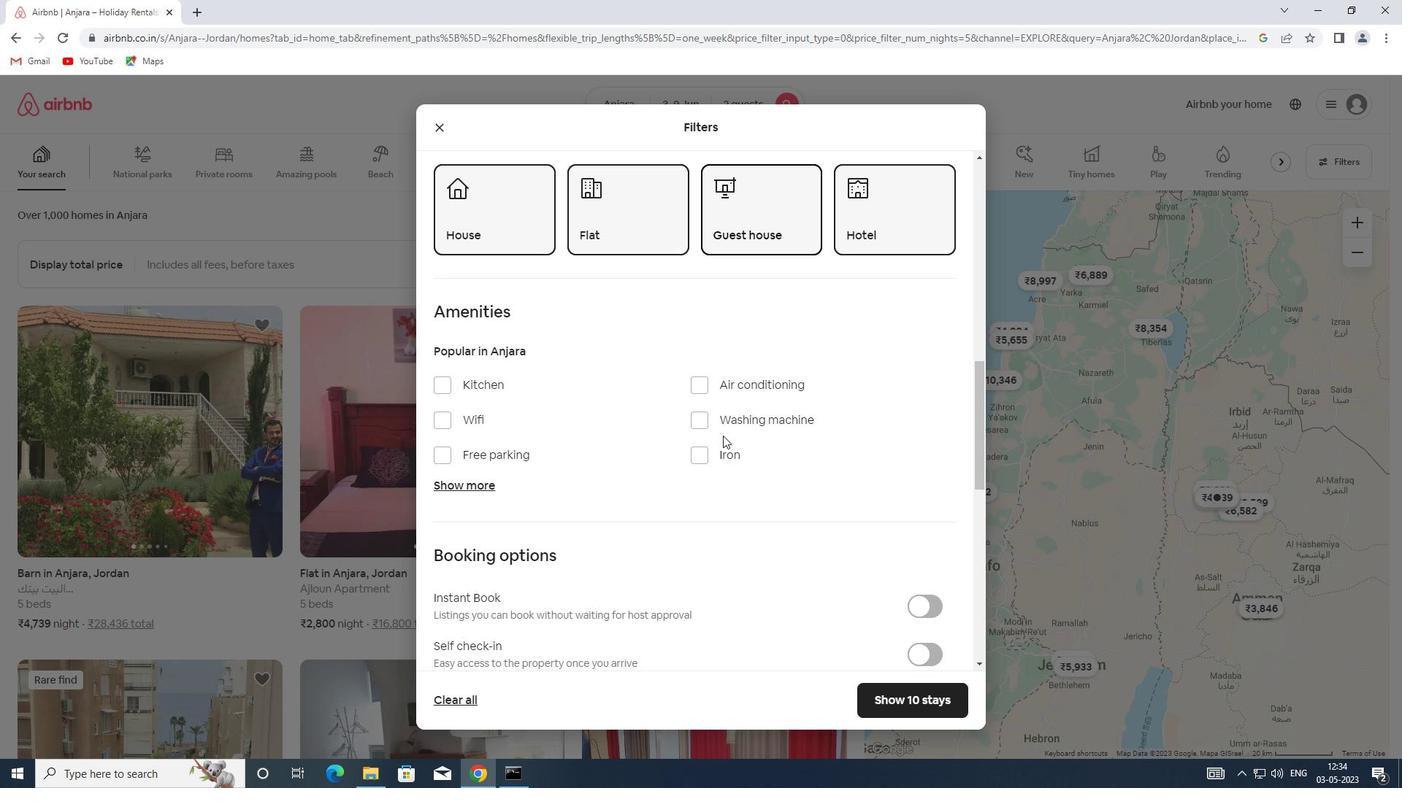 
Action: Mouse pressed left at (717, 422)
Screenshot: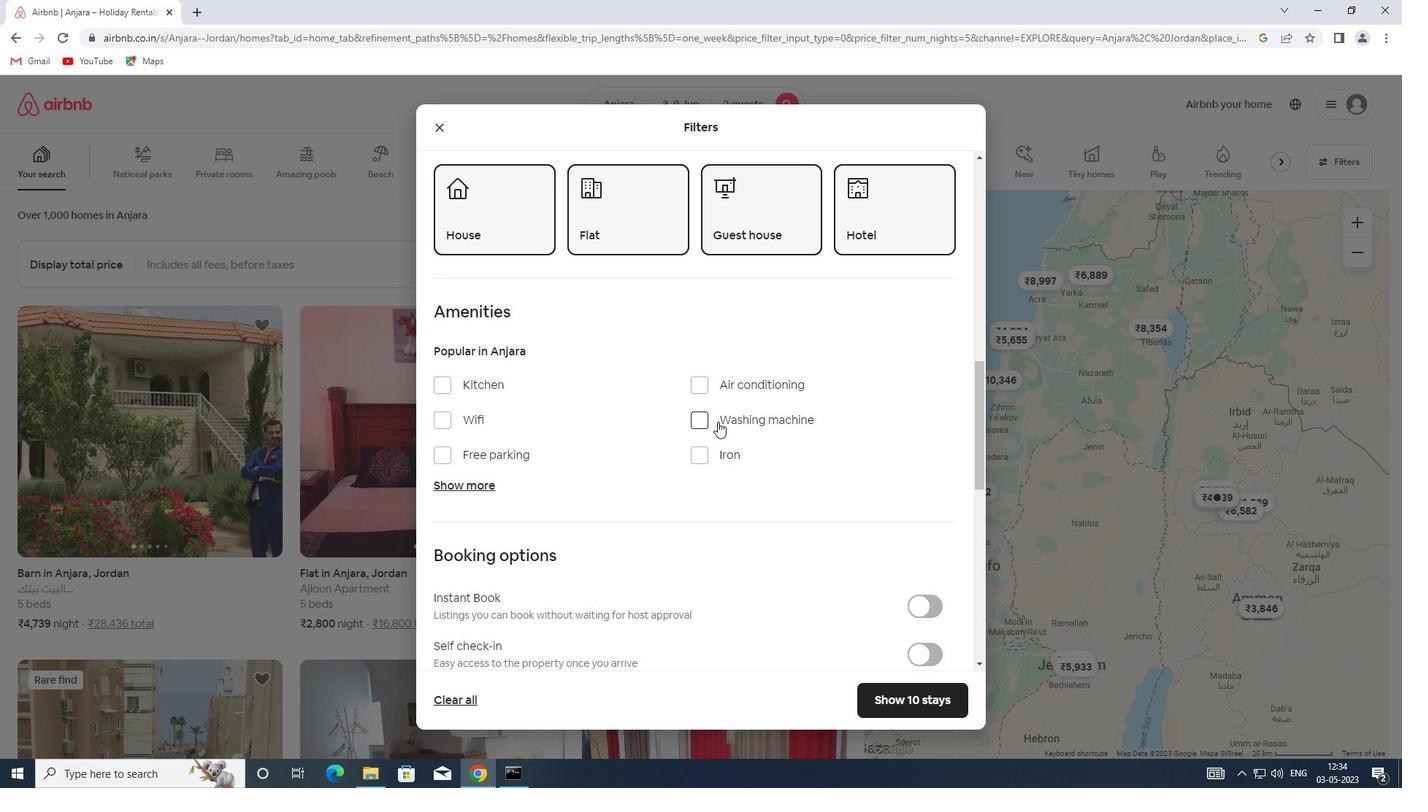 
Action: Mouse scrolled (717, 421) with delta (0, 0)
Screenshot: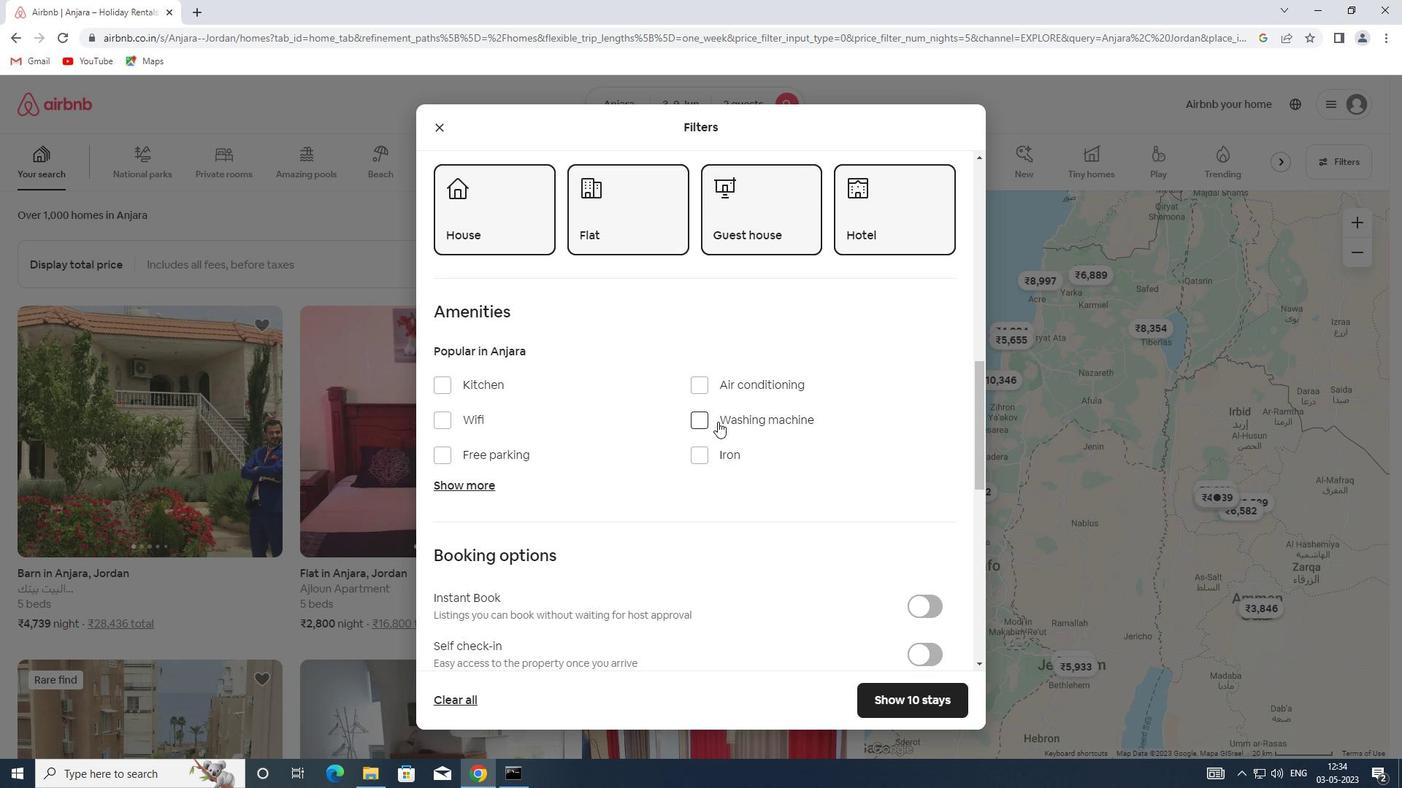
Action: Mouse scrolled (717, 421) with delta (0, 0)
Screenshot: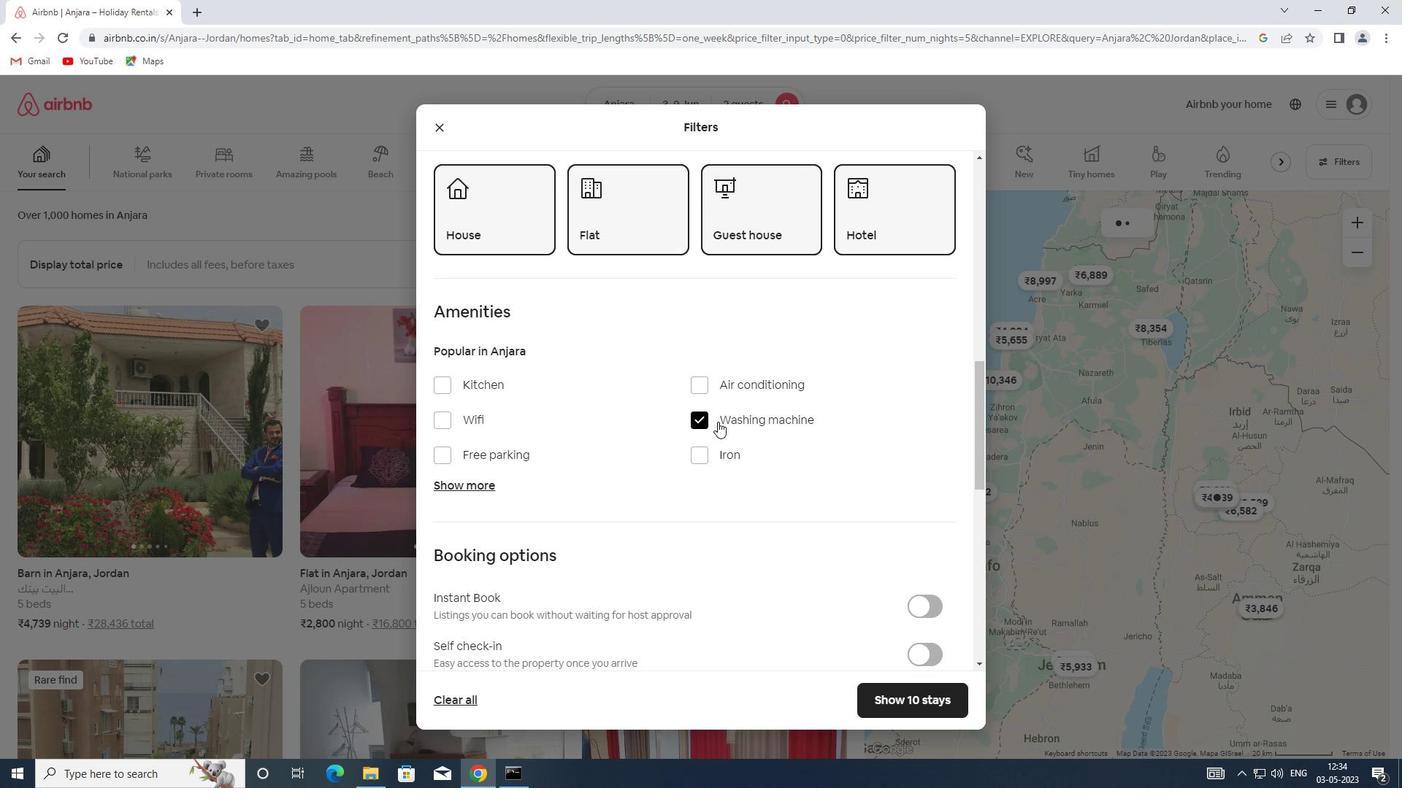 
Action: Mouse scrolled (717, 421) with delta (0, 0)
Screenshot: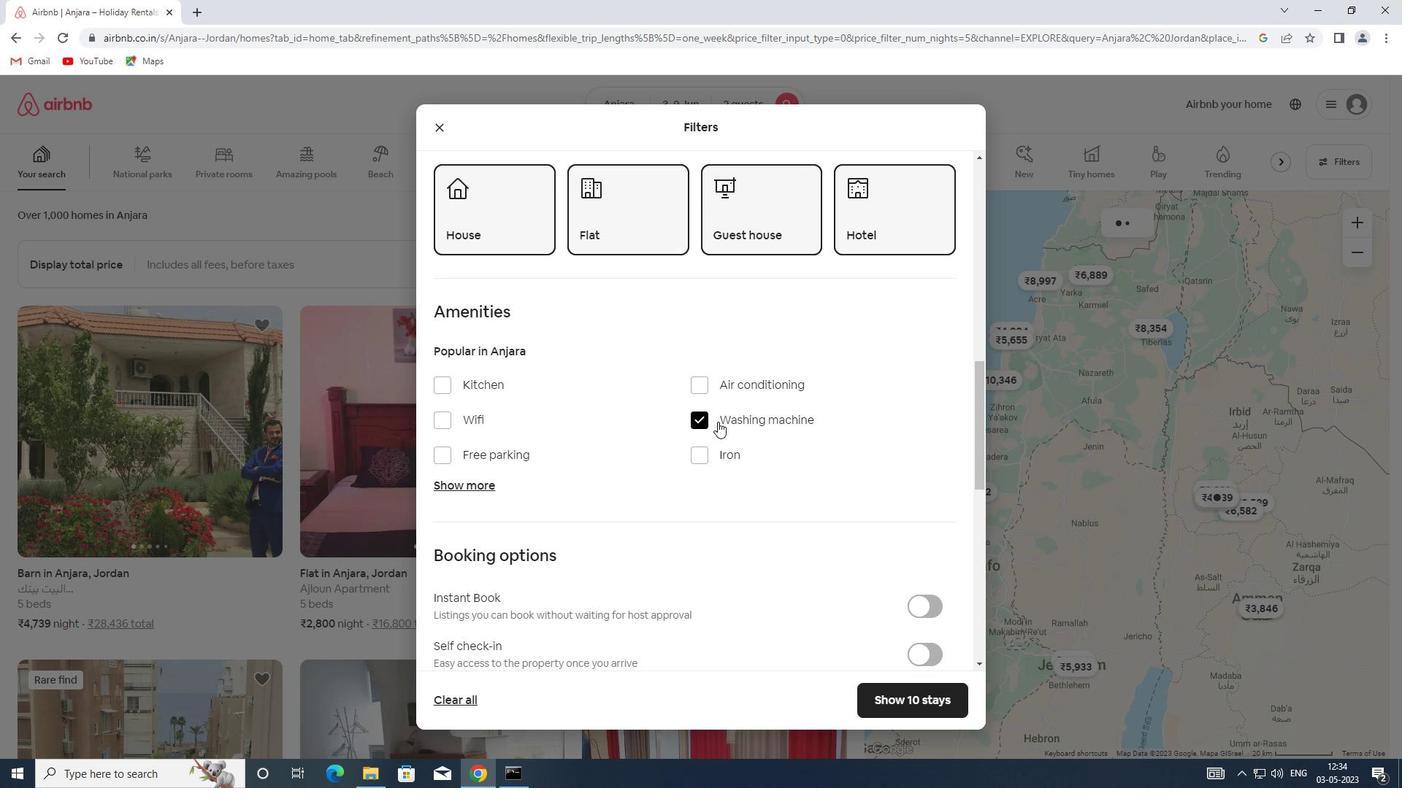 
Action: Mouse moved to (928, 433)
Screenshot: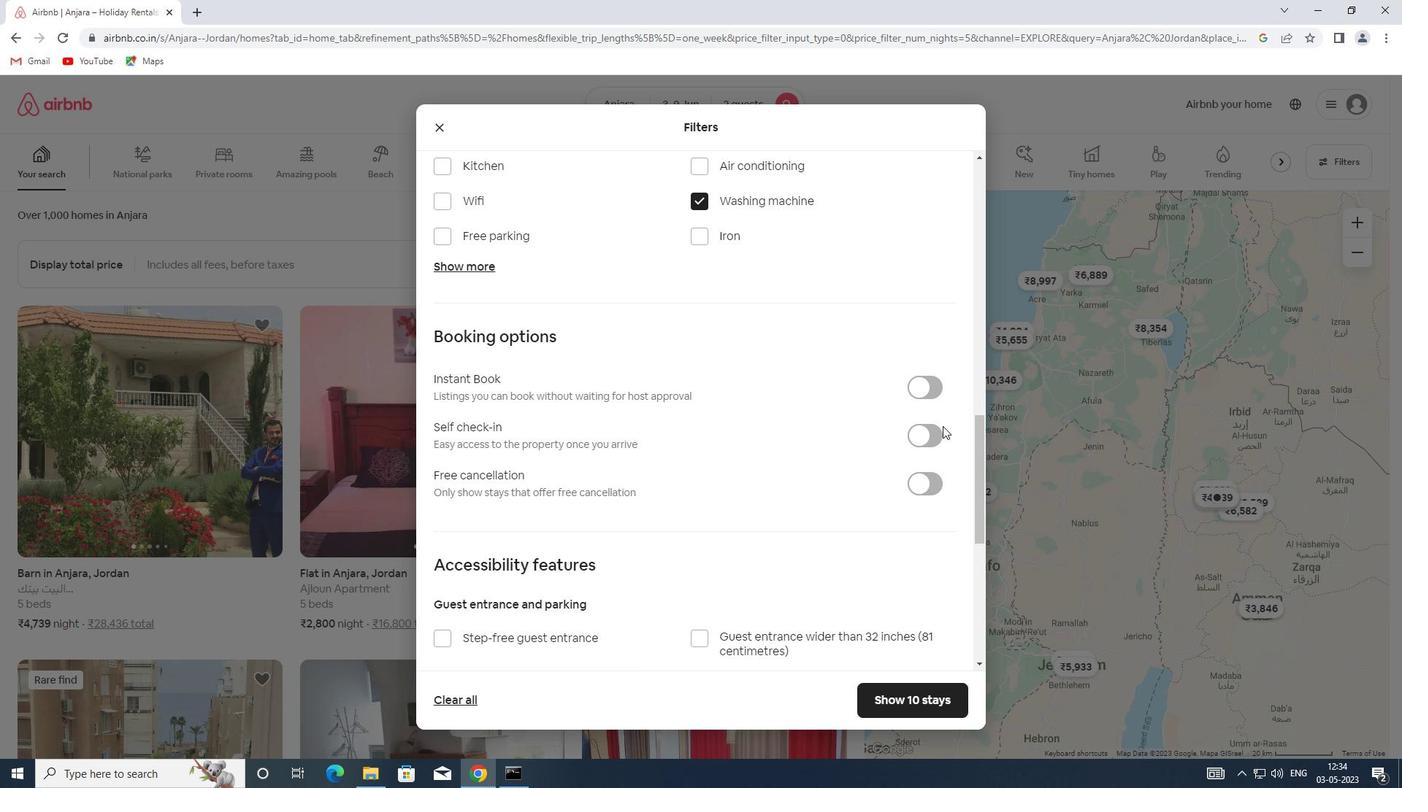 
Action: Mouse pressed left at (928, 433)
Screenshot: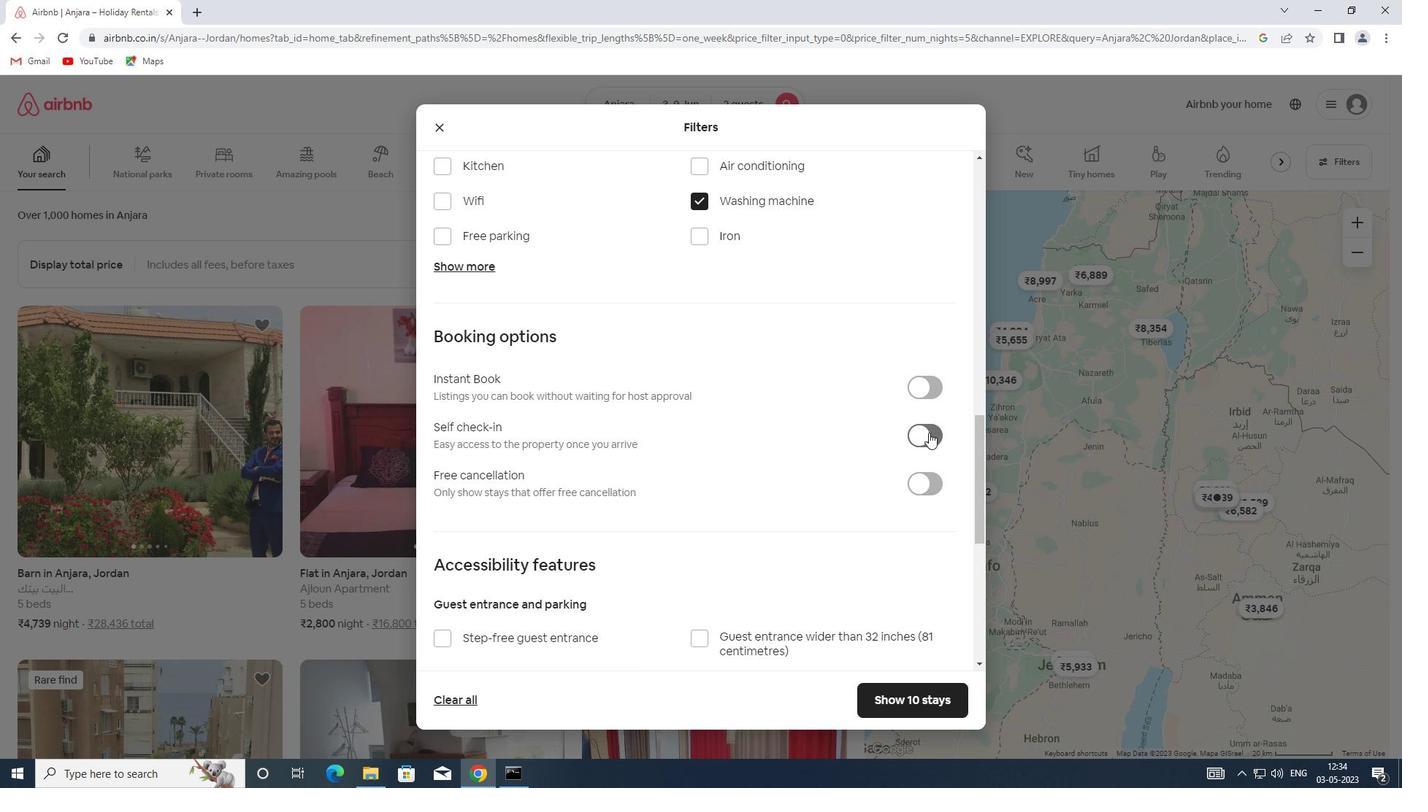 
Action: Mouse moved to (732, 421)
Screenshot: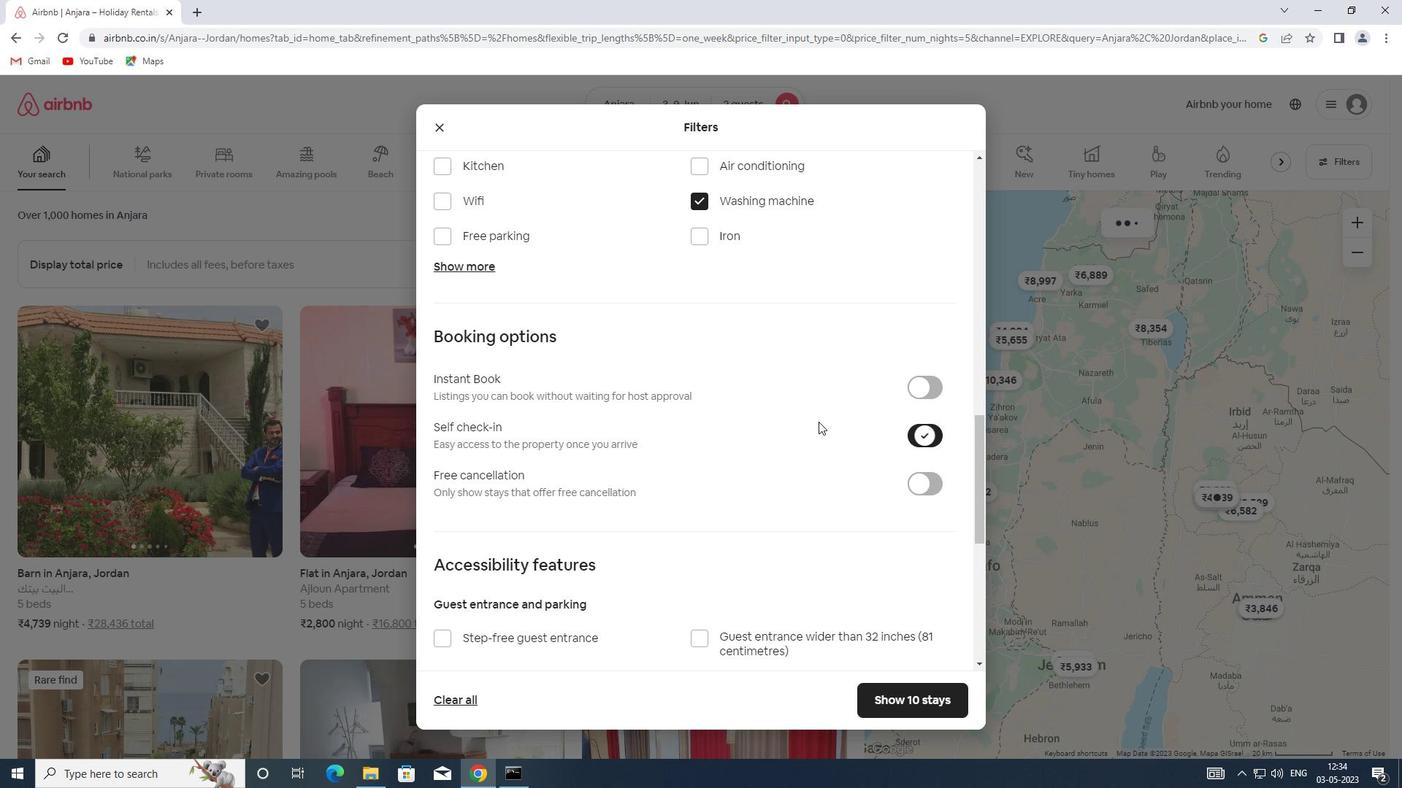 
Action: Mouse scrolled (732, 420) with delta (0, 0)
Screenshot: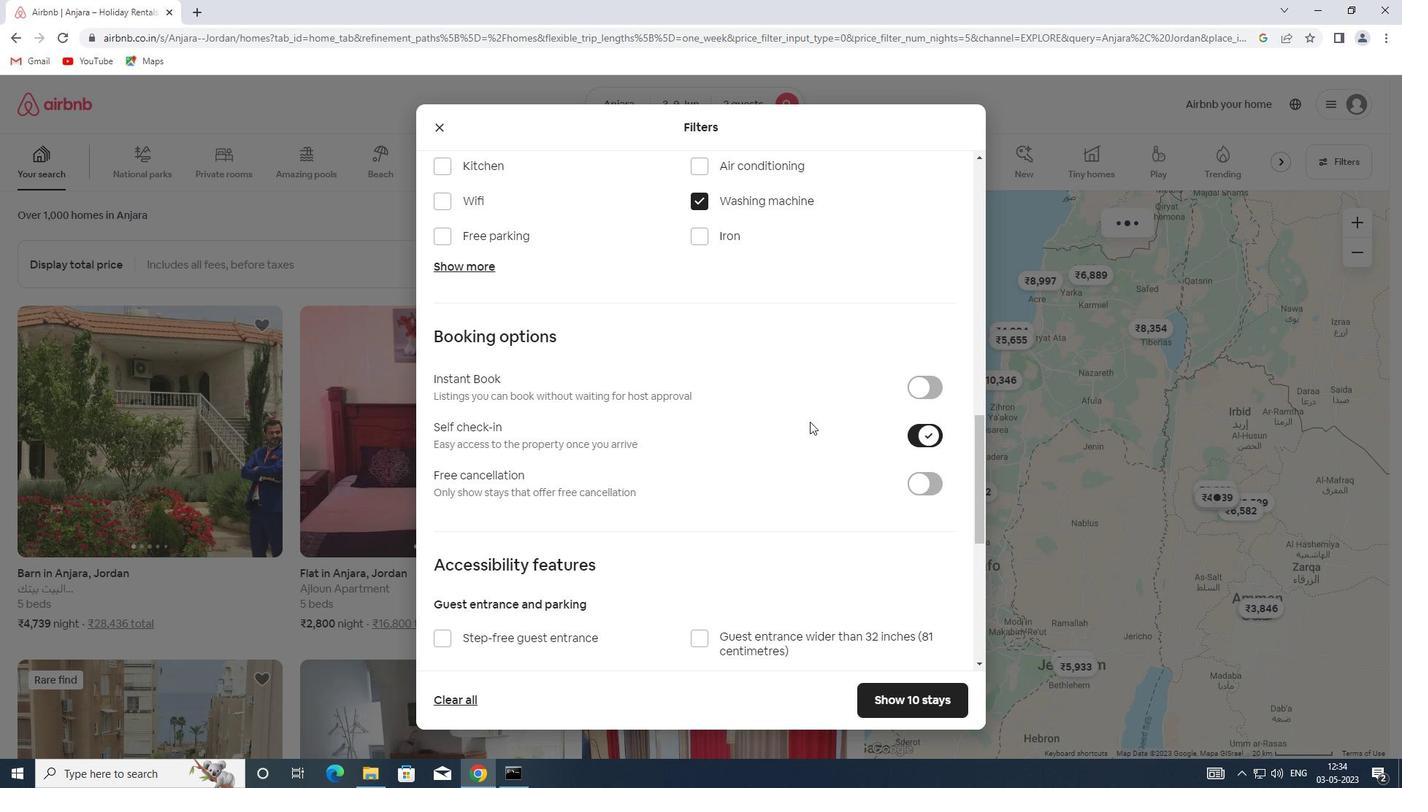 
Action: Mouse scrolled (732, 420) with delta (0, 0)
Screenshot: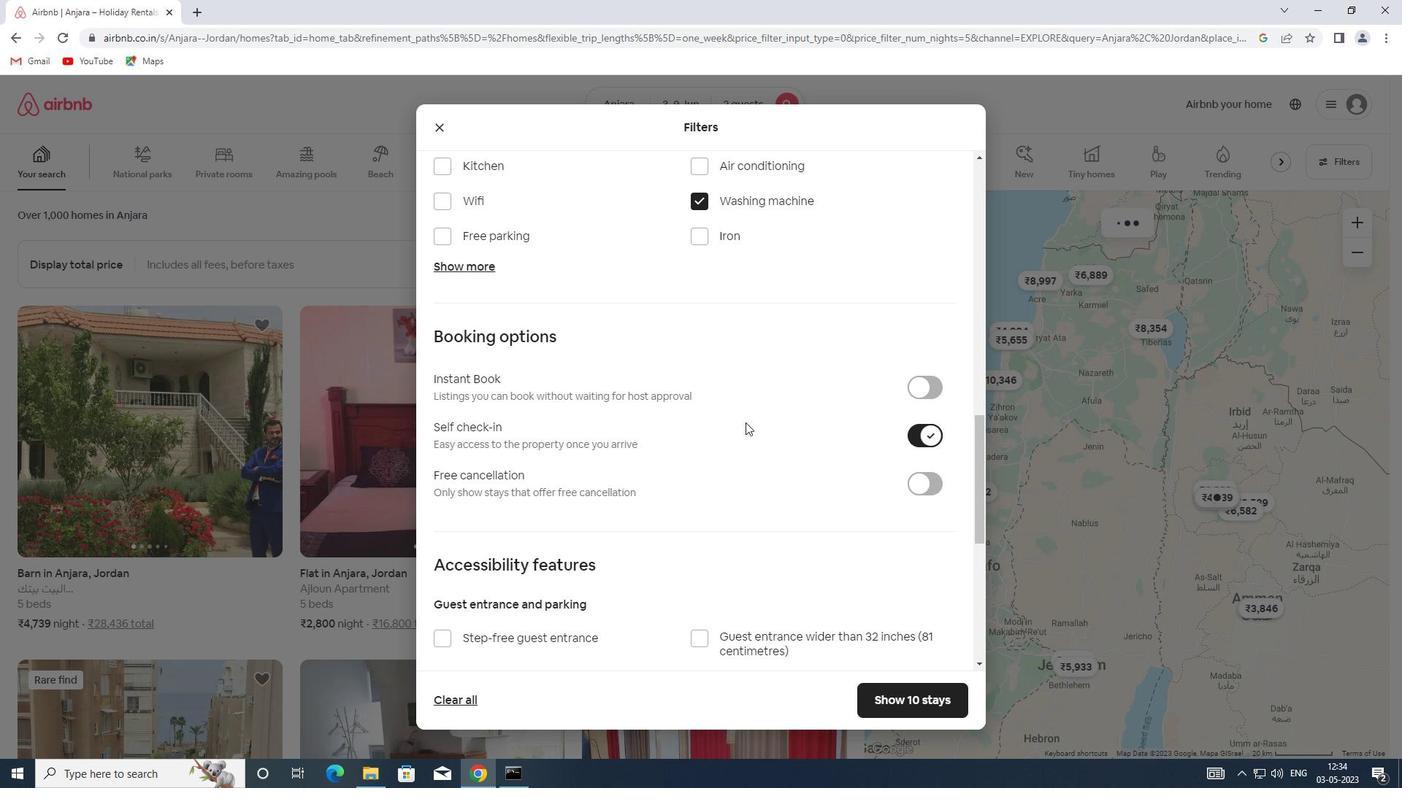 
Action: Mouse scrolled (732, 422) with delta (0, 0)
Screenshot: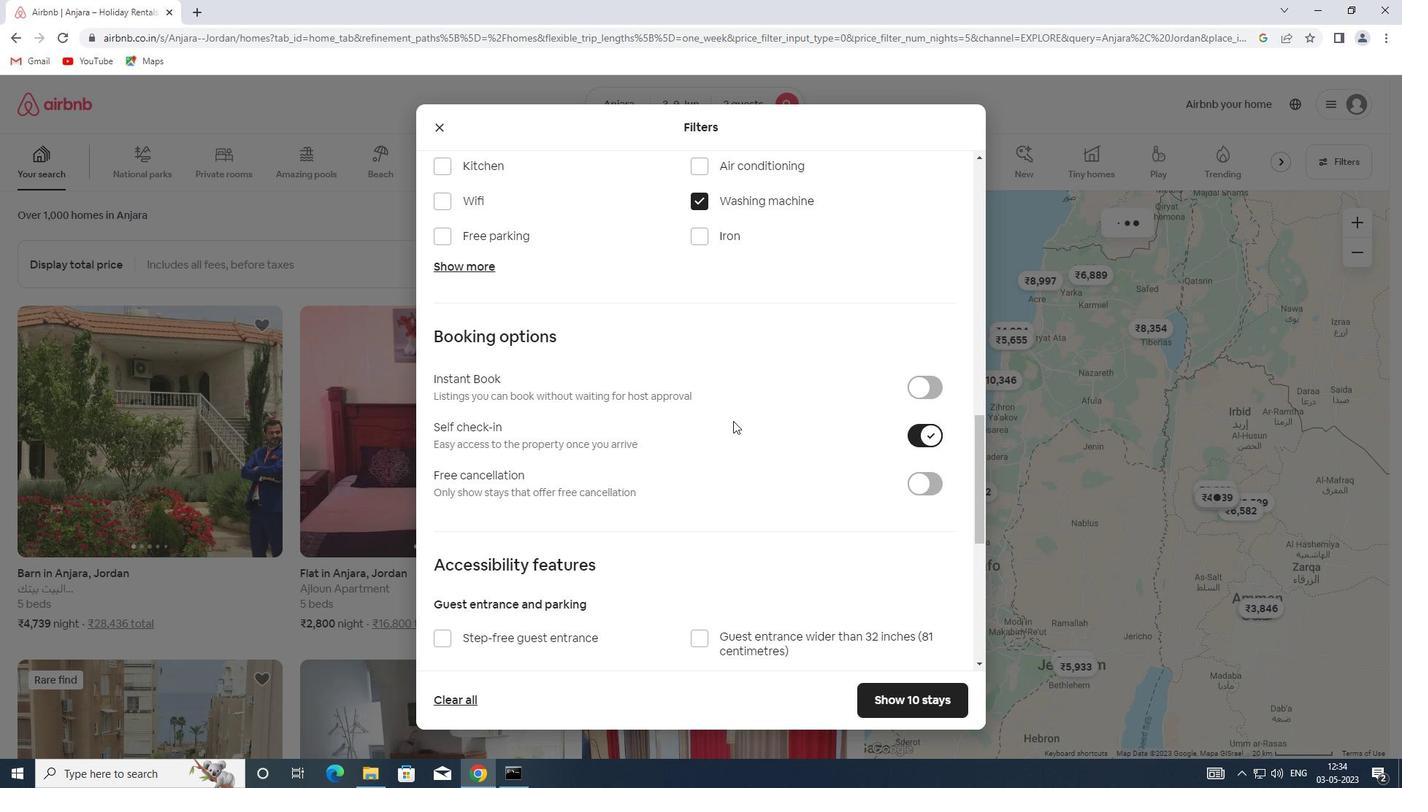 
Action: Mouse scrolled (732, 420) with delta (0, 0)
Screenshot: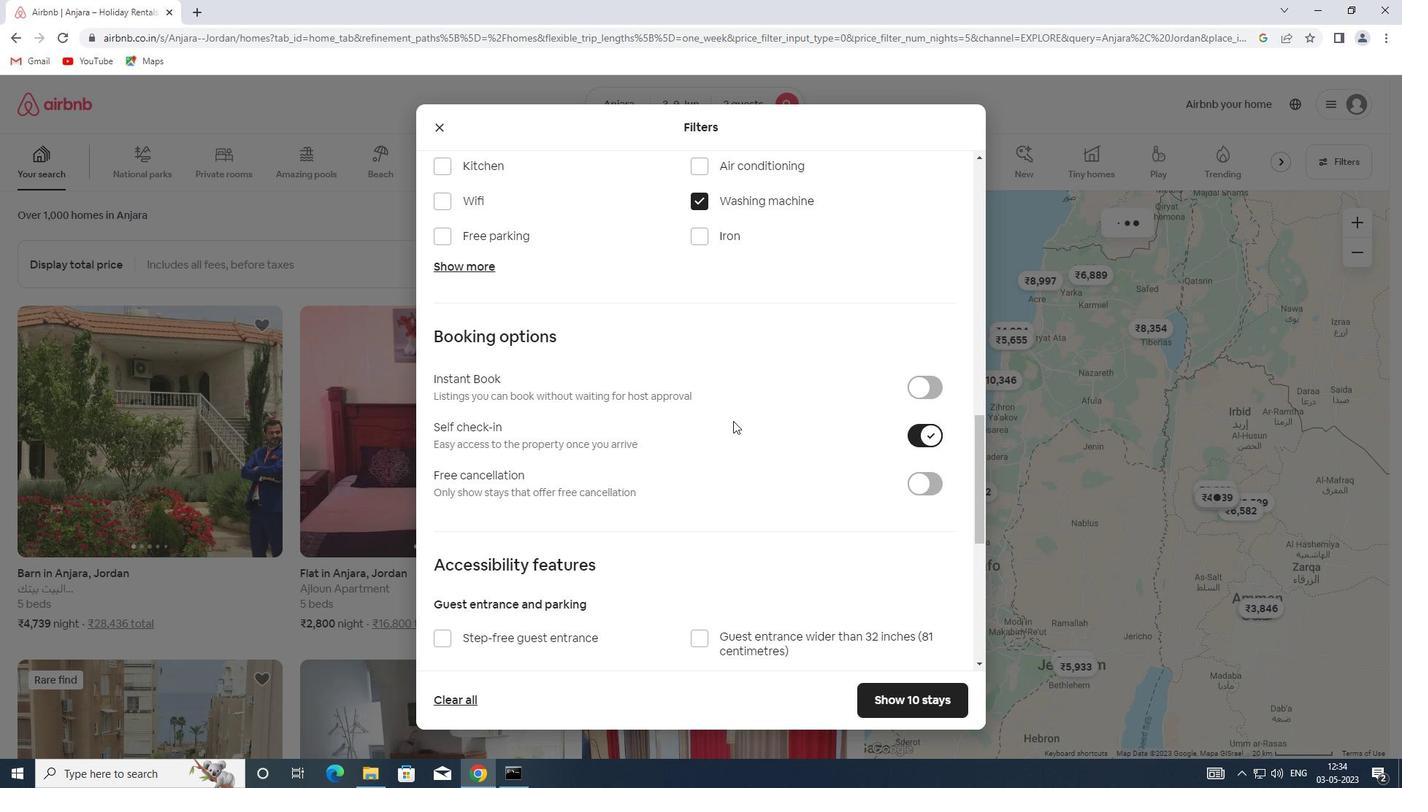 
Action: Mouse scrolled (732, 420) with delta (0, 0)
Screenshot: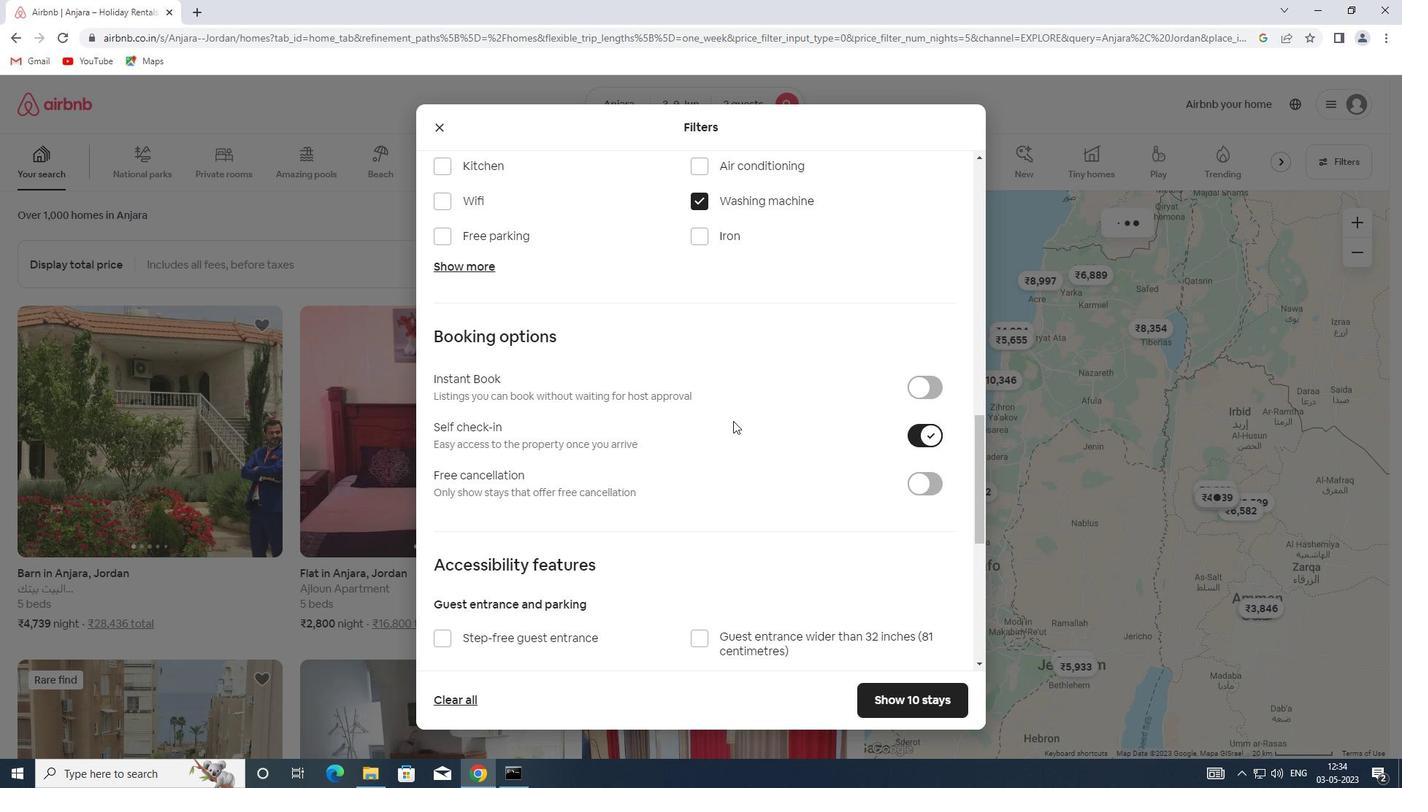 
Action: Mouse moved to (450, 550)
Screenshot: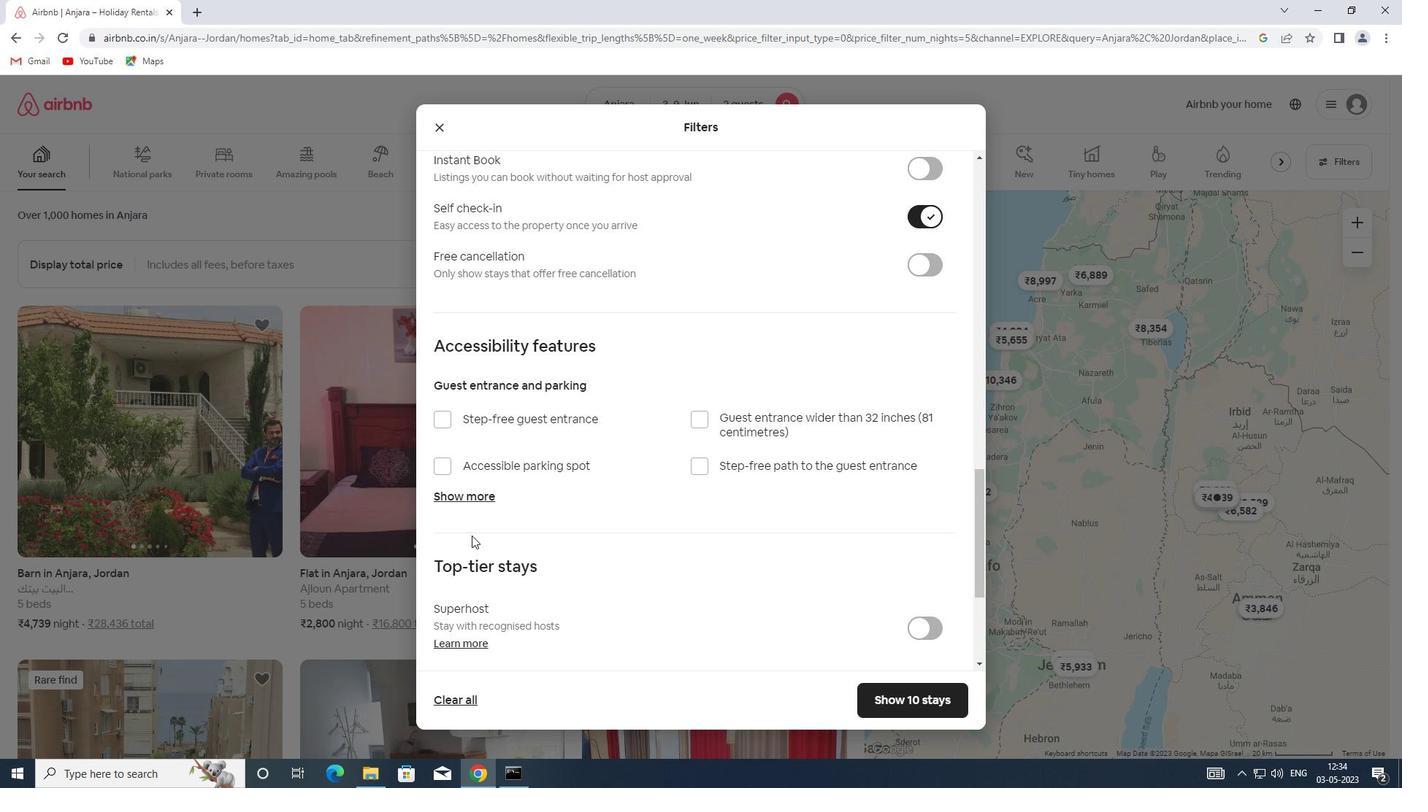 
Action: Mouse scrolled (450, 549) with delta (0, 0)
Screenshot: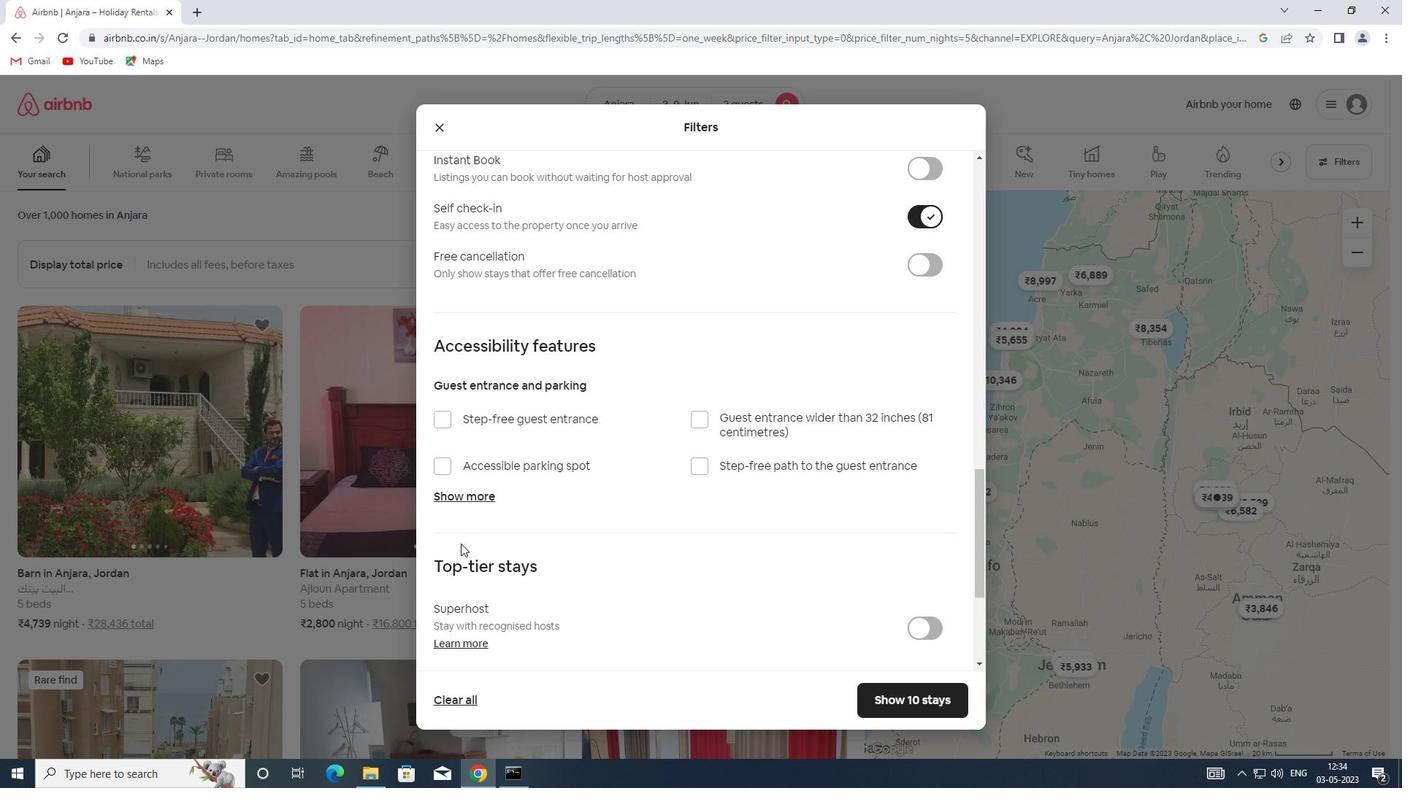 
Action: Mouse scrolled (450, 549) with delta (0, 0)
Screenshot: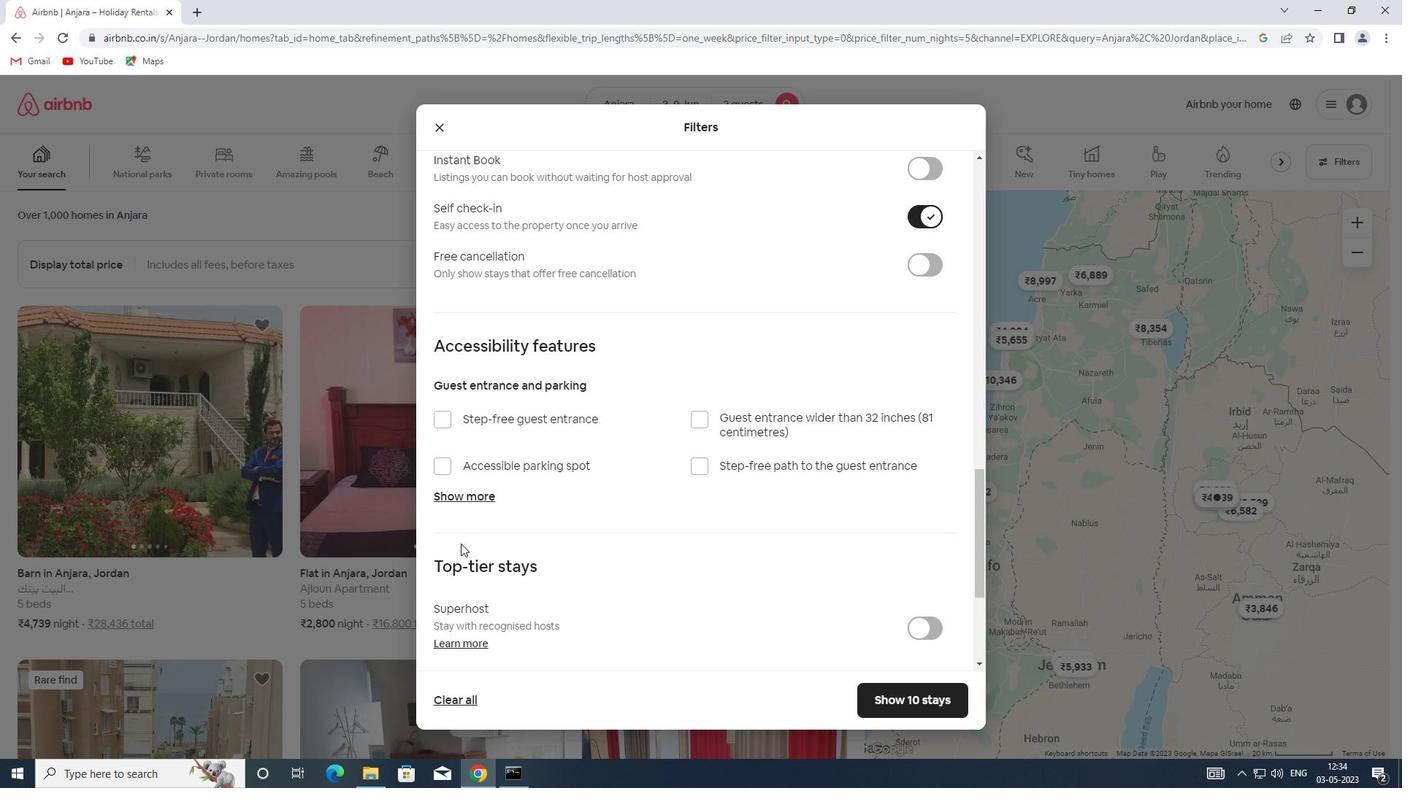 
Action: Mouse scrolled (450, 549) with delta (0, 0)
Screenshot: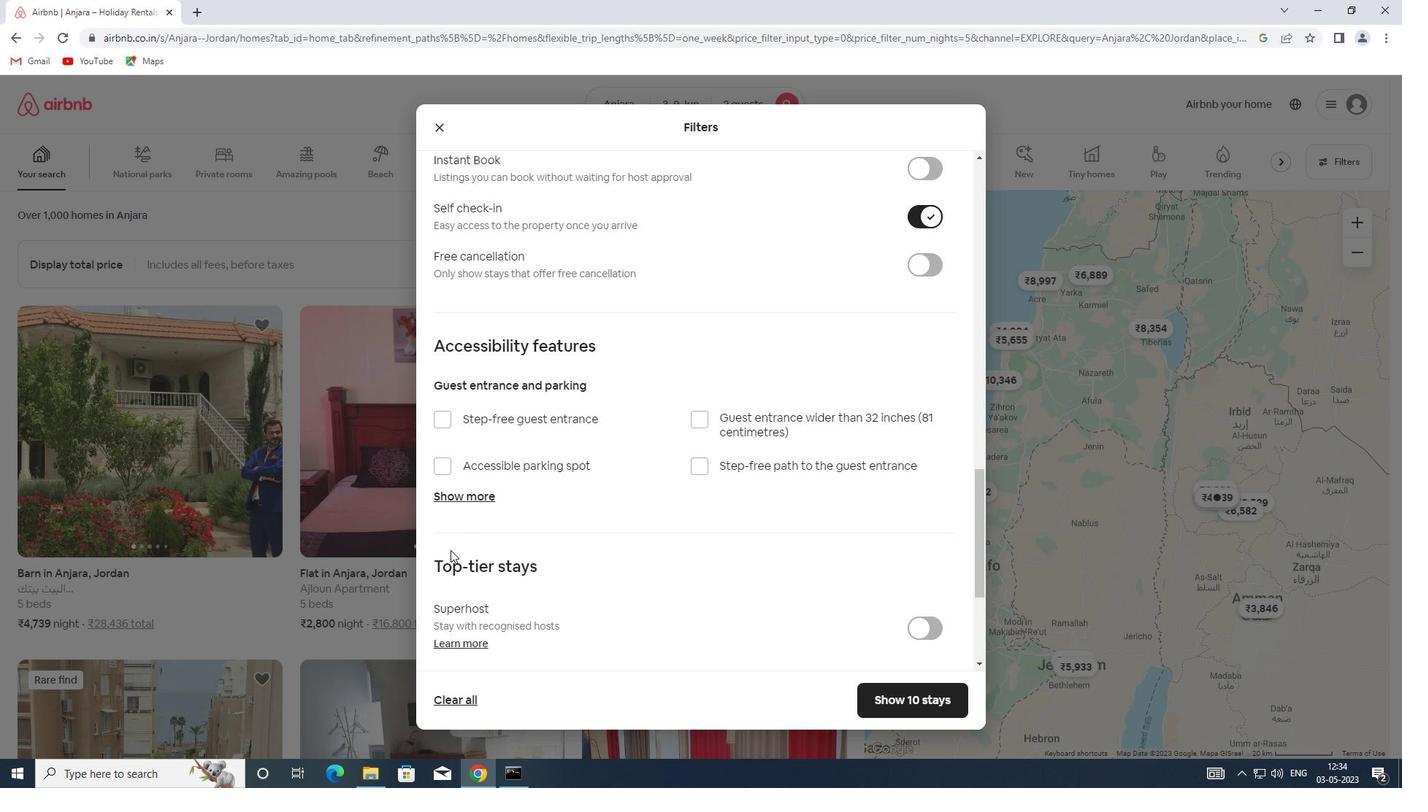 
Action: Mouse scrolled (450, 549) with delta (0, 0)
Screenshot: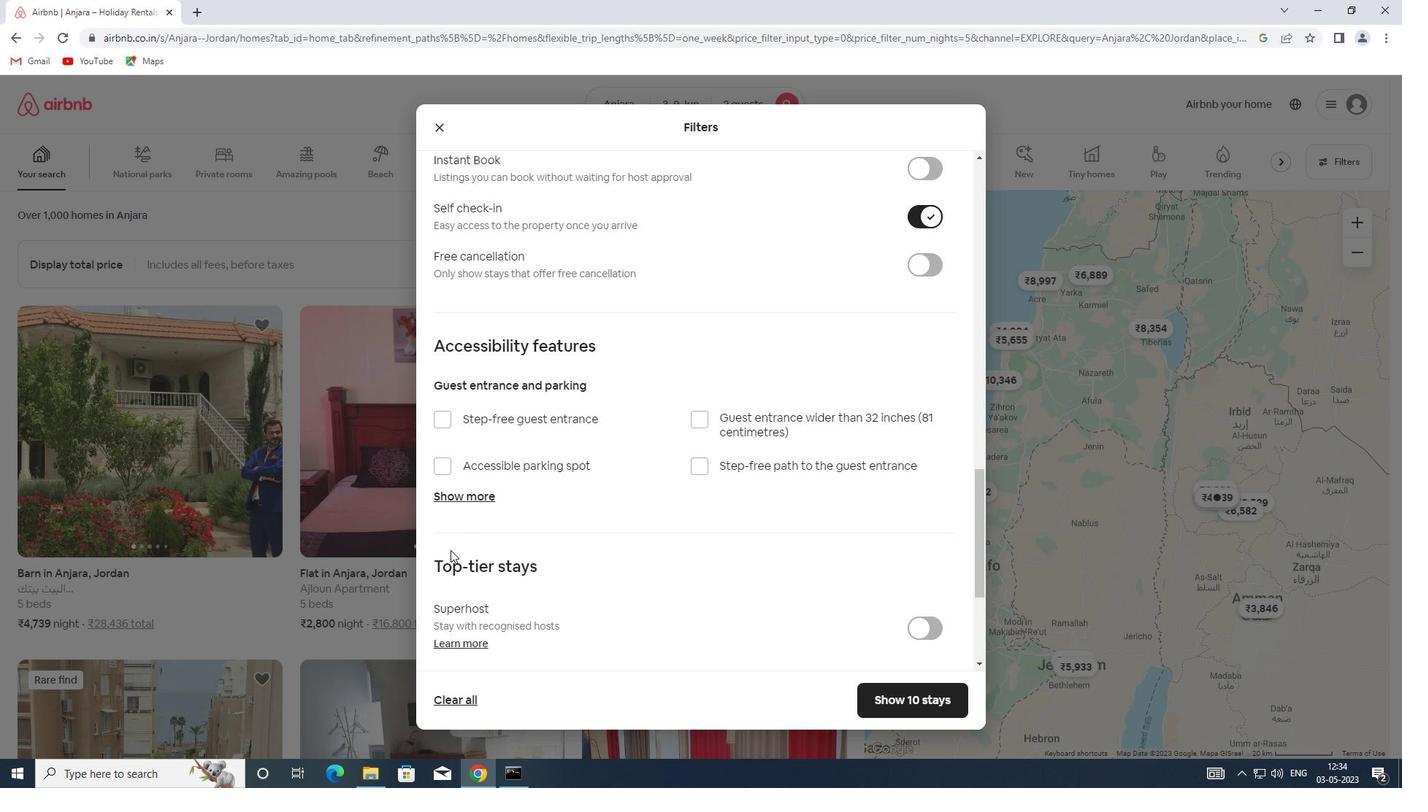
Action: Mouse moved to (476, 573)
Screenshot: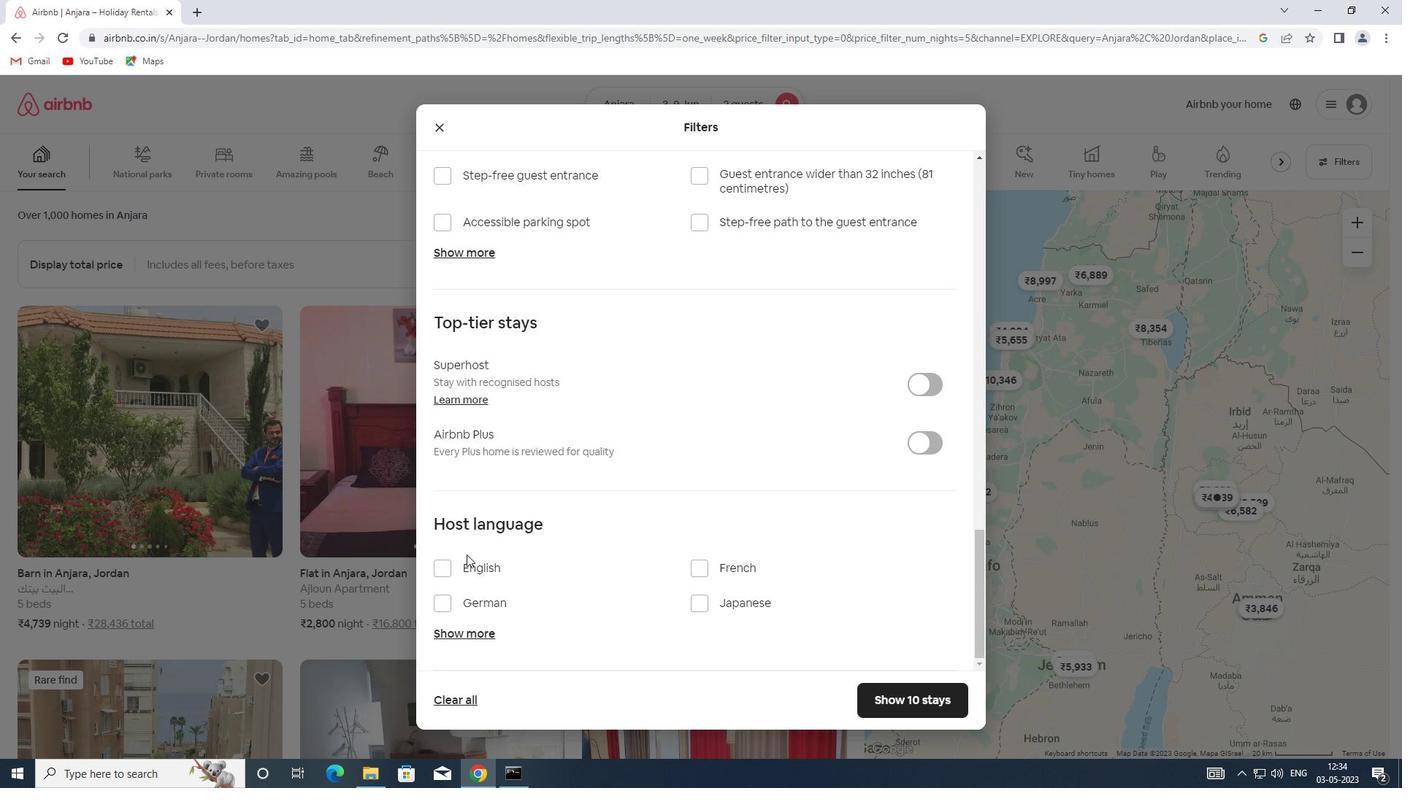 
Action: Mouse pressed left at (476, 573)
Screenshot: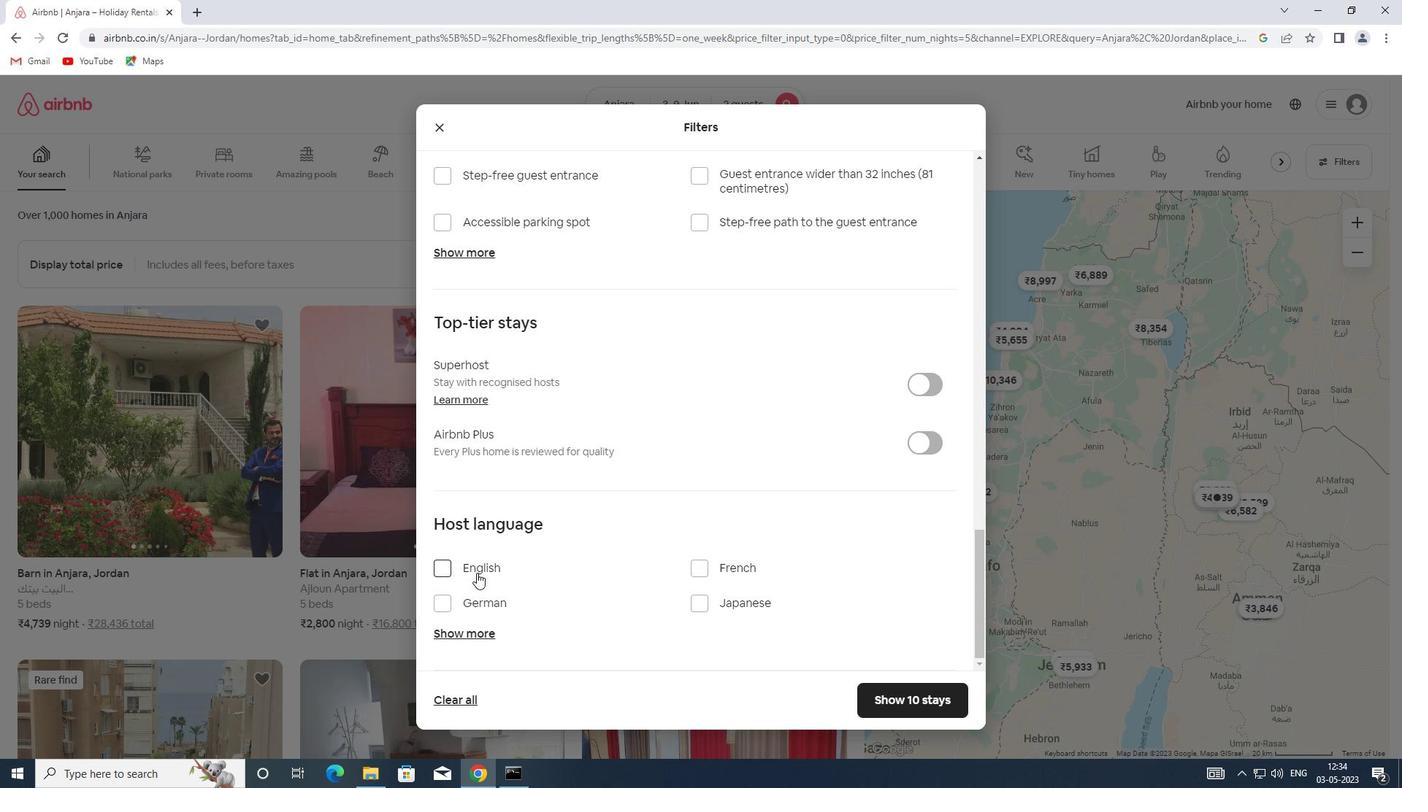 
Action: Mouse moved to (896, 698)
Screenshot: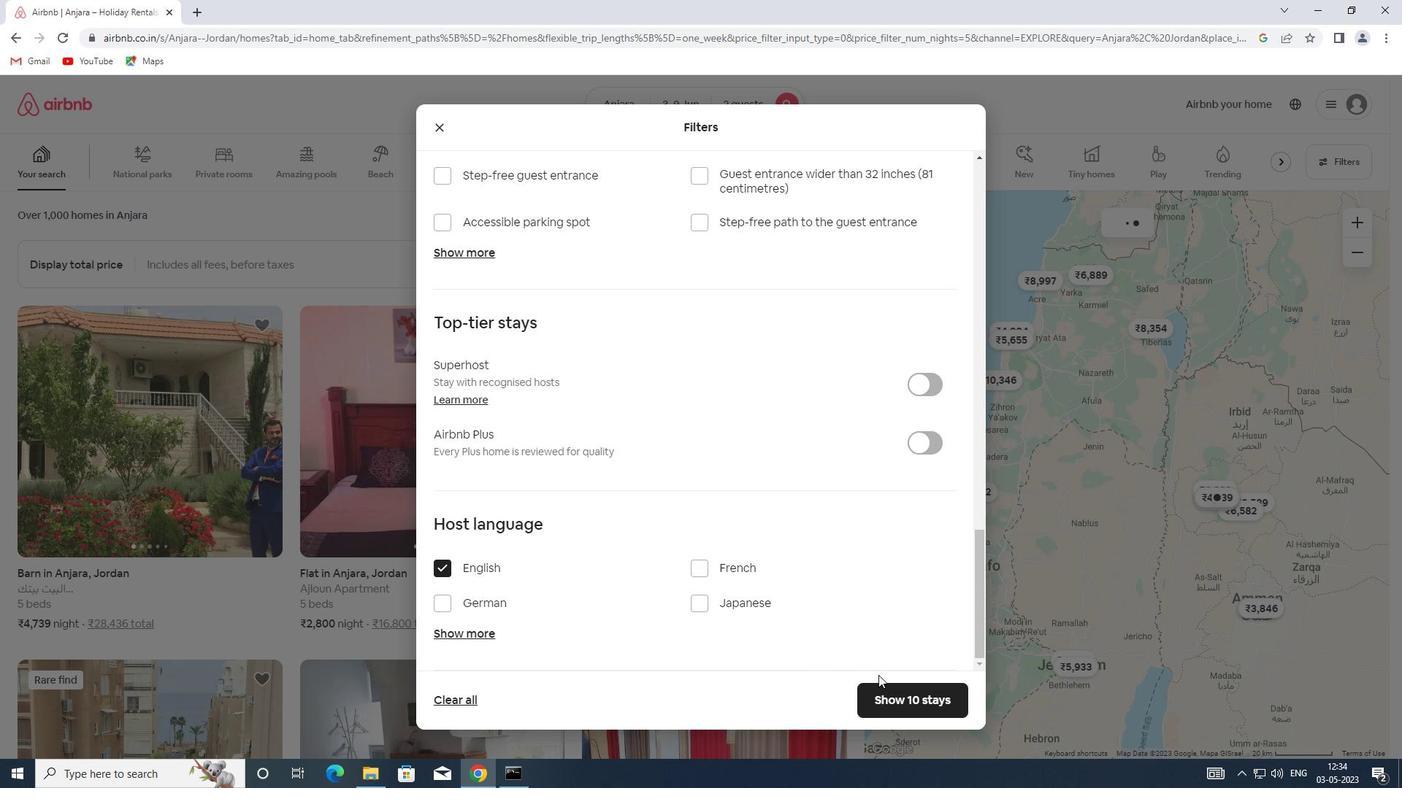 
Action: Mouse pressed left at (896, 698)
Screenshot: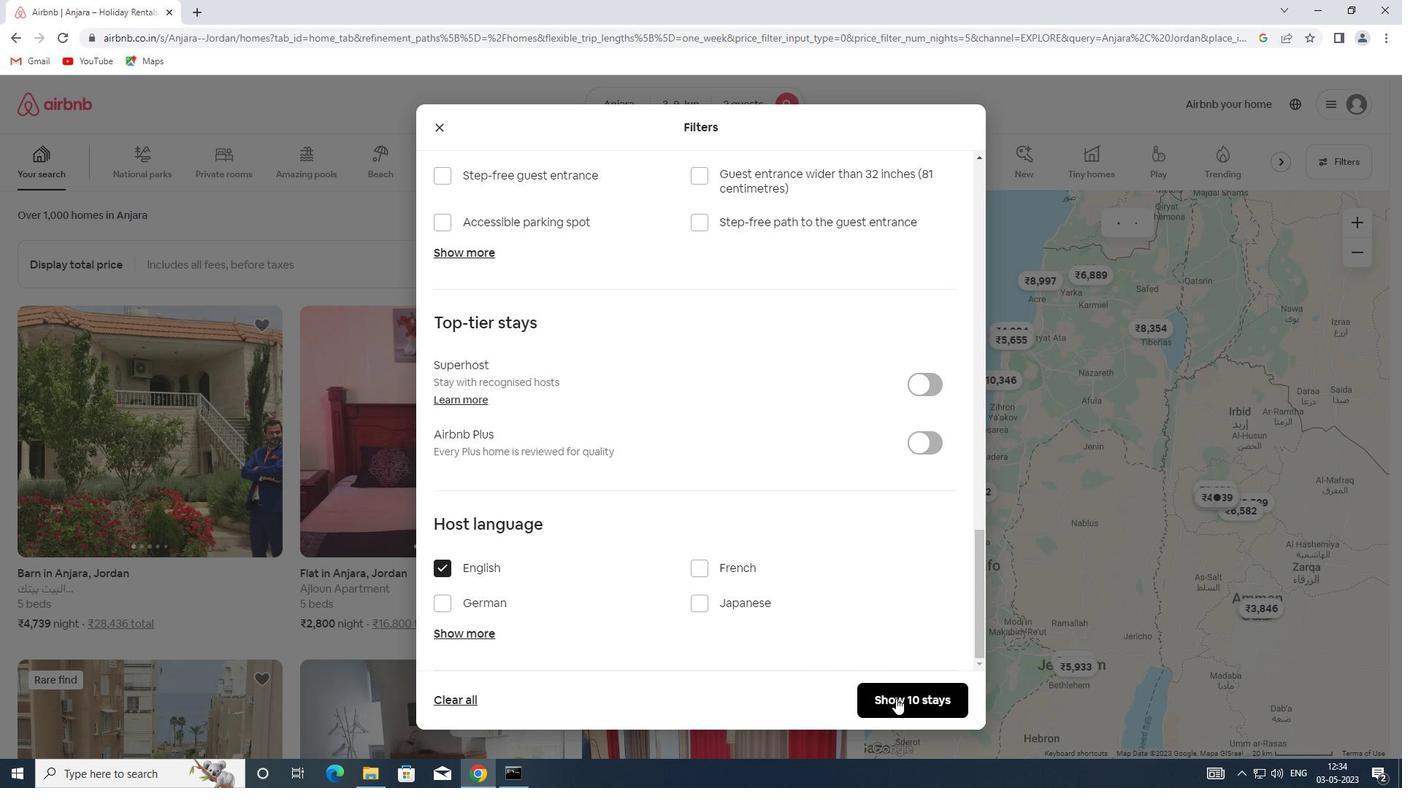 
